 Task: Find connections with filter location Mardakan with filter topic #forsale with filter profile language Potuguese with filter current company Vodafone Idea Limited with filter school Rani Laxmi Bai Memorial School (R.L.B.) with filter industry Climate Technology Product Manufacturing with filter service category Network Support with filter keywords title Operations Assistant
Action: Mouse moved to (698, 140)
Screenshot: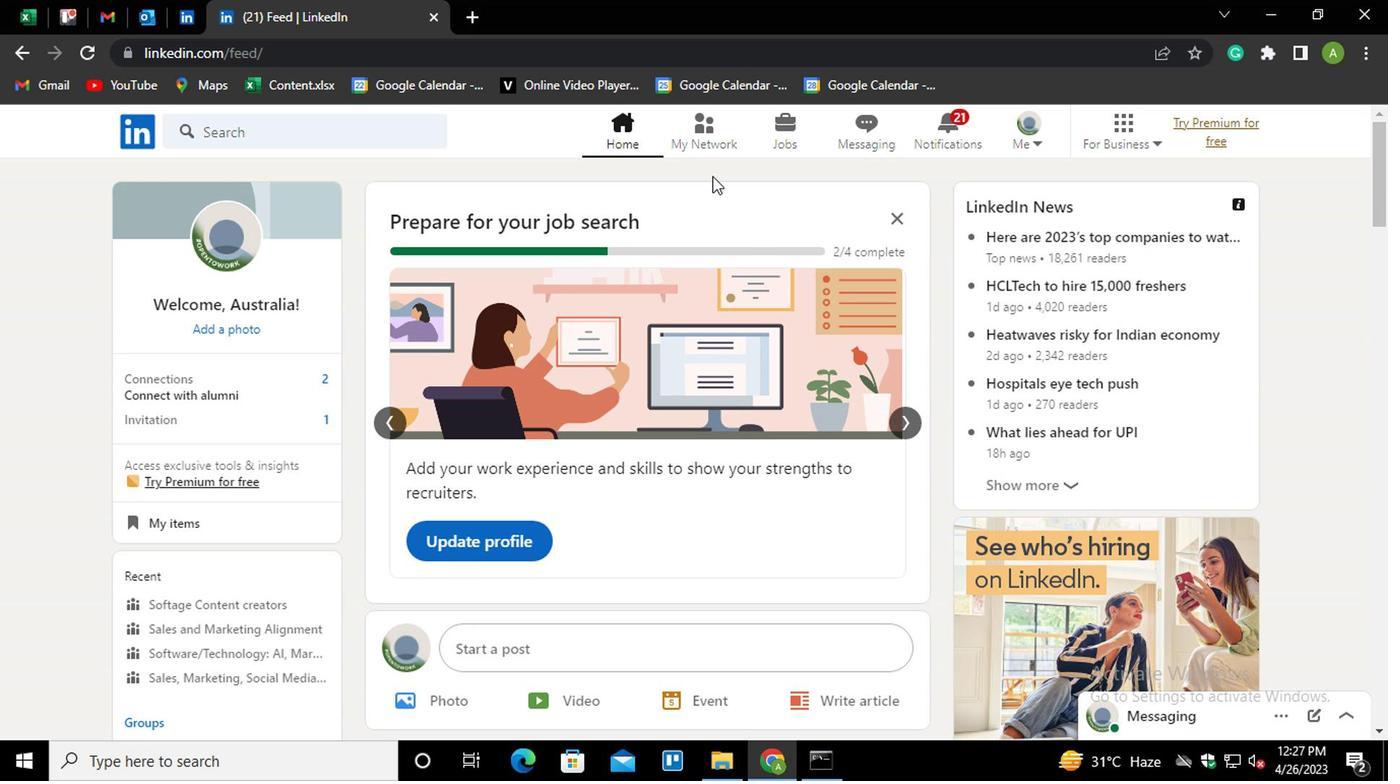
Action: Mouse pressed left at (698, 140)
Screenshot: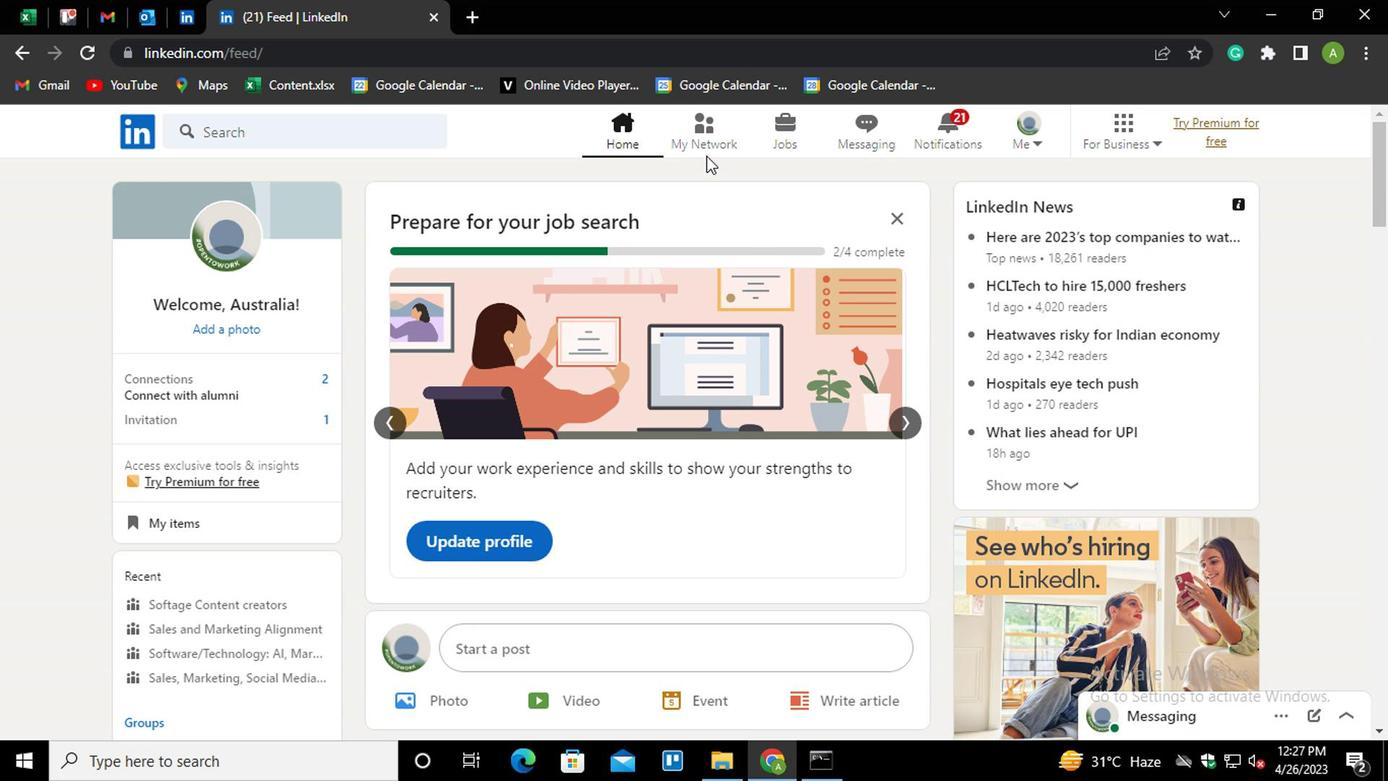
Action: Mouse moved to (204, 240)
Screenshot: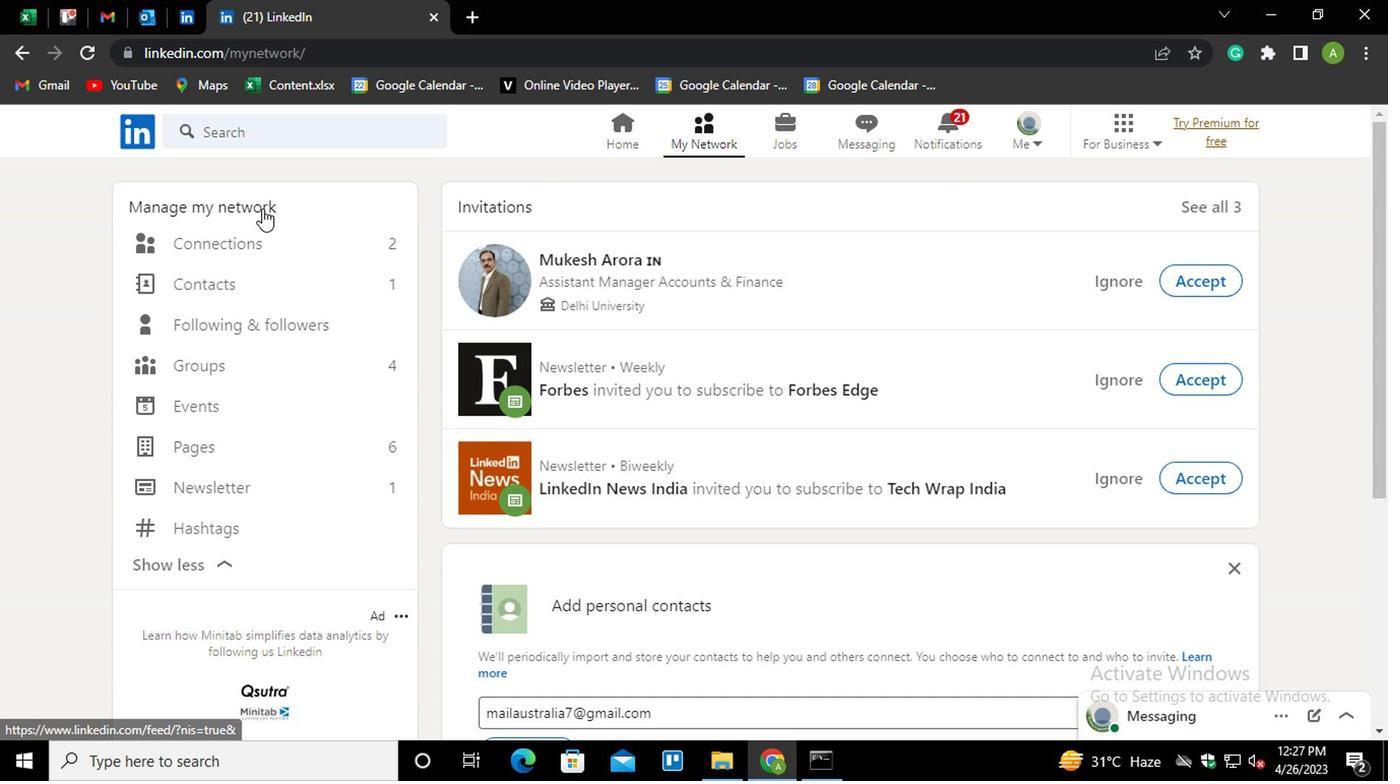 
Action: Mouse pressed left at (204, 240)
Screenshot: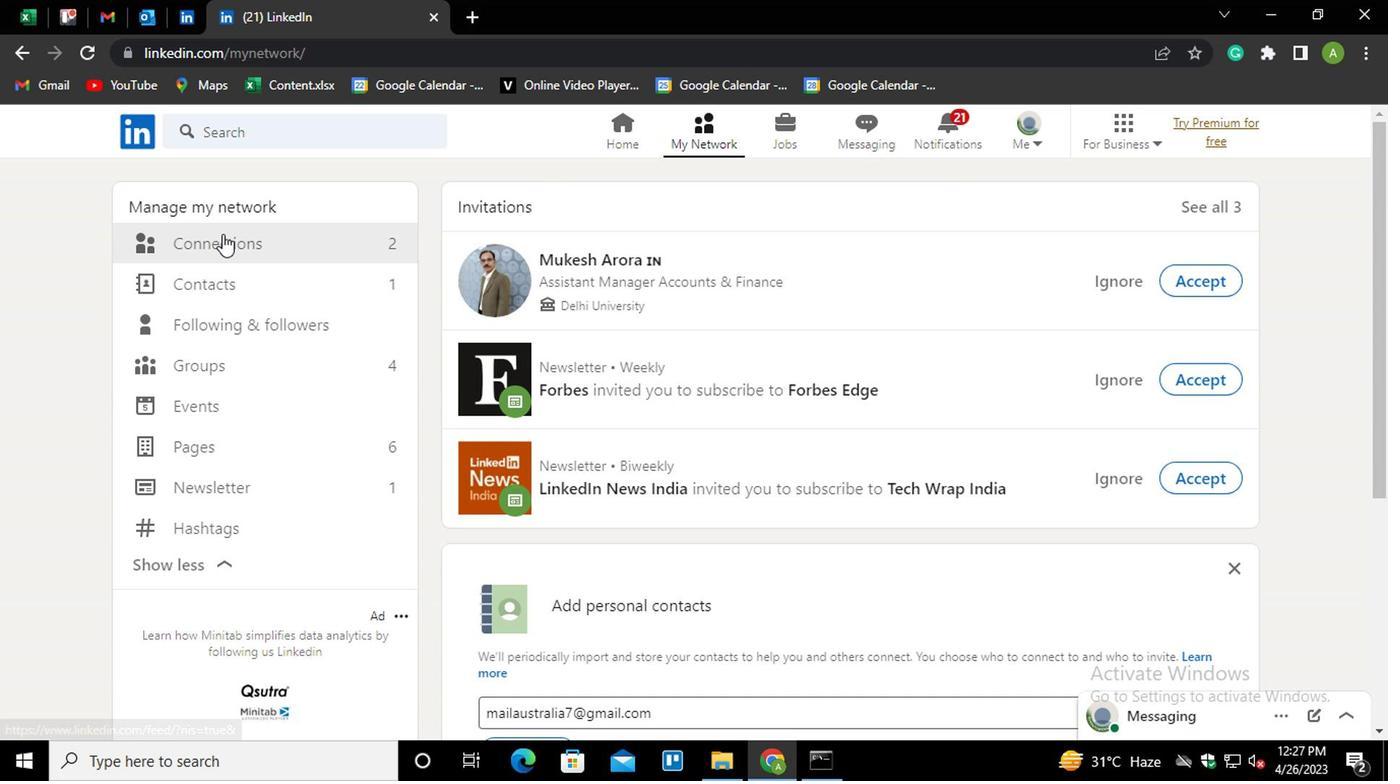 
Action: Mouse moved to (813, 252)
Screenshot: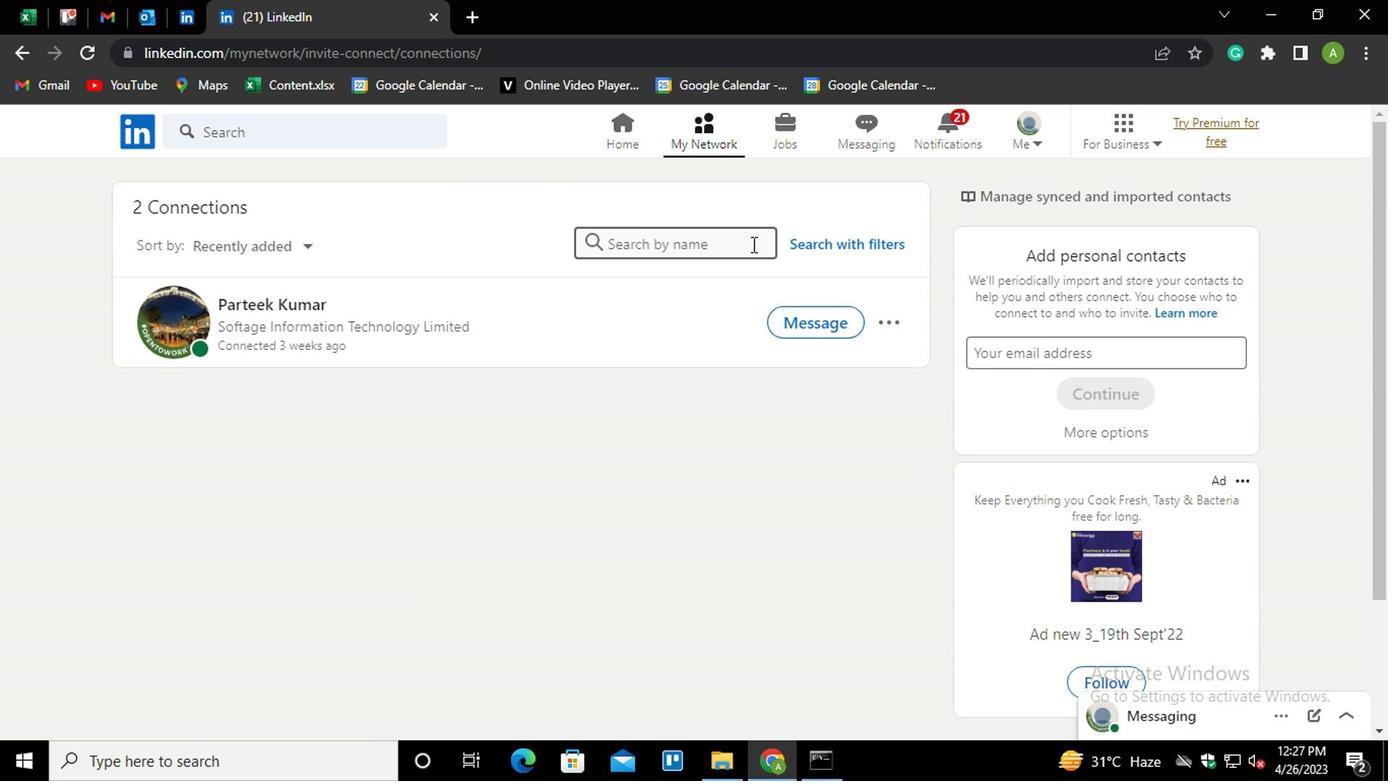 
Action: Mouse pressed left at (813, 252)
Screenshot: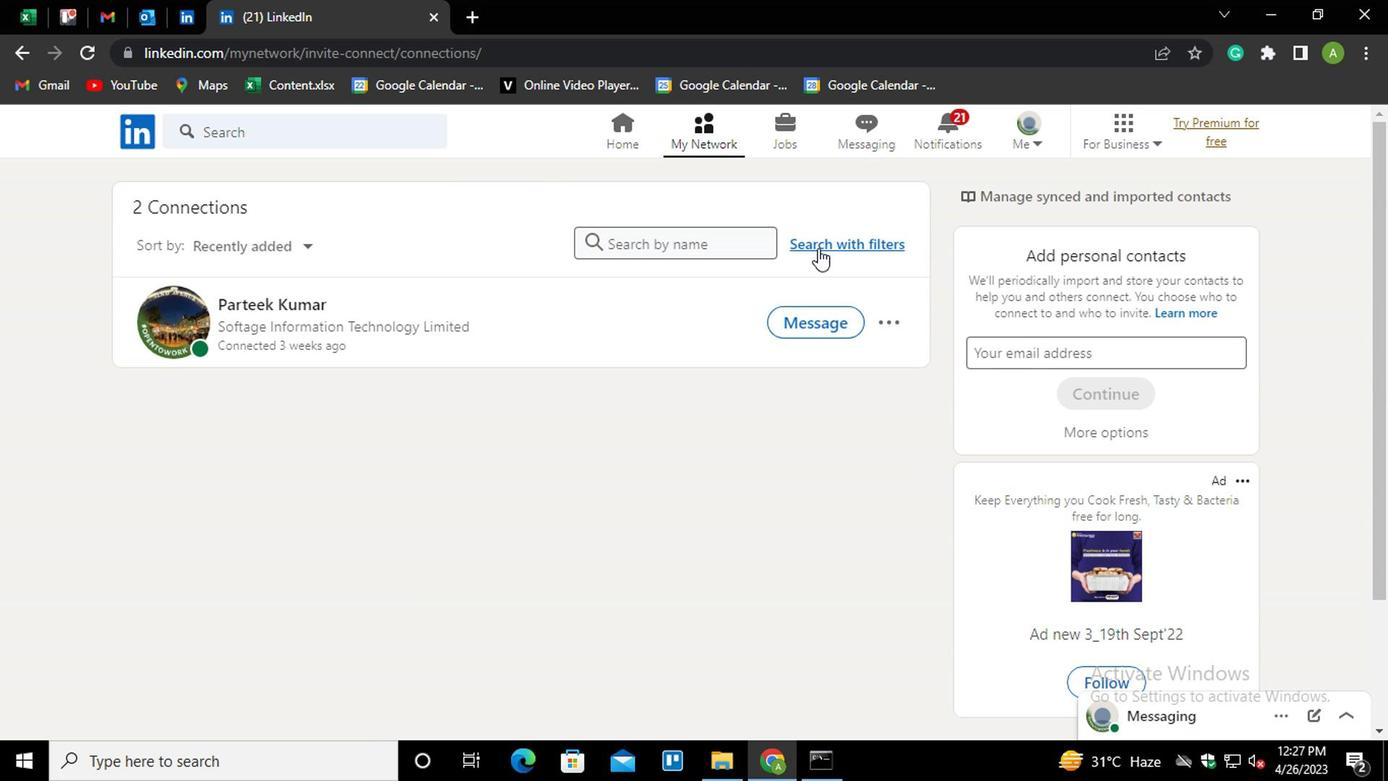 
Action: Mouse moved to (686, 192)
Screenshot: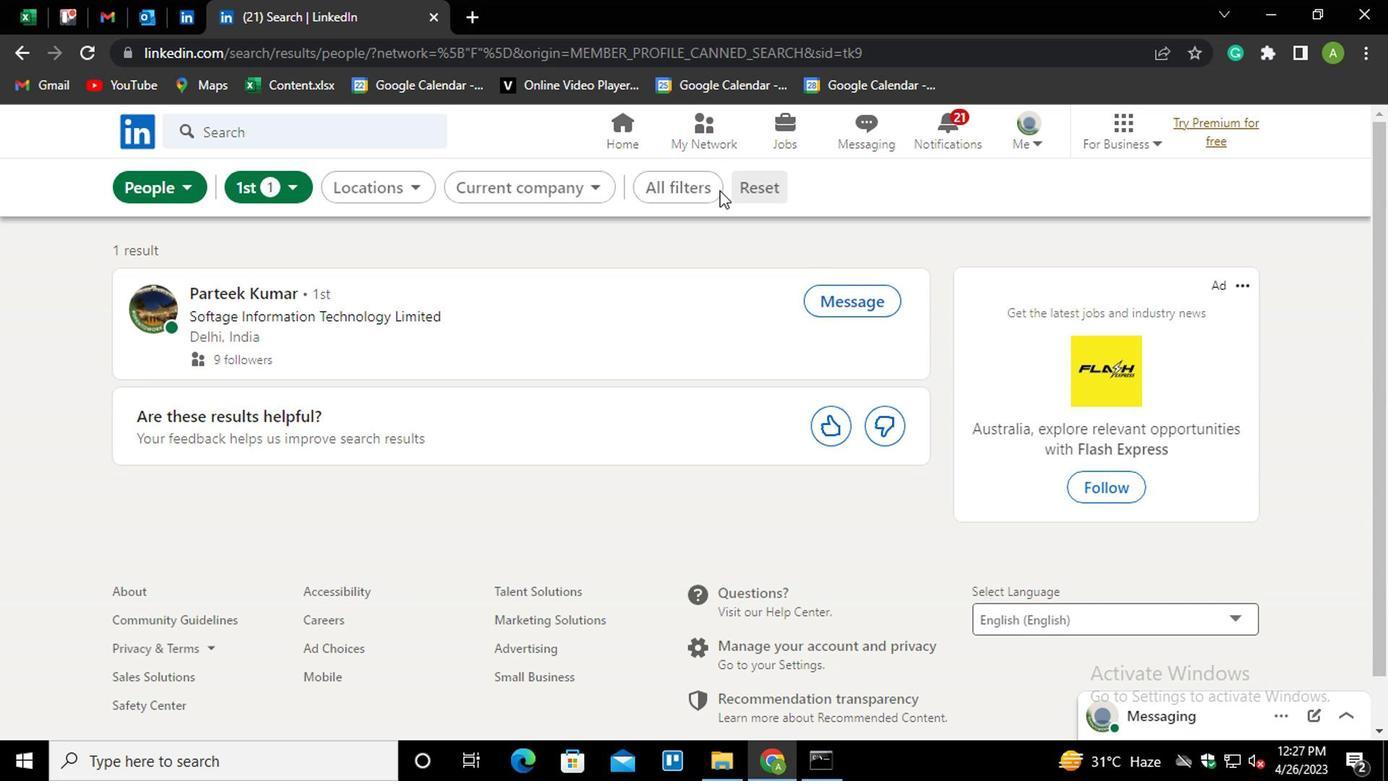 
Action: Mouse pressed left at (686, 192)
Screenshot: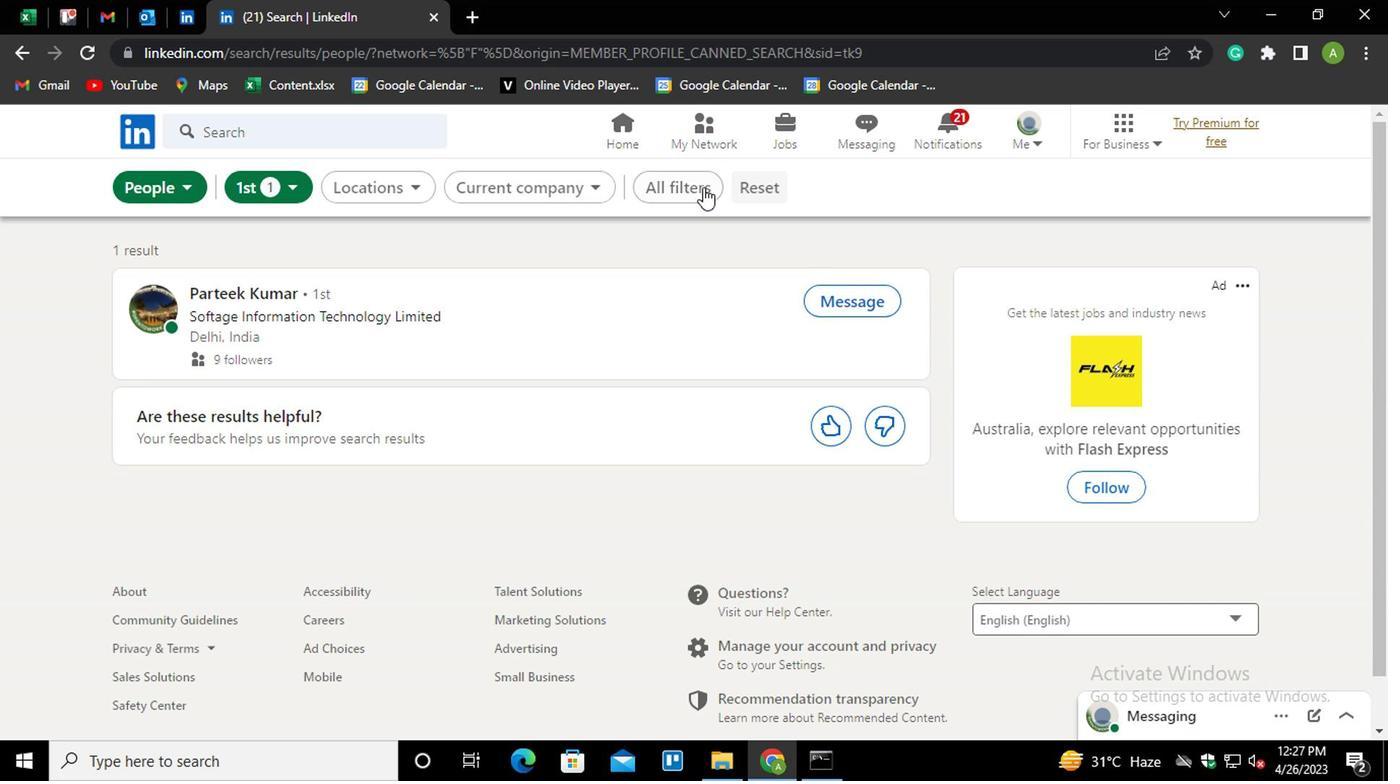 
Action: Mouse moved to (997, 423)
Screenshot: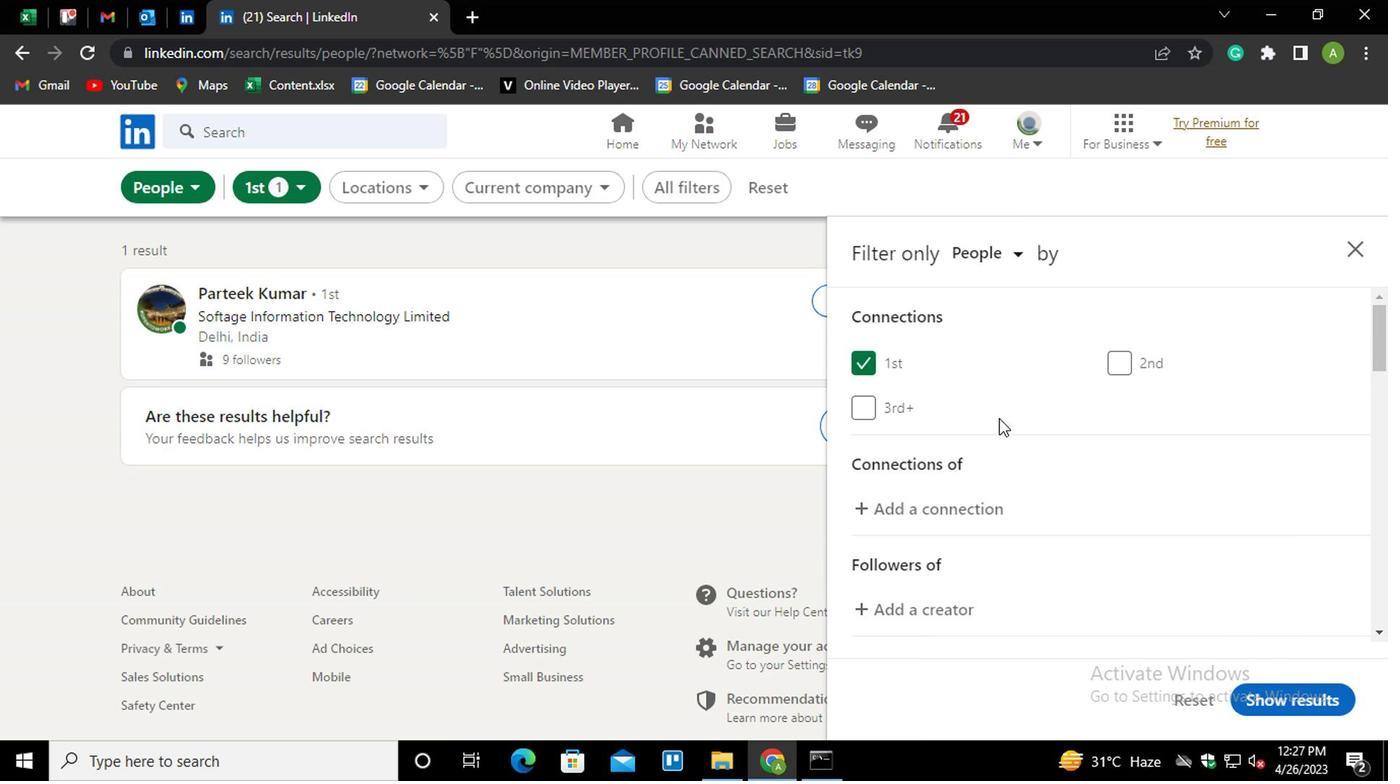 
Action: Mouse scrolled (997, 421) with delta (0, -1)
Screenshot: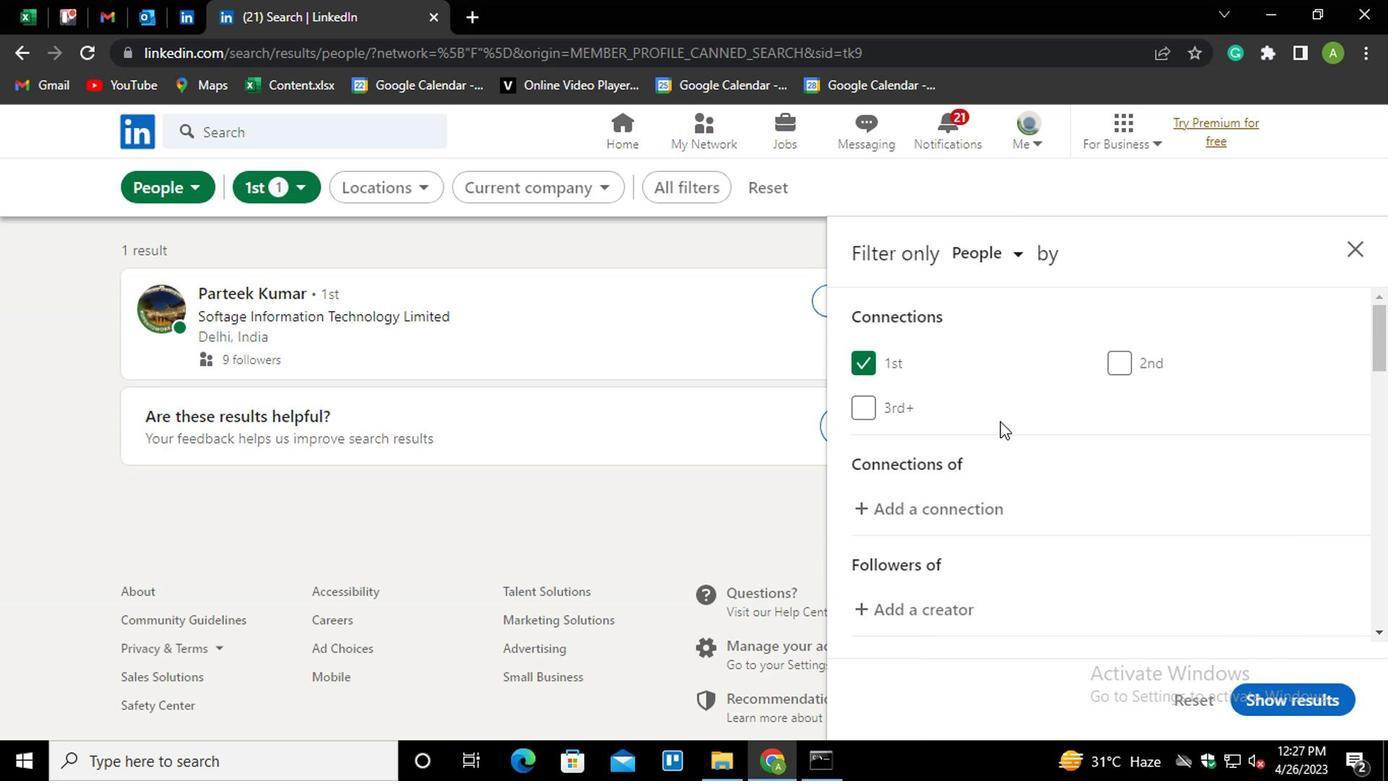 
Action: Mouse scrolled (997, 421) with delta (0, -1)
Screenshot: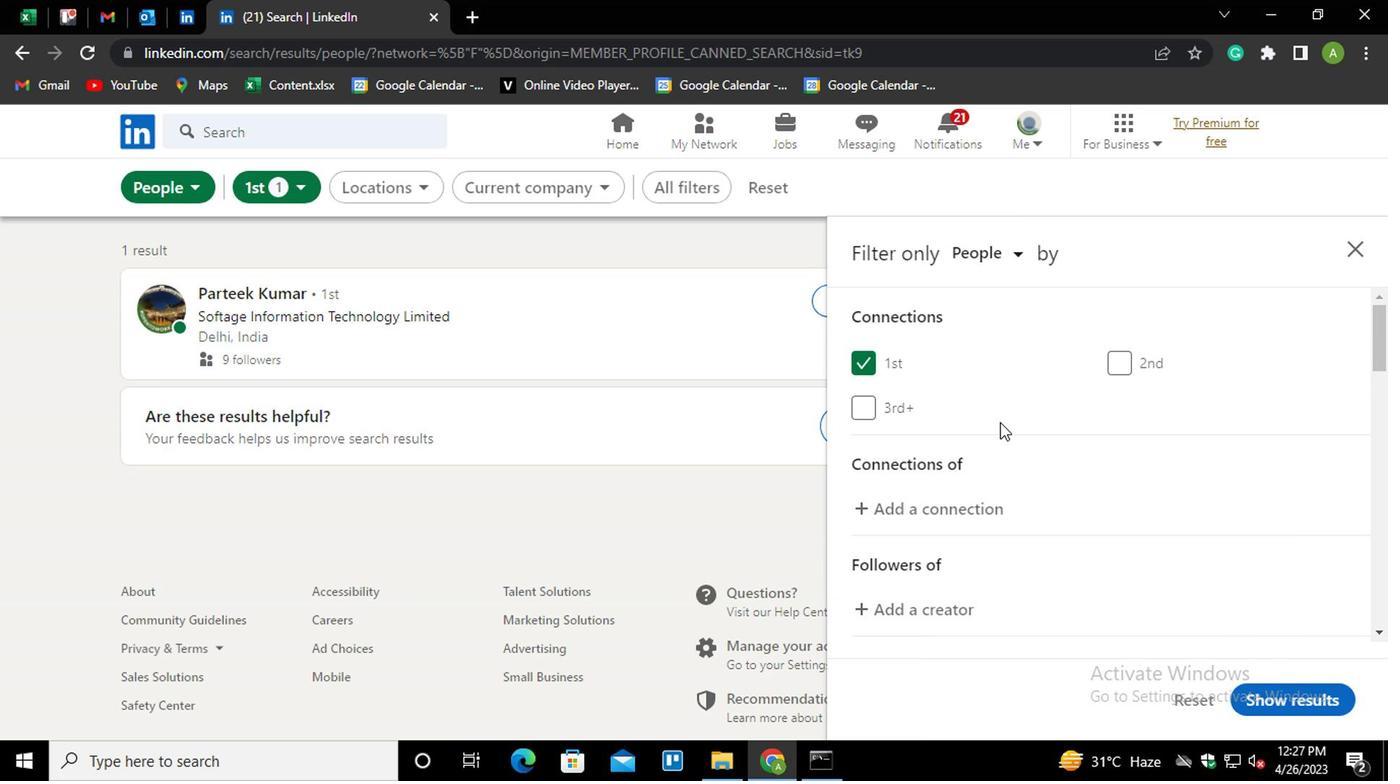 
Action: Mouse moved to (881, 402)
Screenshot: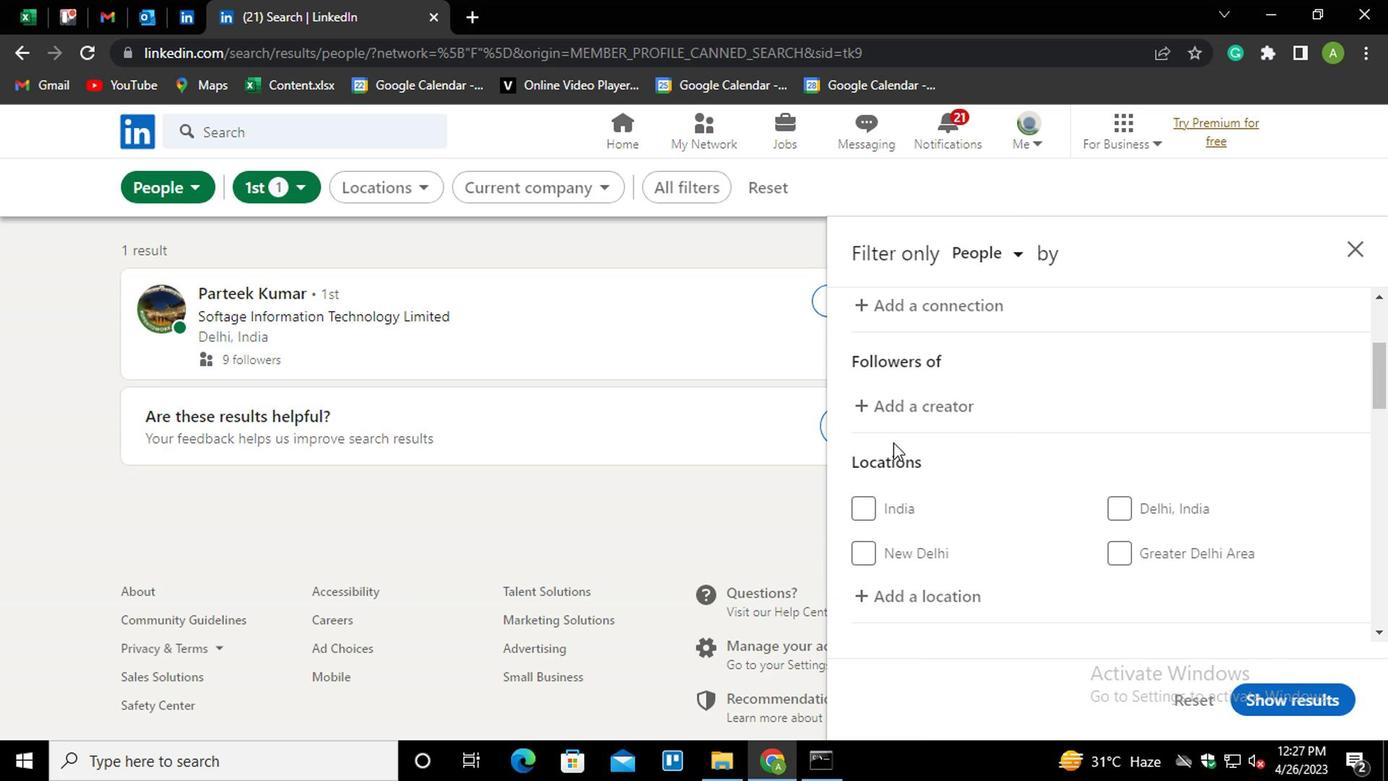 
Action: Mouse pressed left at (881, 402)
Screenshot: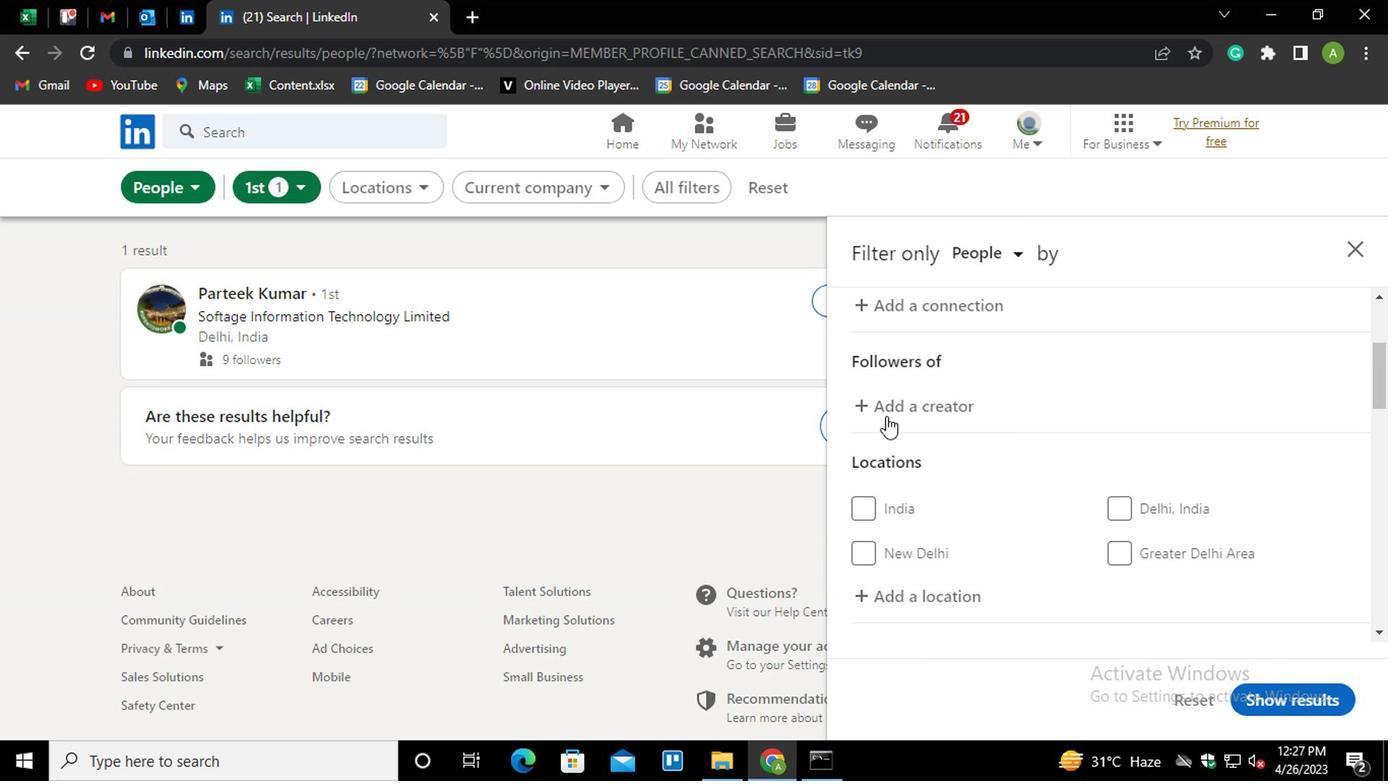 
Action: Mouse moved to (942, 513)
Screenshot: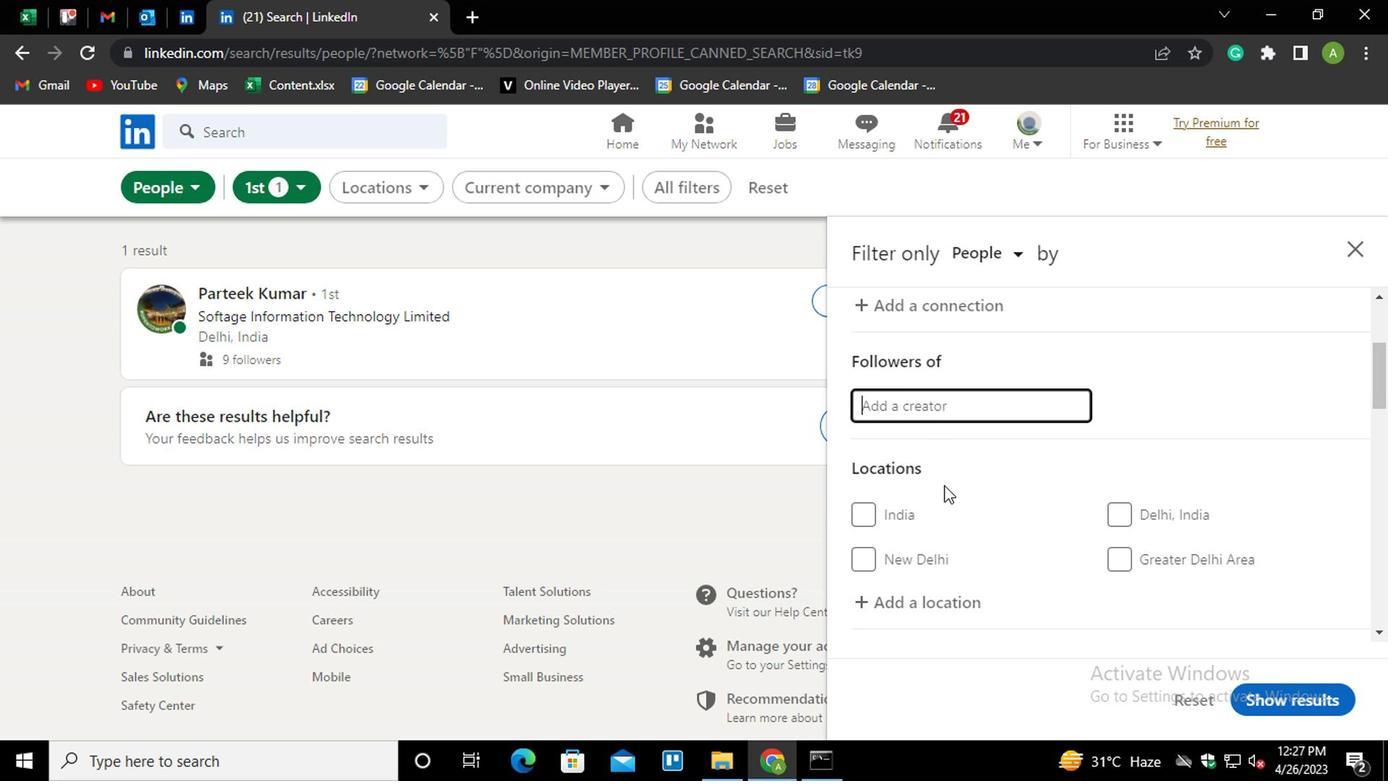 
Action: Mouse scrolled (942, 512) with delta (0, 0)
Screenshot: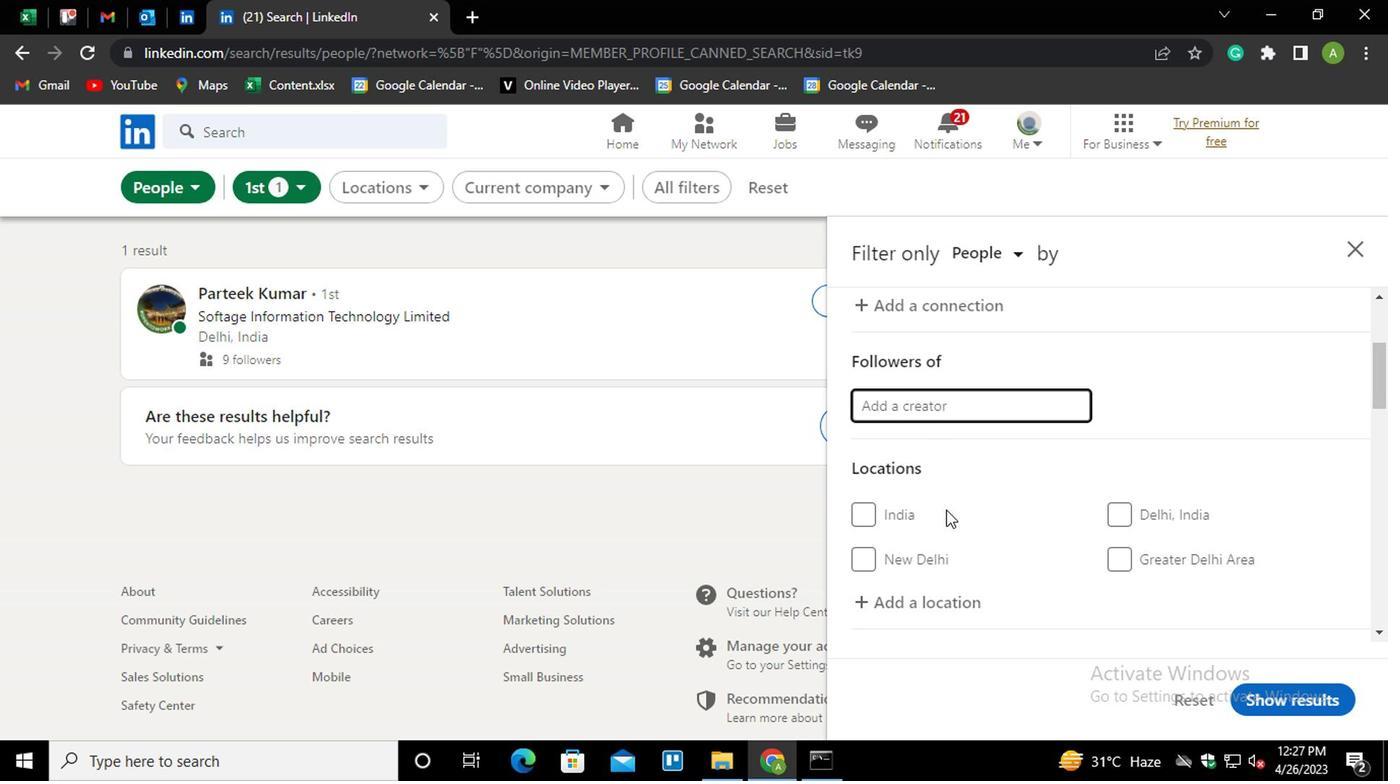 
Action: Mouse moved to (938, 516)
Screenshot: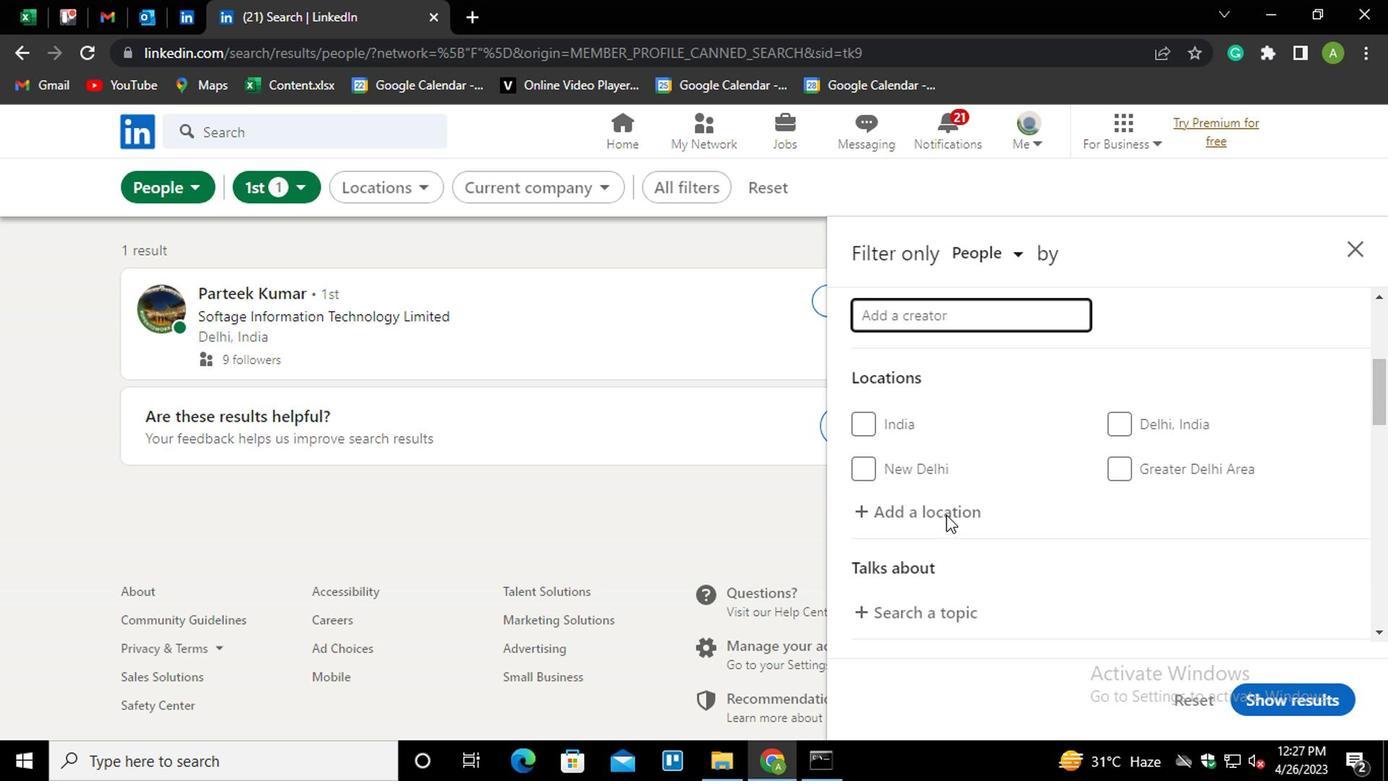 
Action: Mouse pressed left at (938, 516)
Screenshot: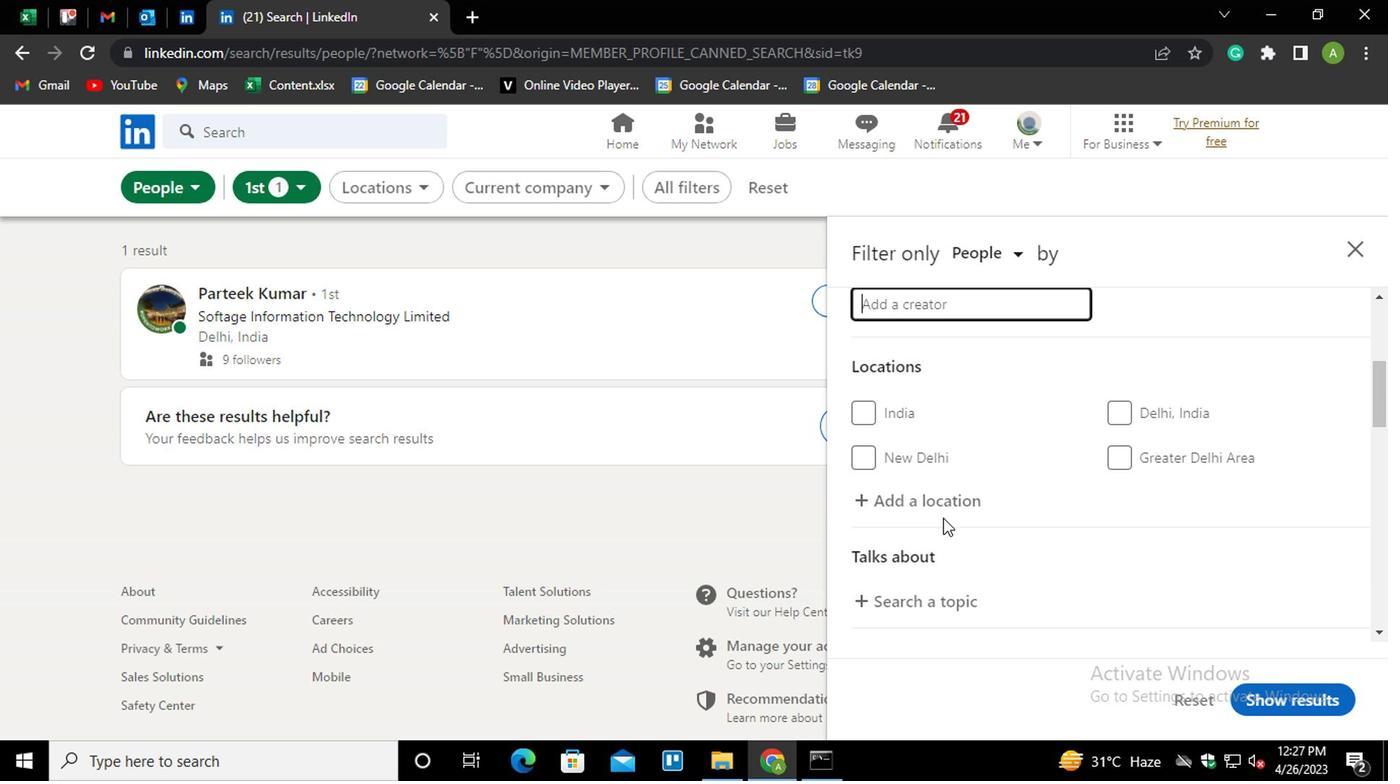 
Action: Mouse moved to (935, 503)
Screenshot: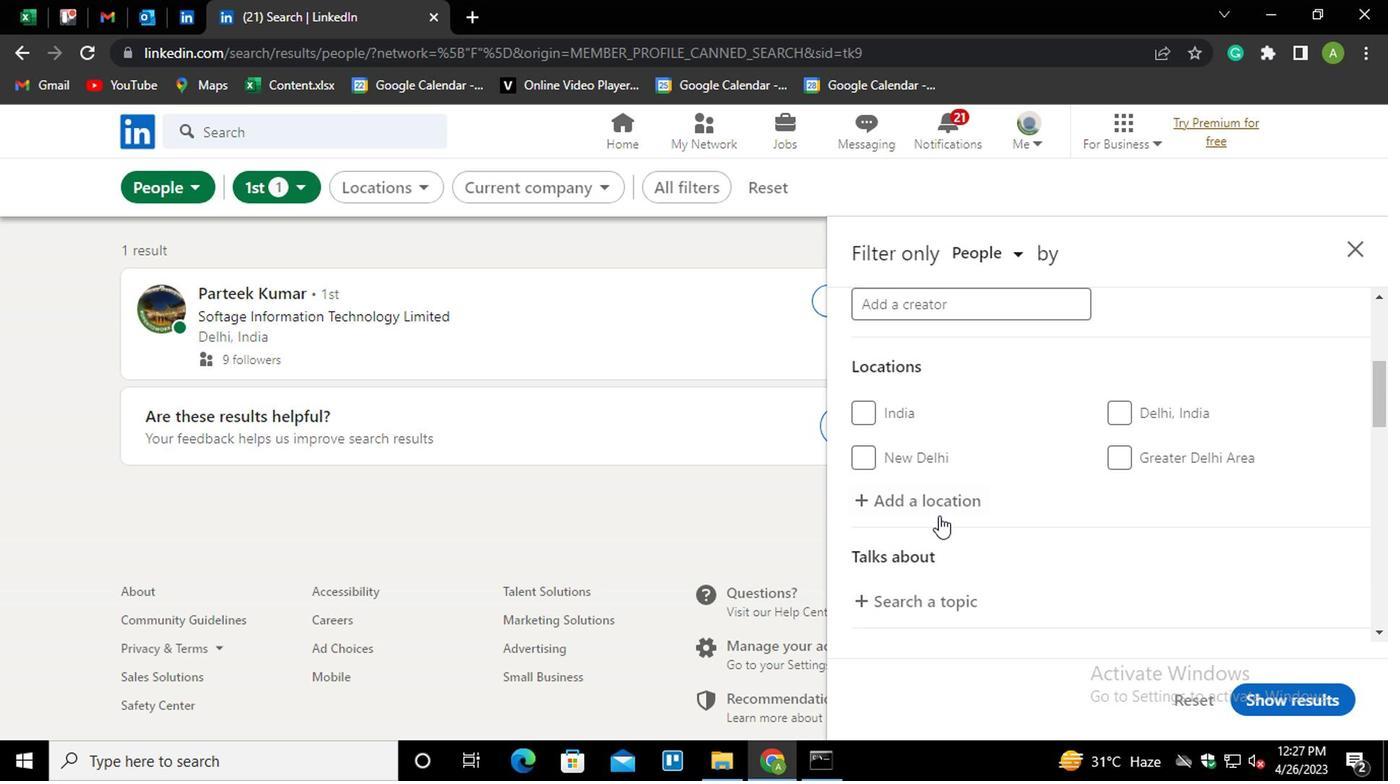 
Action: Mouse pressed left at (935, 503)
Screenshot: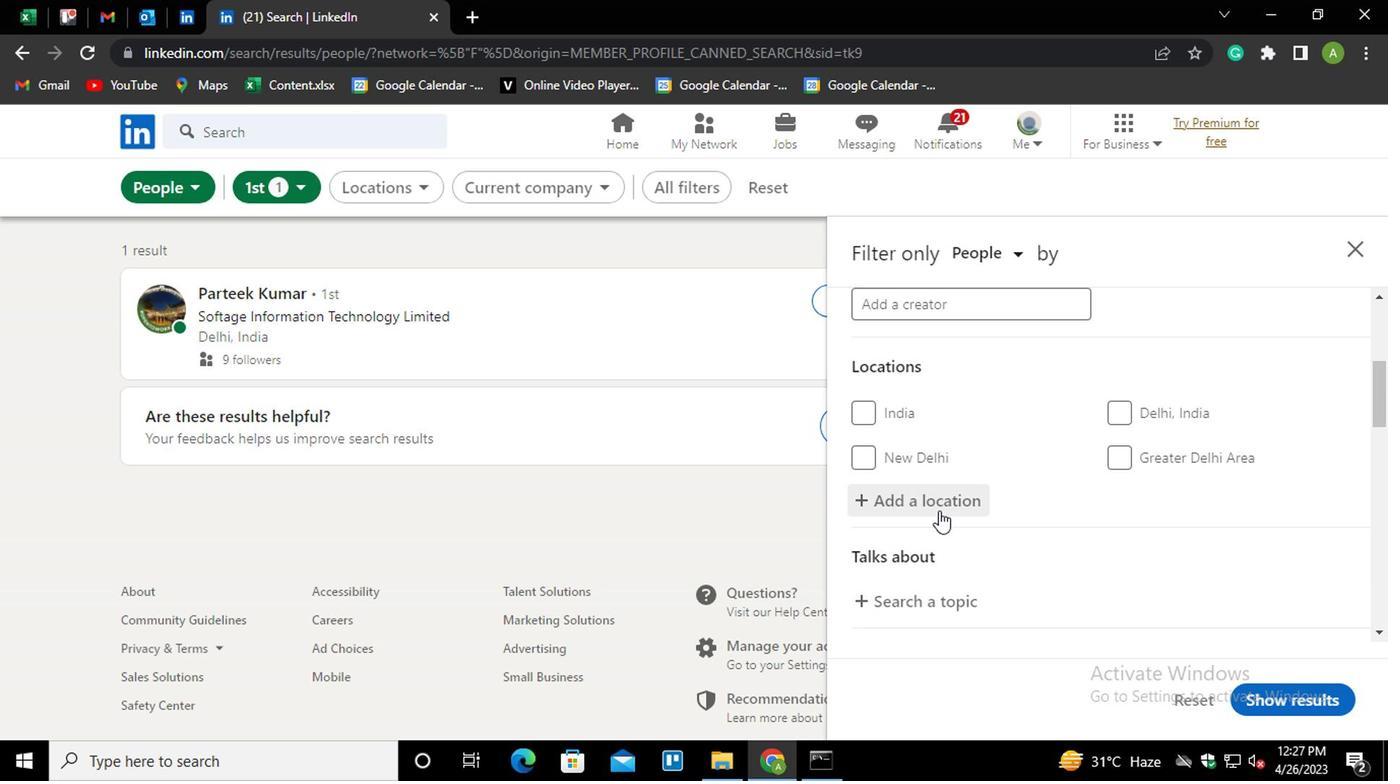 
Action: Mouse pressed left at (935, 503)
Screenshot: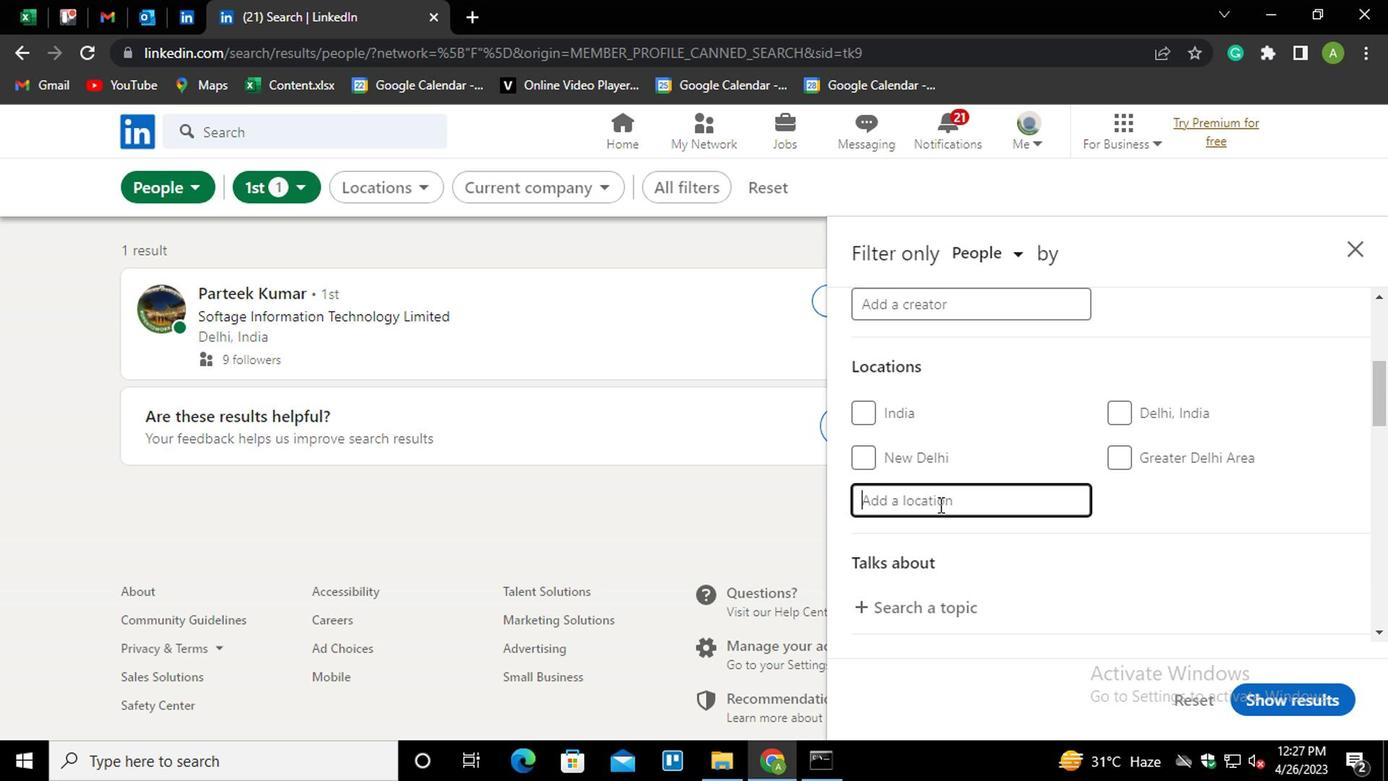 
Action: Key pressed <Key.shift_r>Mardakan
Screenshot: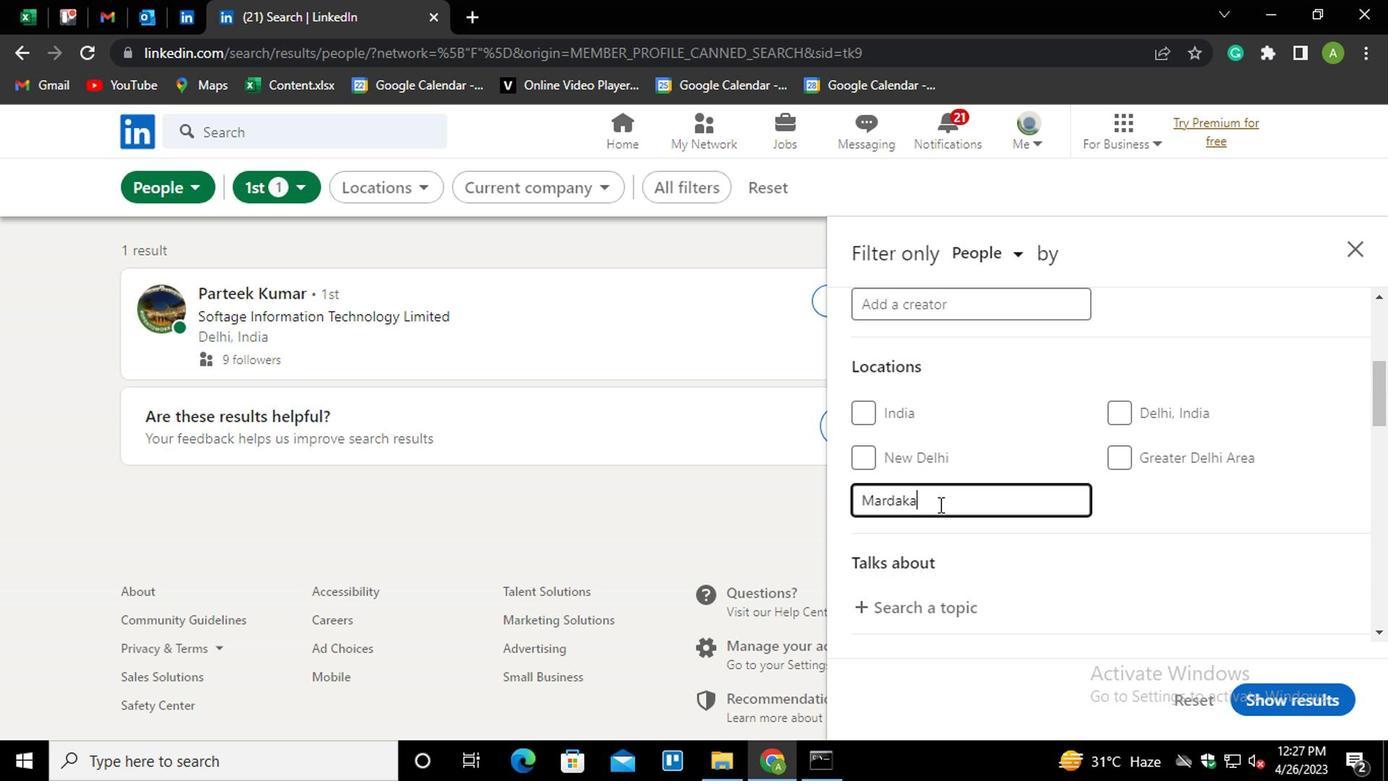 
Action: Mouse moved to (1145, 507)
Screenshot: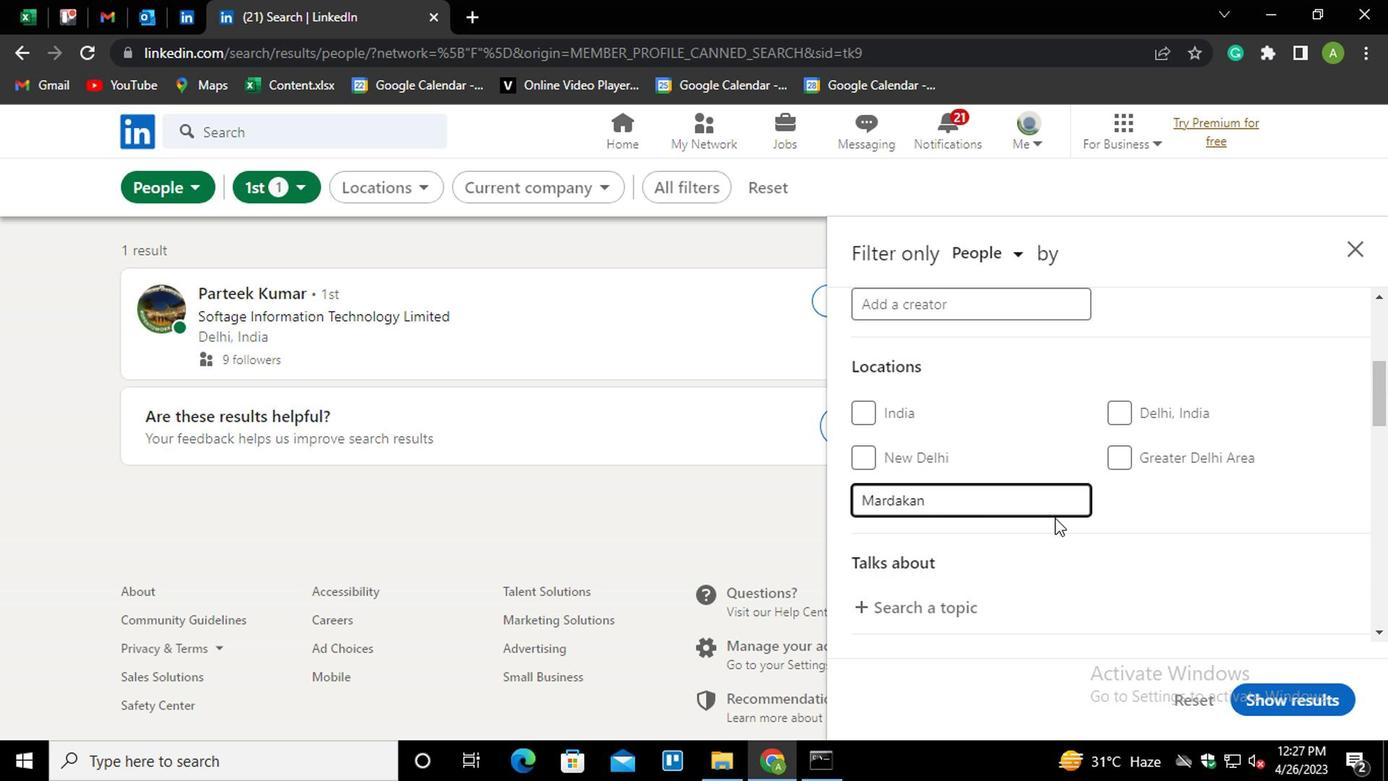 
Action: Mouse pressed left at (1145, 507)
Screenshot: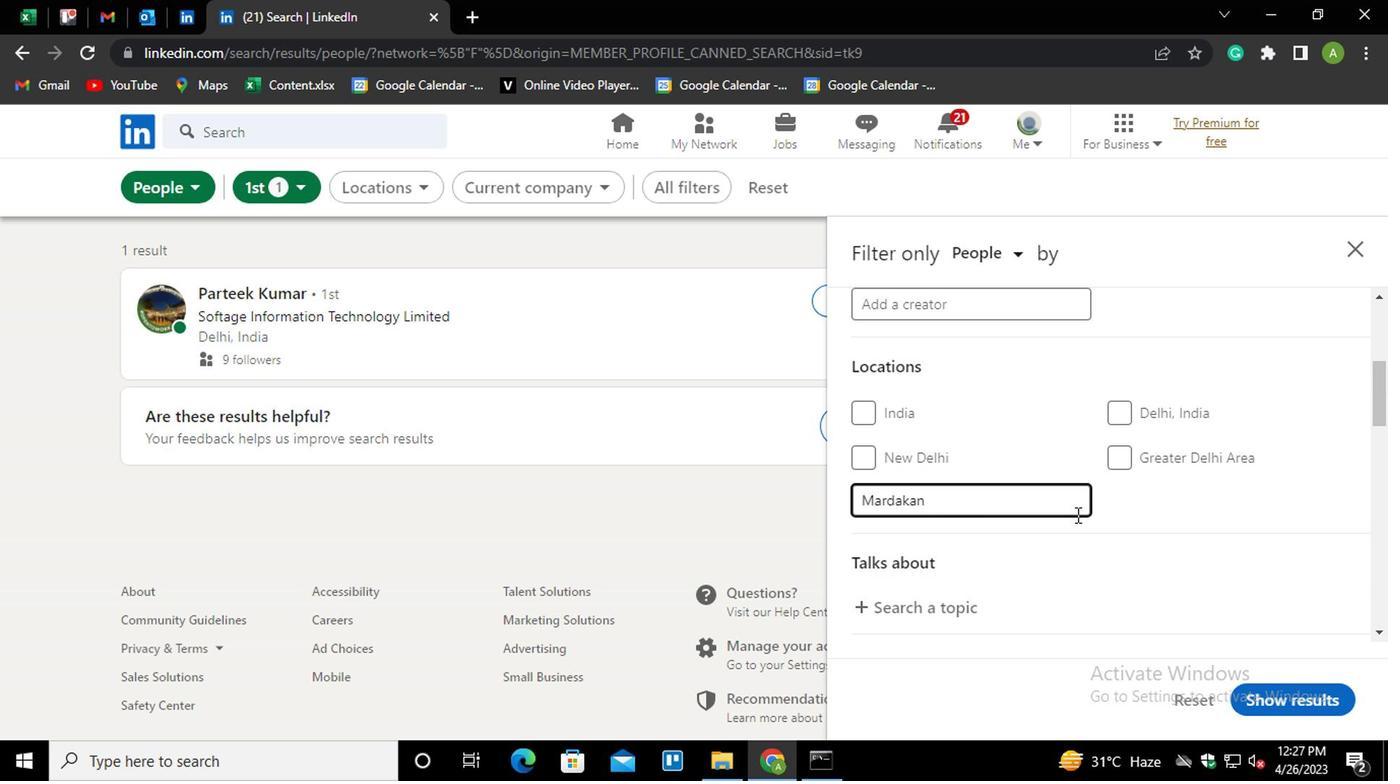 
Action: Mouse moved to (1152, 504)
Screenshot: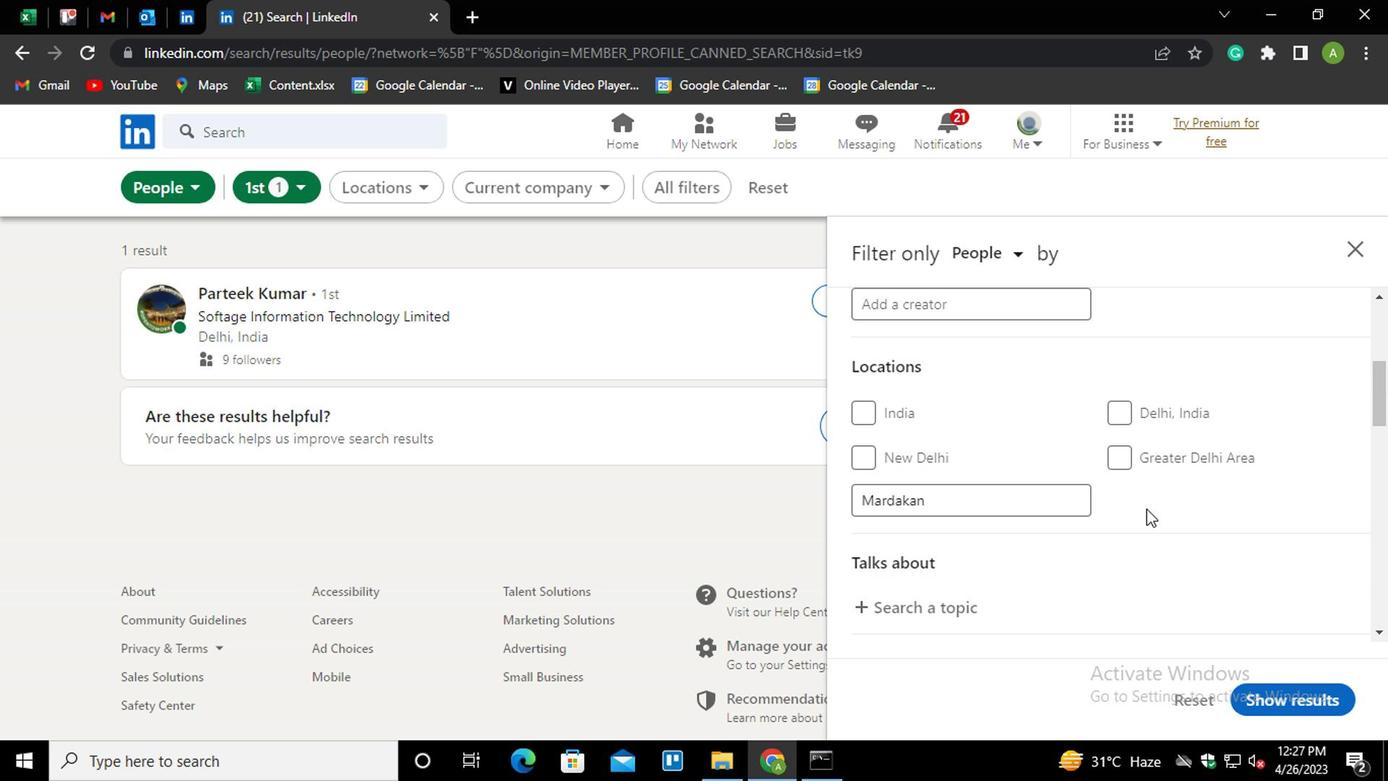 
Action: Mouse scrolled (1152, 503) with delta (0, -1)
Screenshot: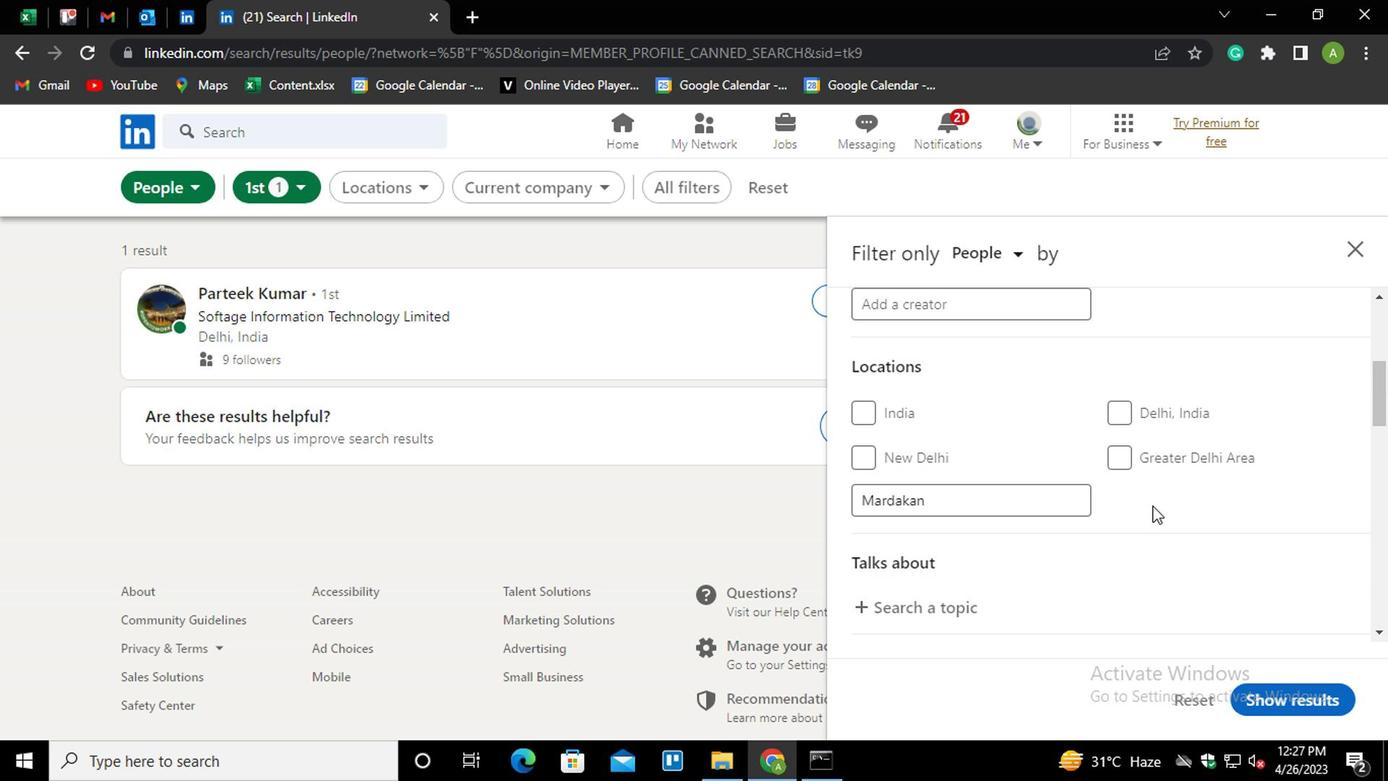 
Action: Mouse moved to (958, 504)
Screenshot: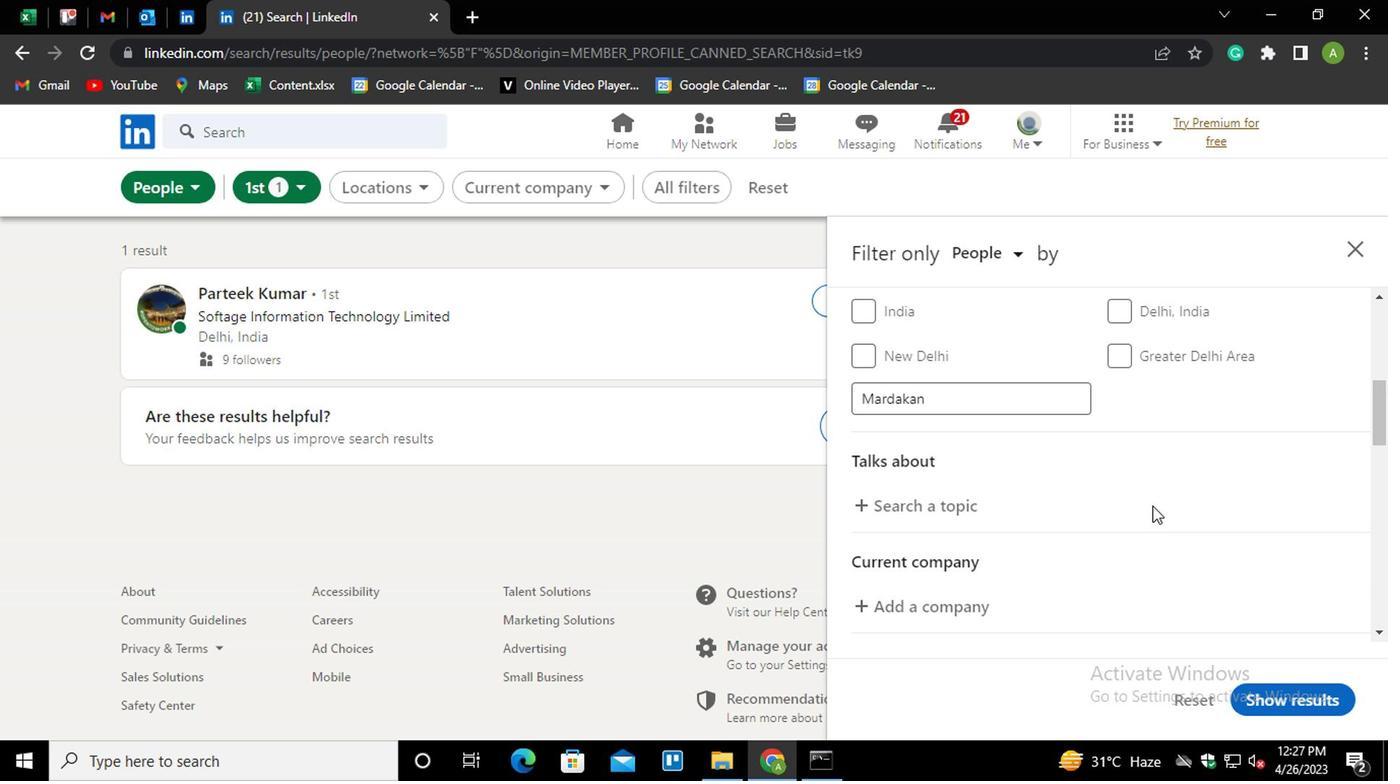 
Action: Mouse pressed left at (958, 504)
Screenshot: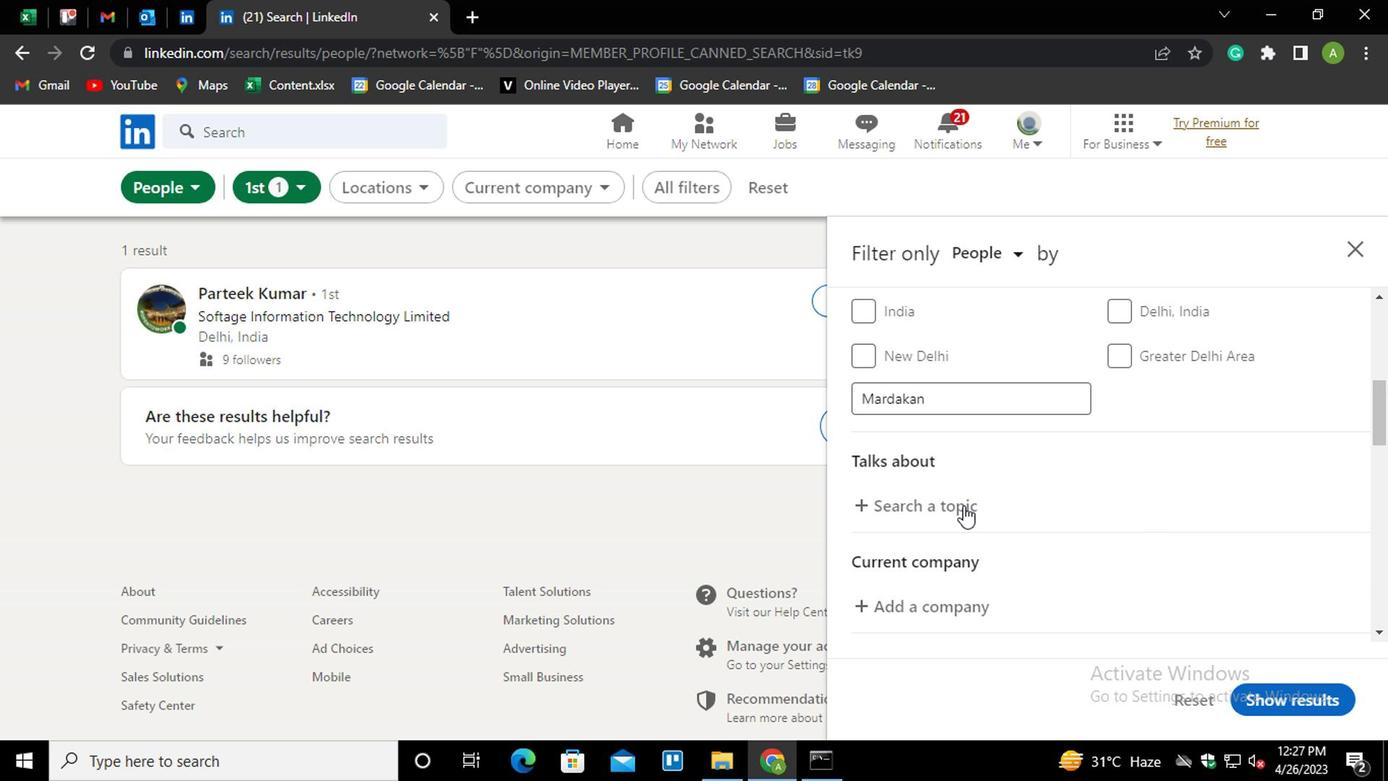 
Action: Key pressed <Key.shift>@<Key.backspace><Key.shift>#FORSALE
Screenshot: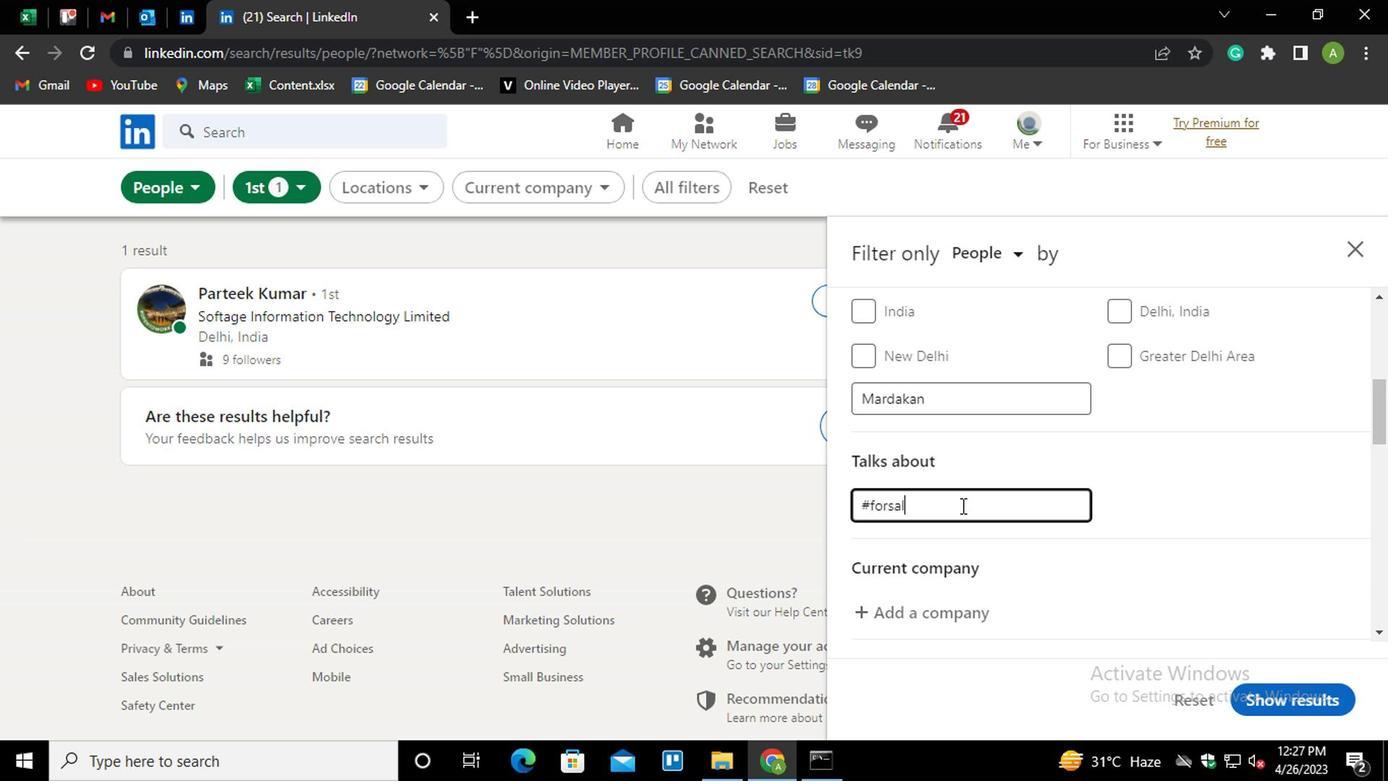 
Action: Mouse moved to (1169, 515)
Screenshot: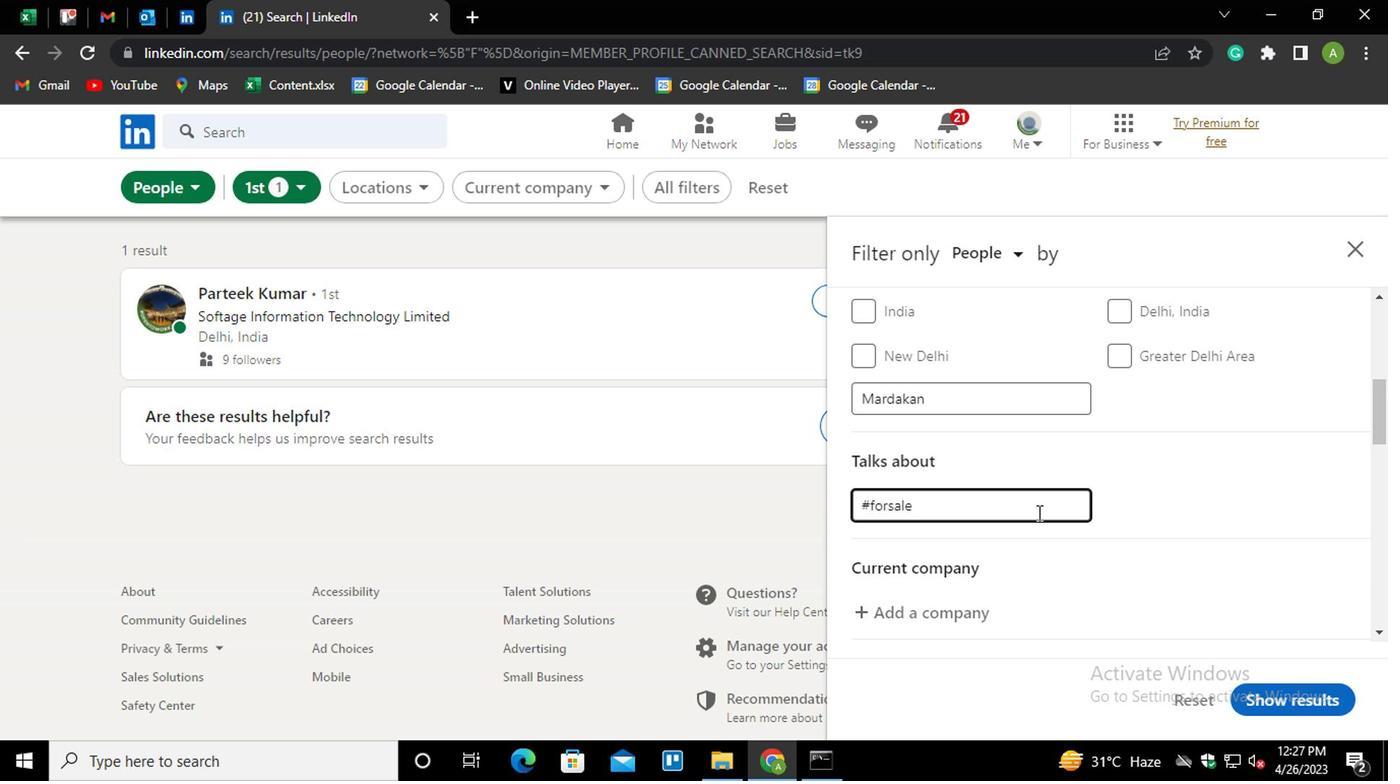 
Action: Mouse pressed left at (1169, 515)
Screenshot: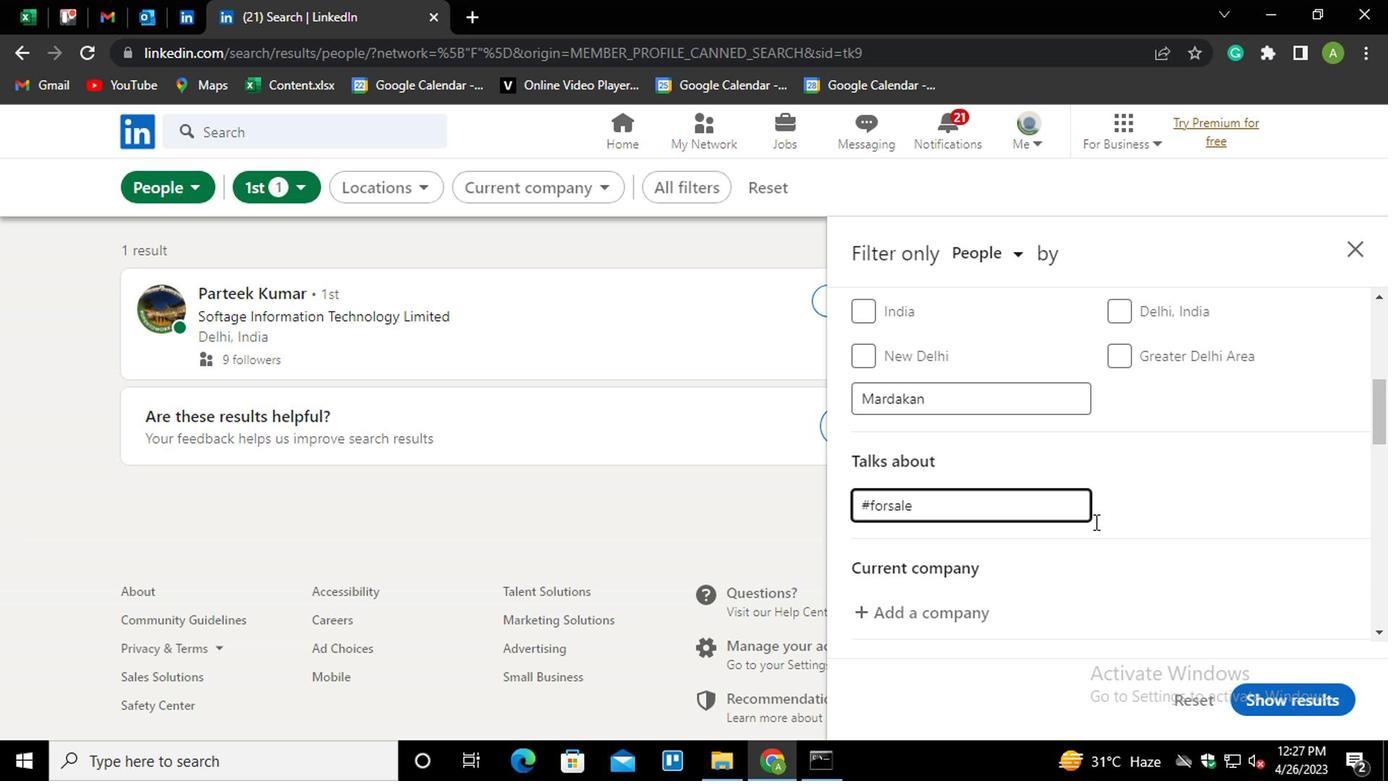 
Action: Mouse moved to (1228, 510)
Screenshot: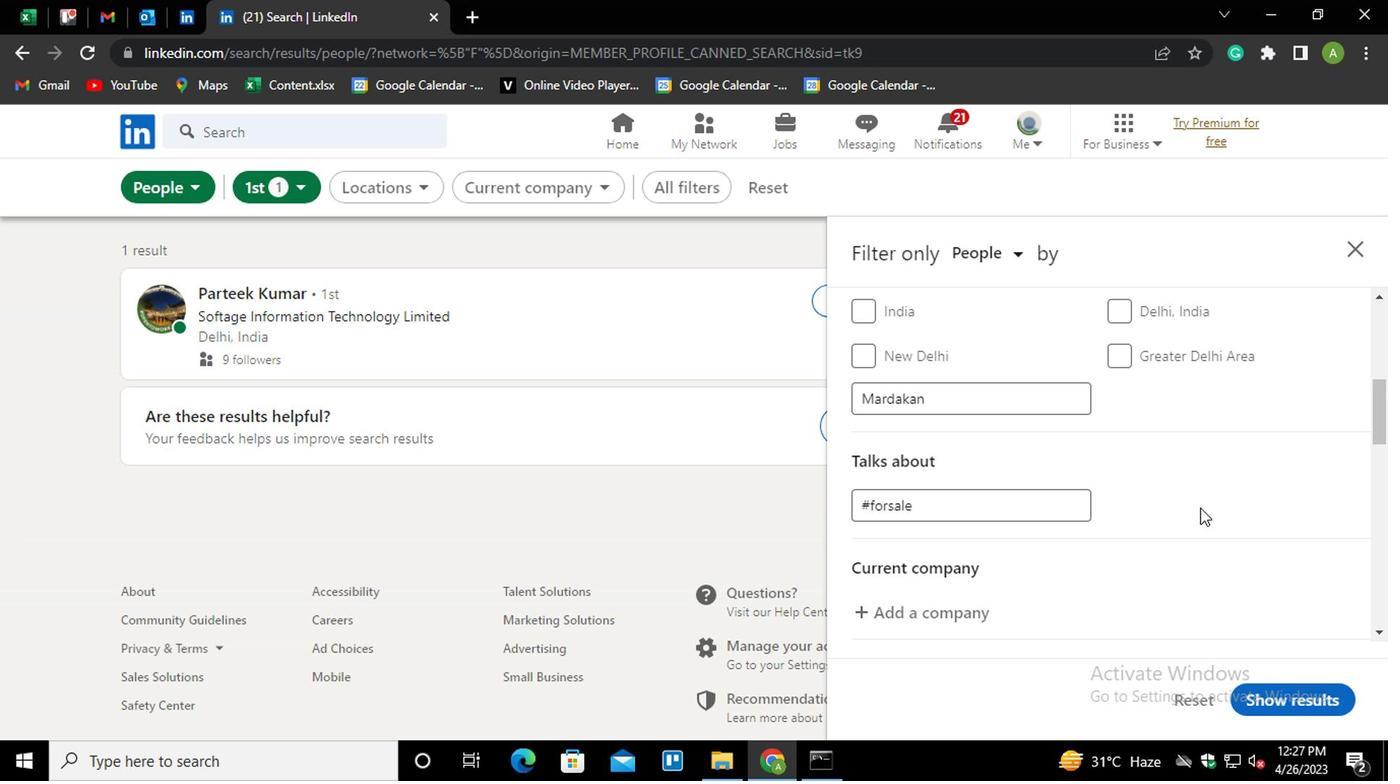 
Action: Mouse scrolled (1228, 510) with delta (0, 0)
Screenshot: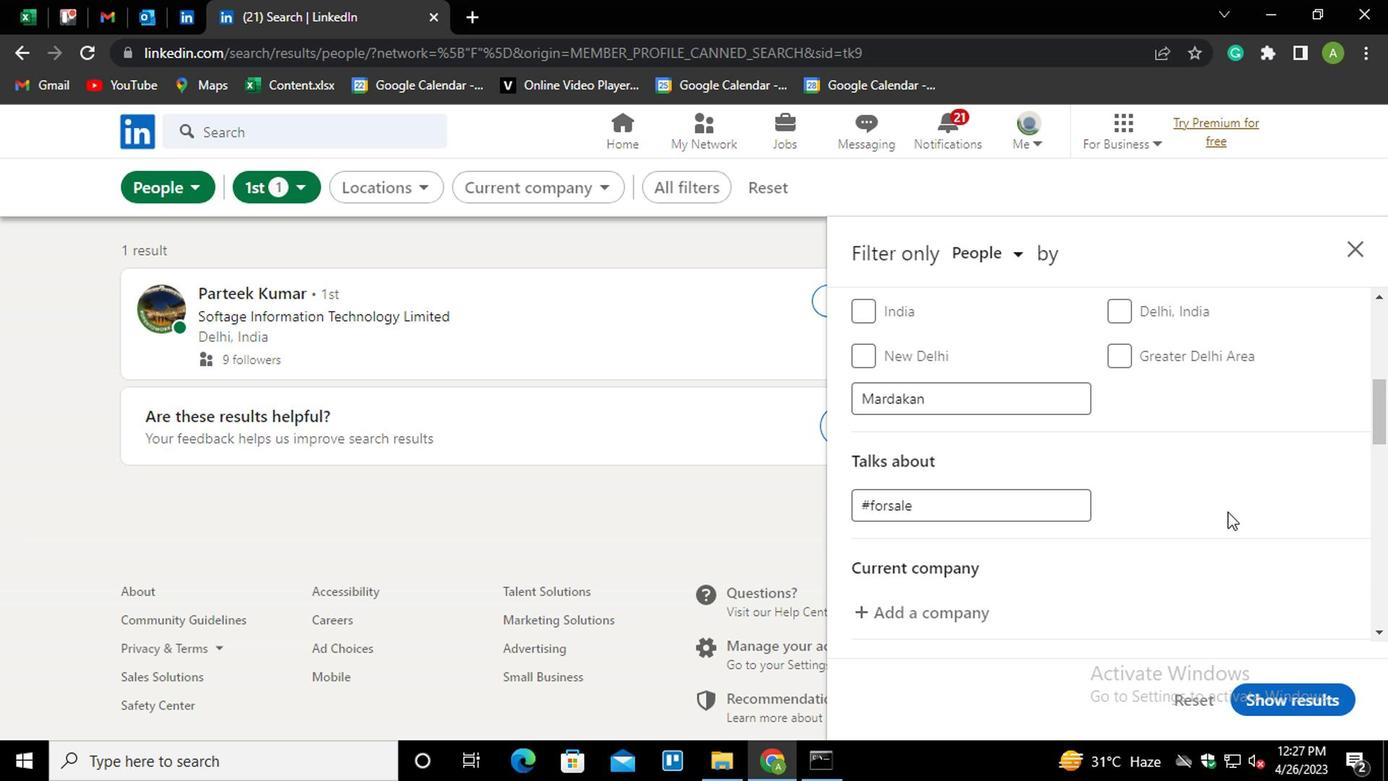 
Action: Mouse scrolled (1228, 510) with delta (0, 0)
Screenshot: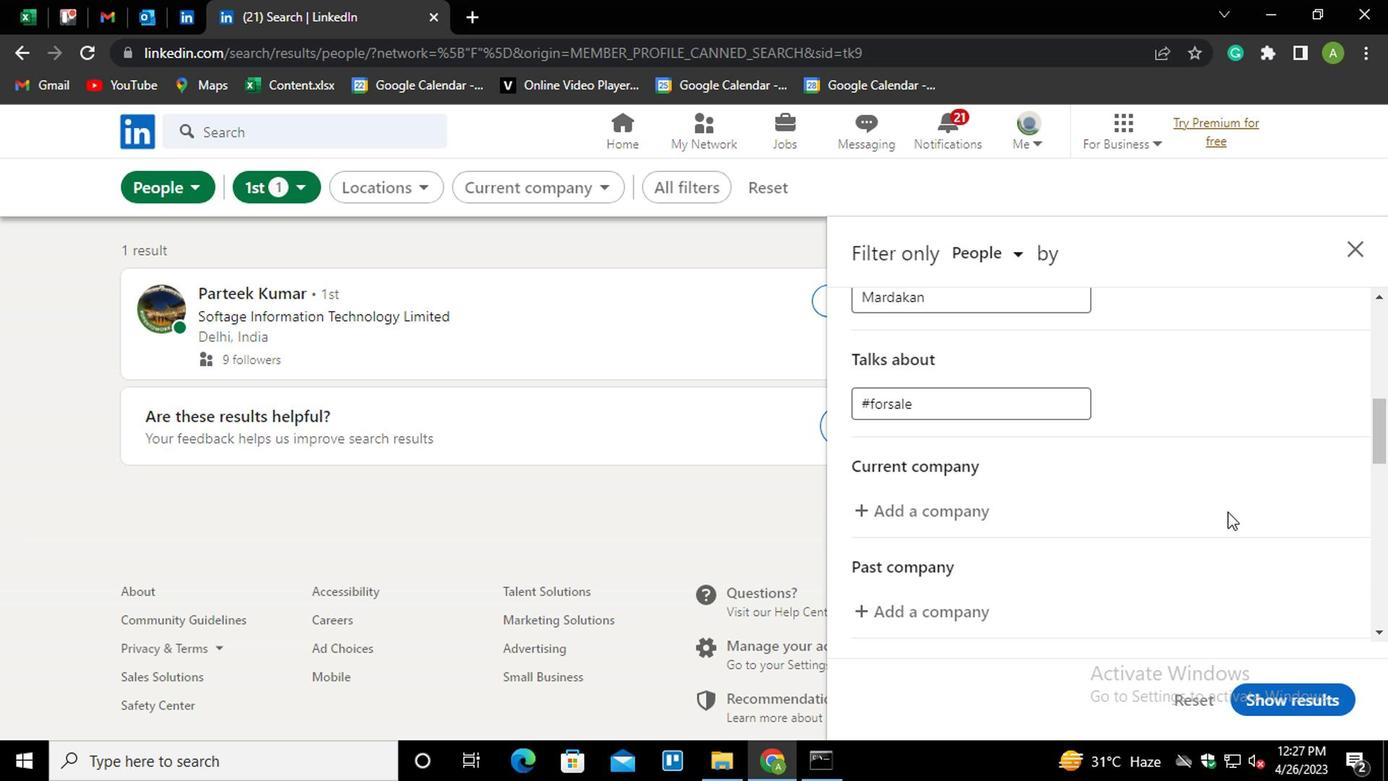 
Action: Mouse scrolled (1228, 510) with delta (0, 0)
Screenshot: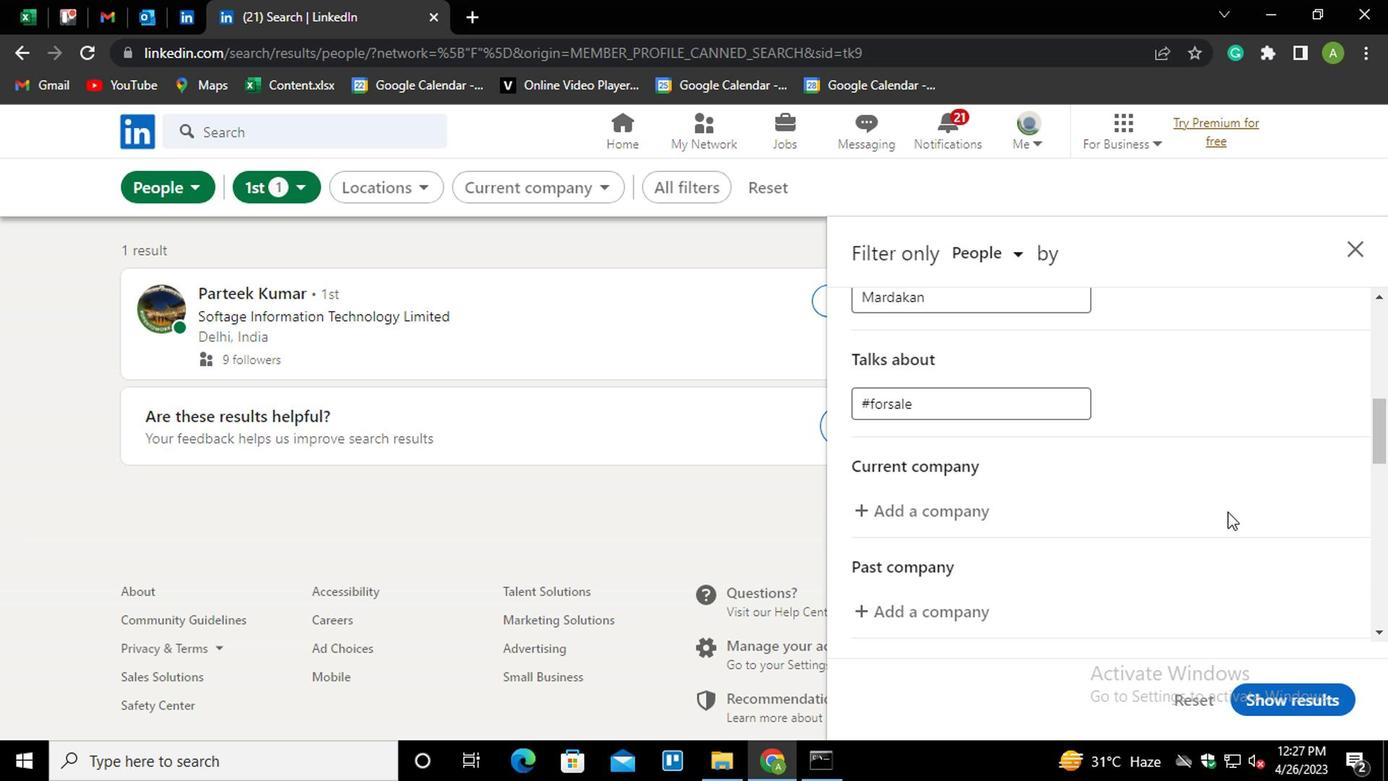 
Action: Mouse moved to (949, 308)
Screenshot: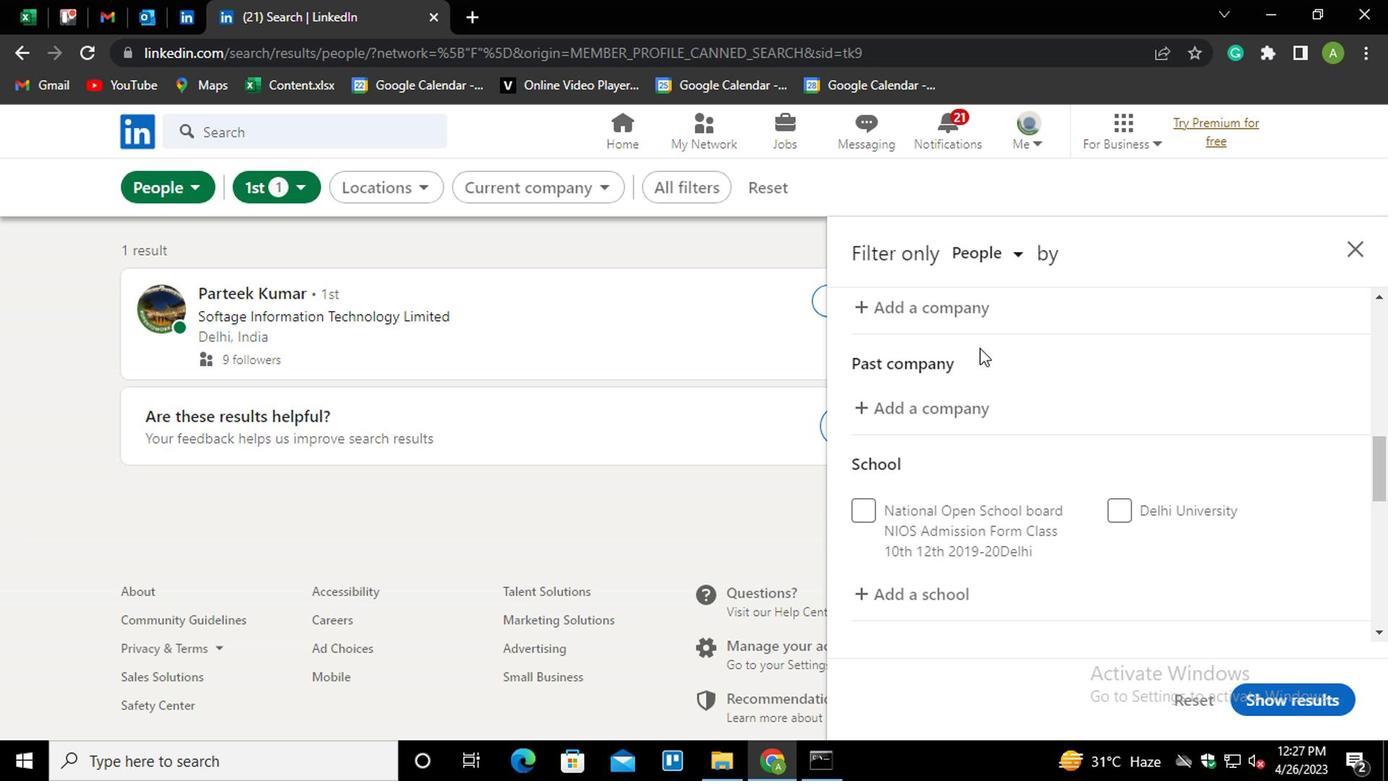 
Action: Mouse pressed left at (949, 308)
Screenshot: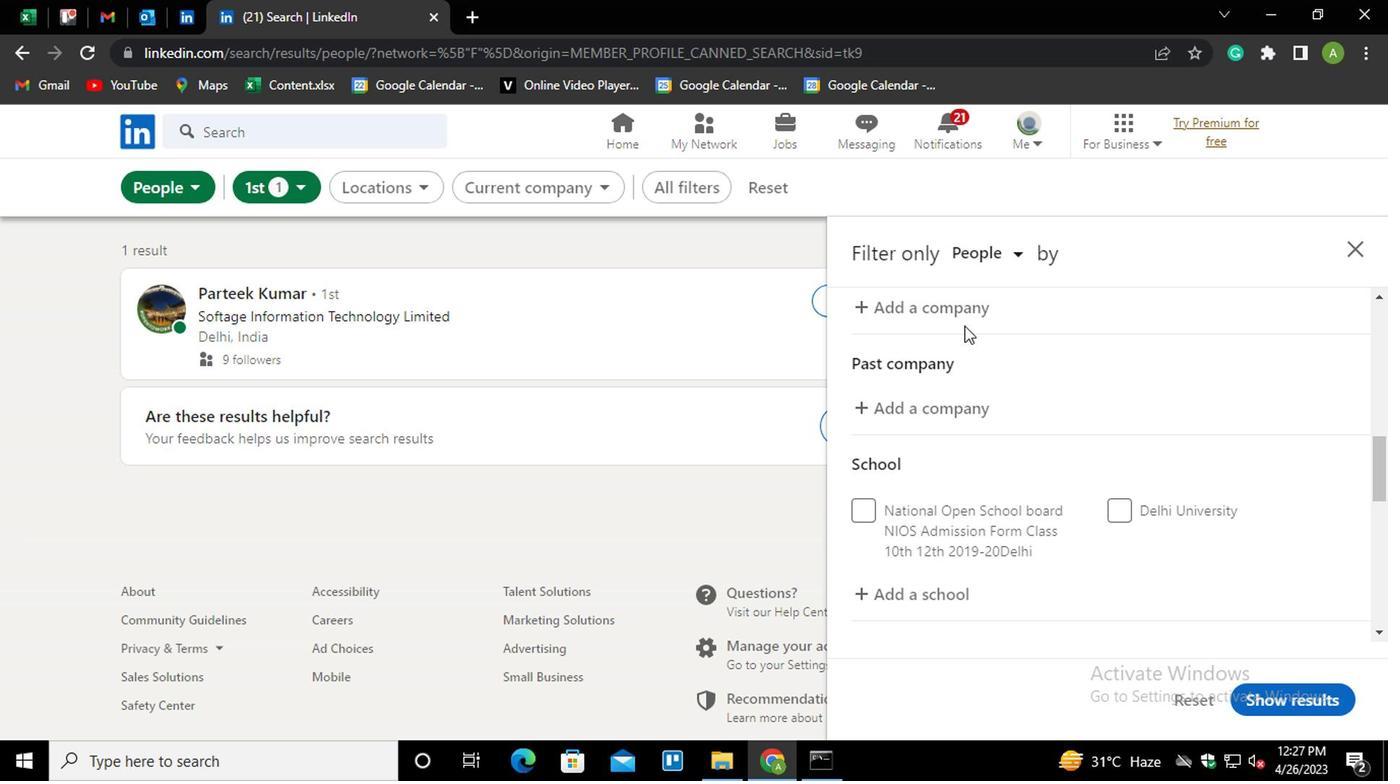 
Action: Mouse moved to (949, 308)
Screenshot: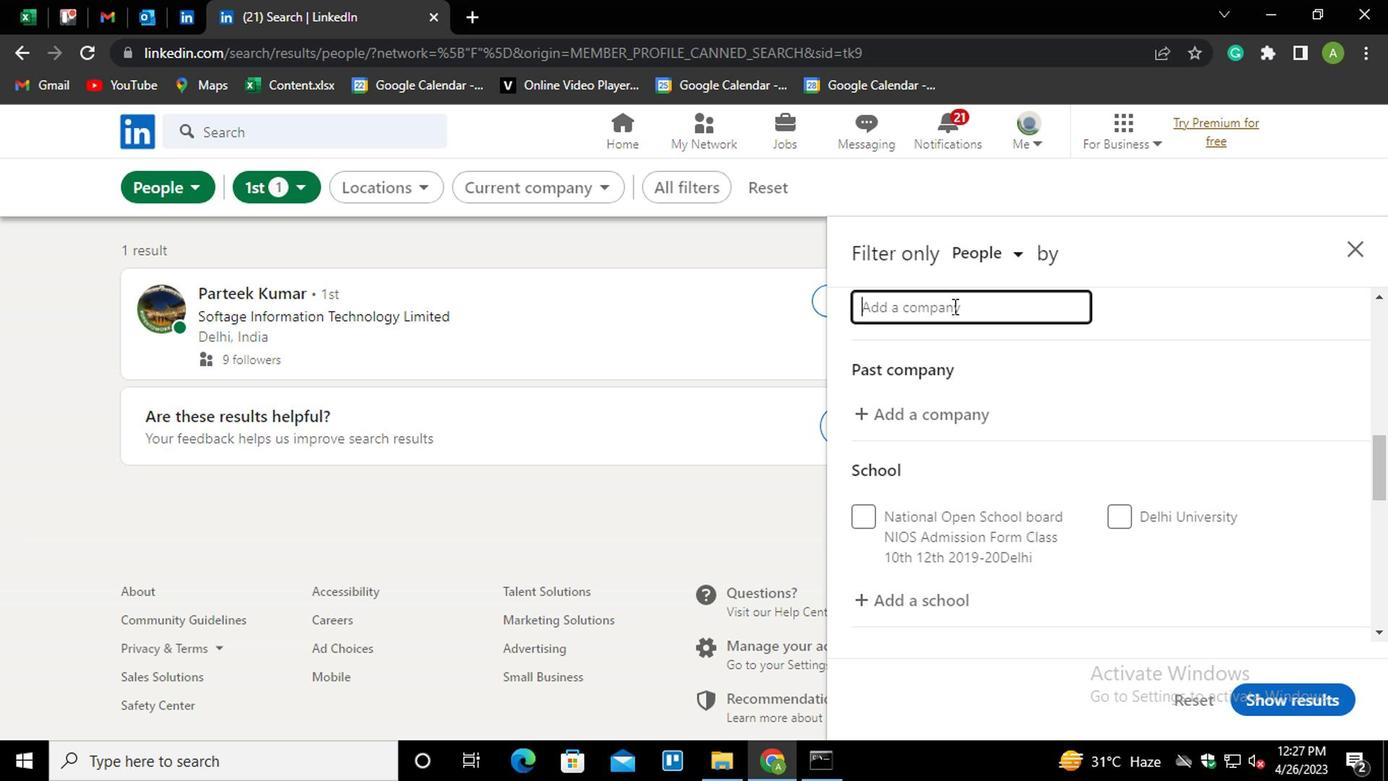 
Action: Key pressed <Key.shift>VODA<Key.down><Key.down><Key.down><Key.enter>
Screenshot: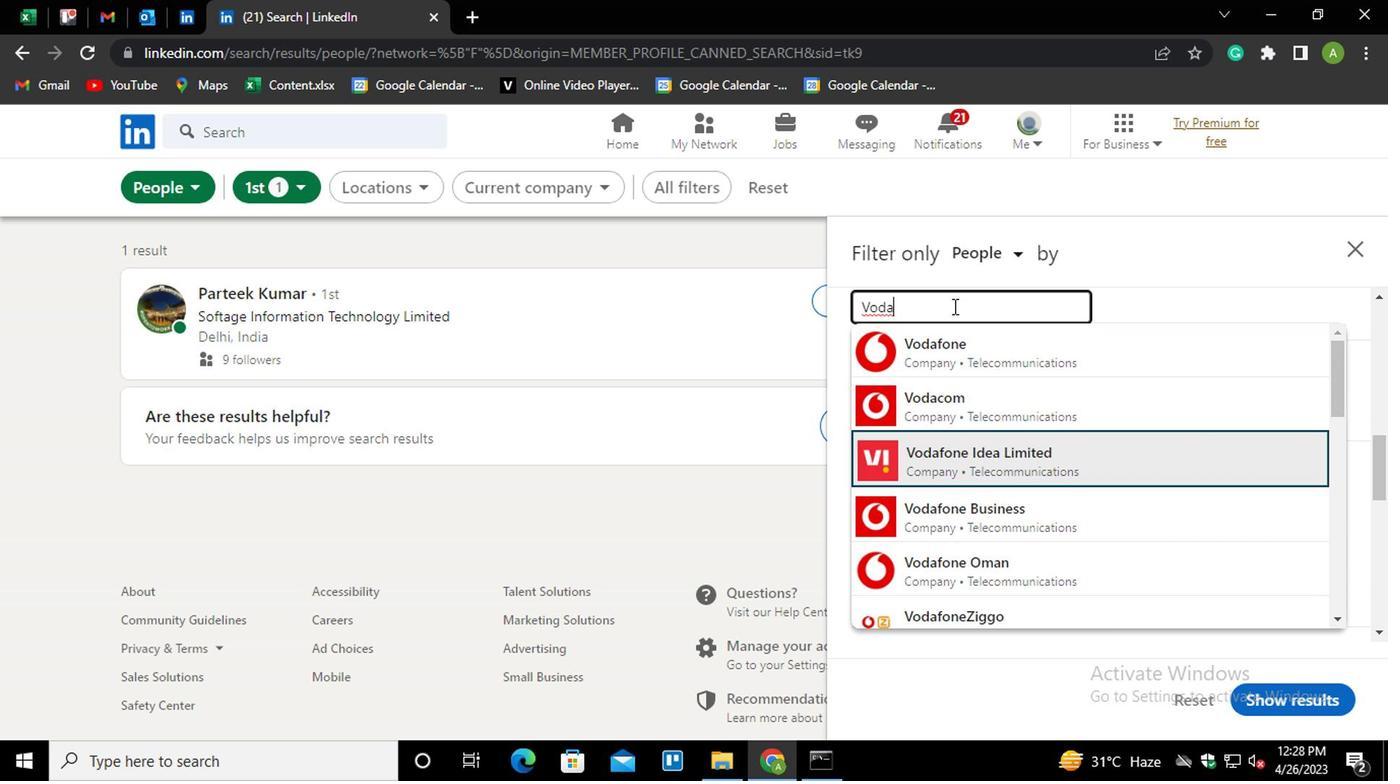 
Action: Mouse moved to (1022, 378)
Screenshot: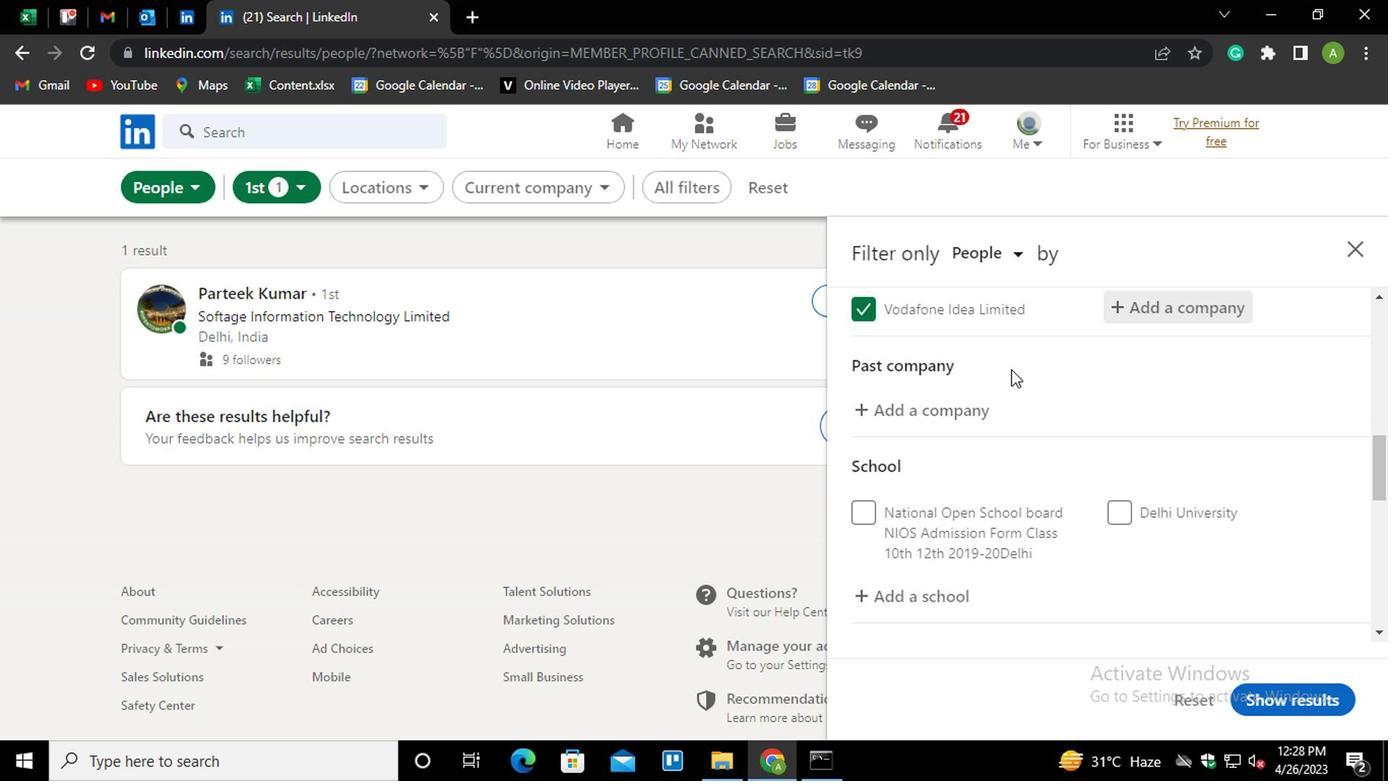 
Action: Mouse scrolled (1022, 376) with delta (0, -1)
Screenshot: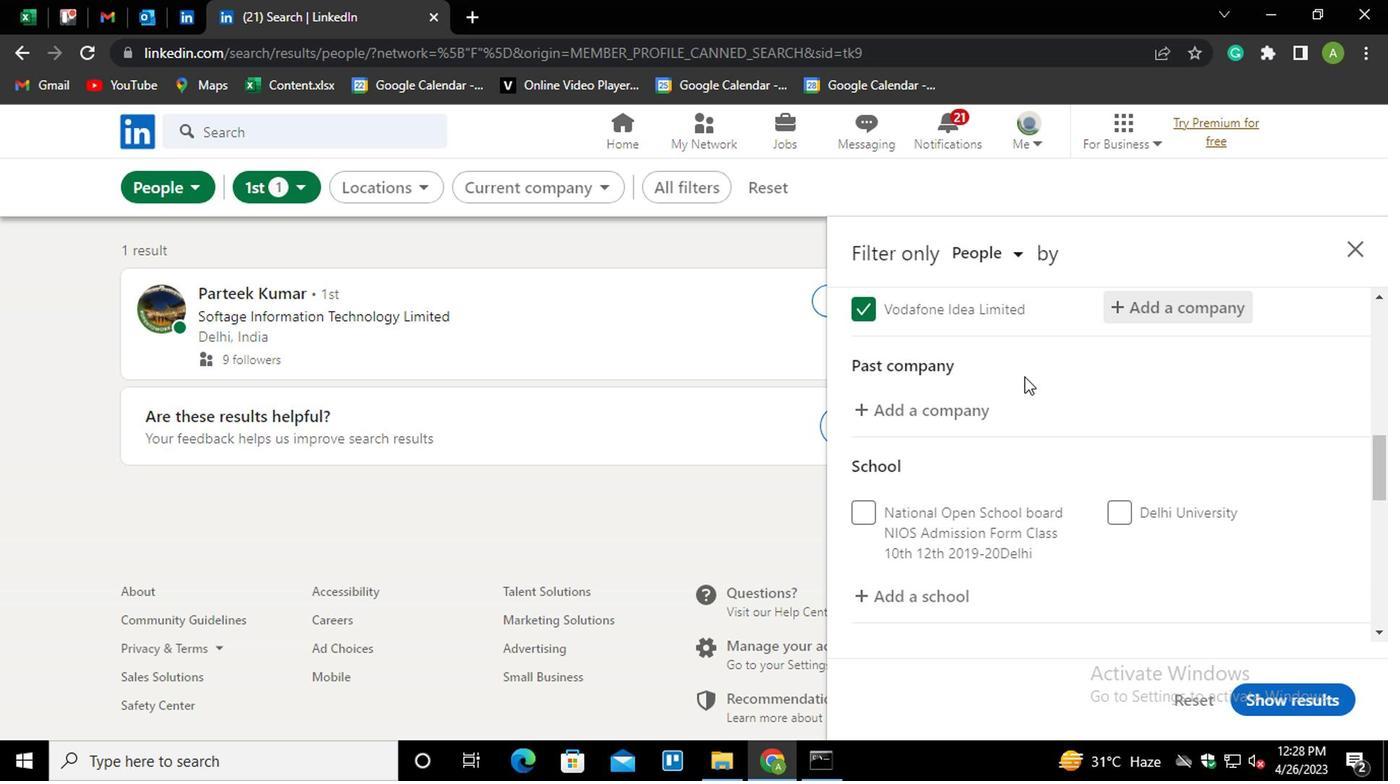 
Action: Mouse moved to (903, 496)
Screenshot: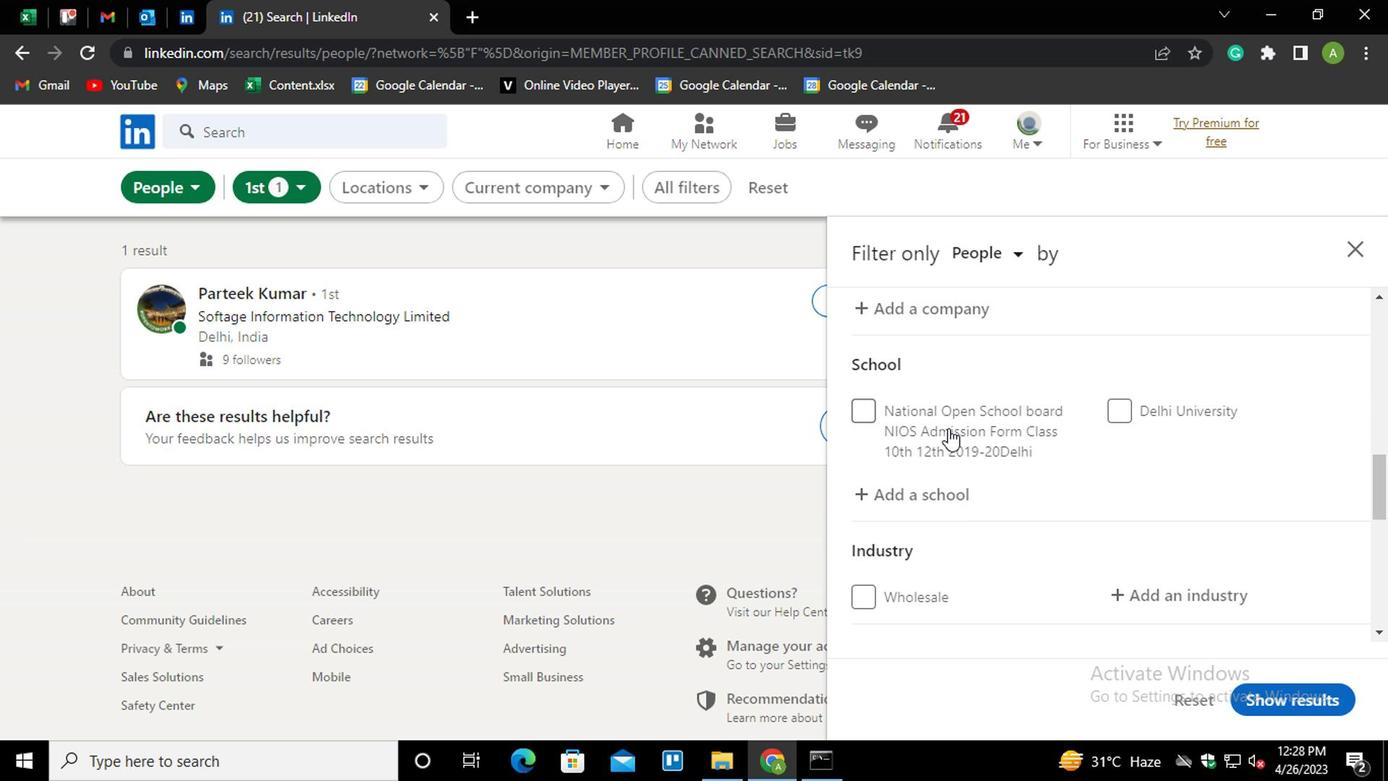 
Action: Mouse pressed left at (903, 496)
Screenshot: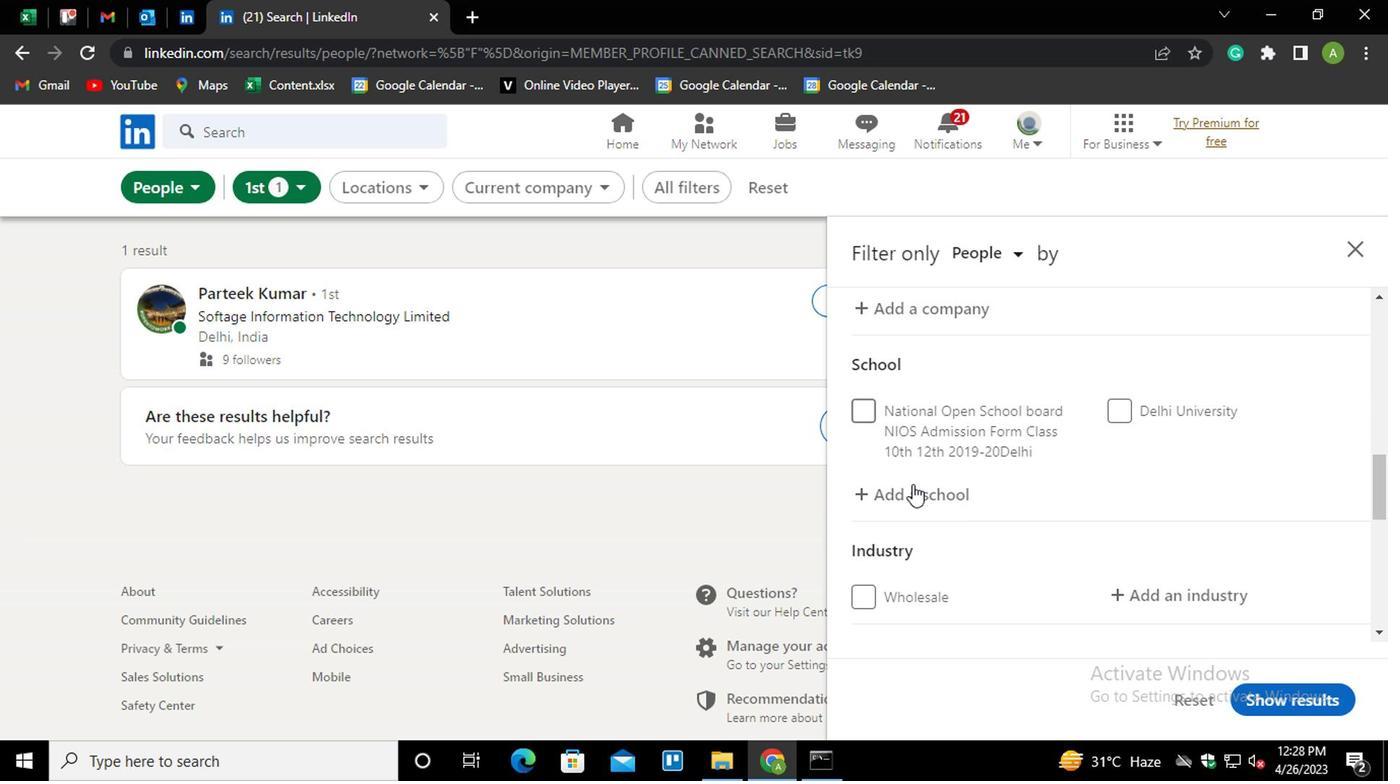 
Action: Mouse pressed left at (903, 496)
Screenshot: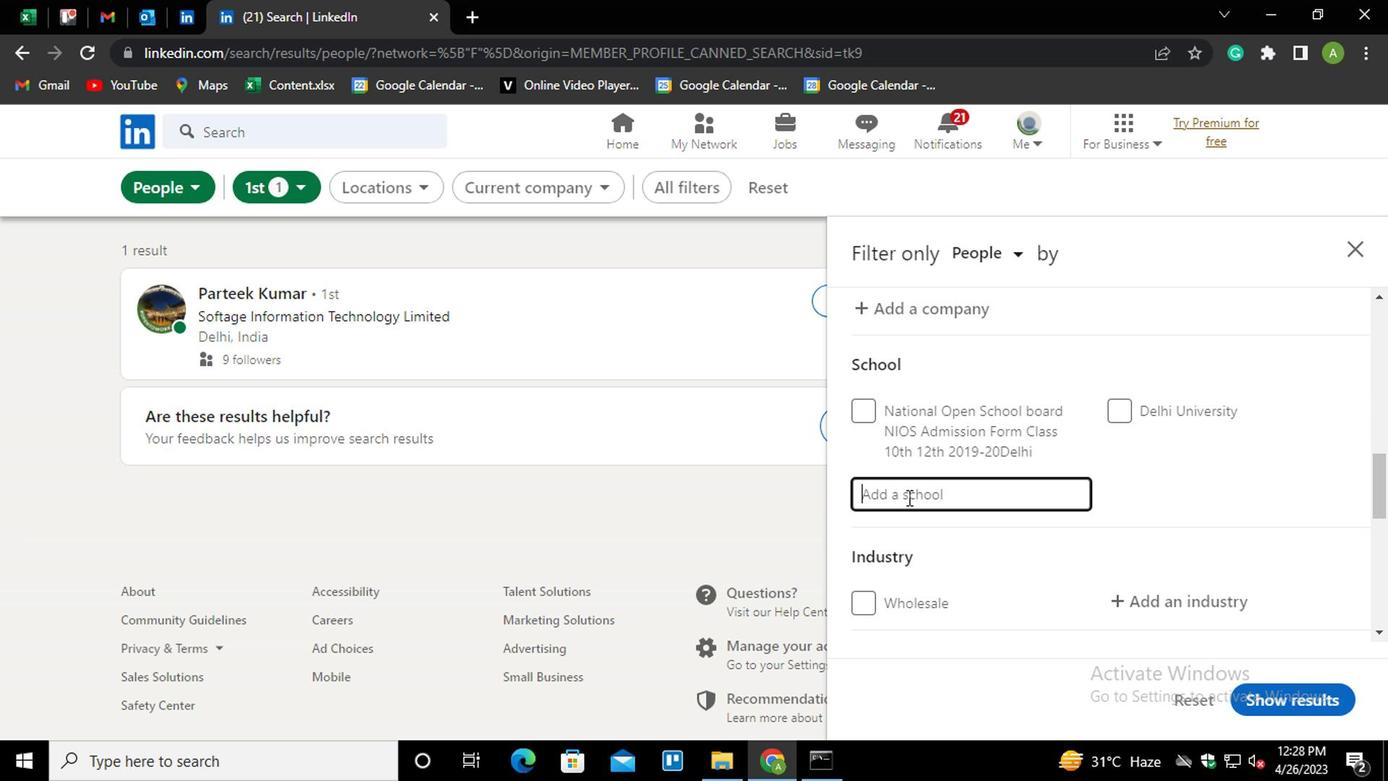 
Action: Key pressed <Key.shift>RANI<Key.space><Key.shift_r>LA<Key.down><Key.enter>
Screenshot: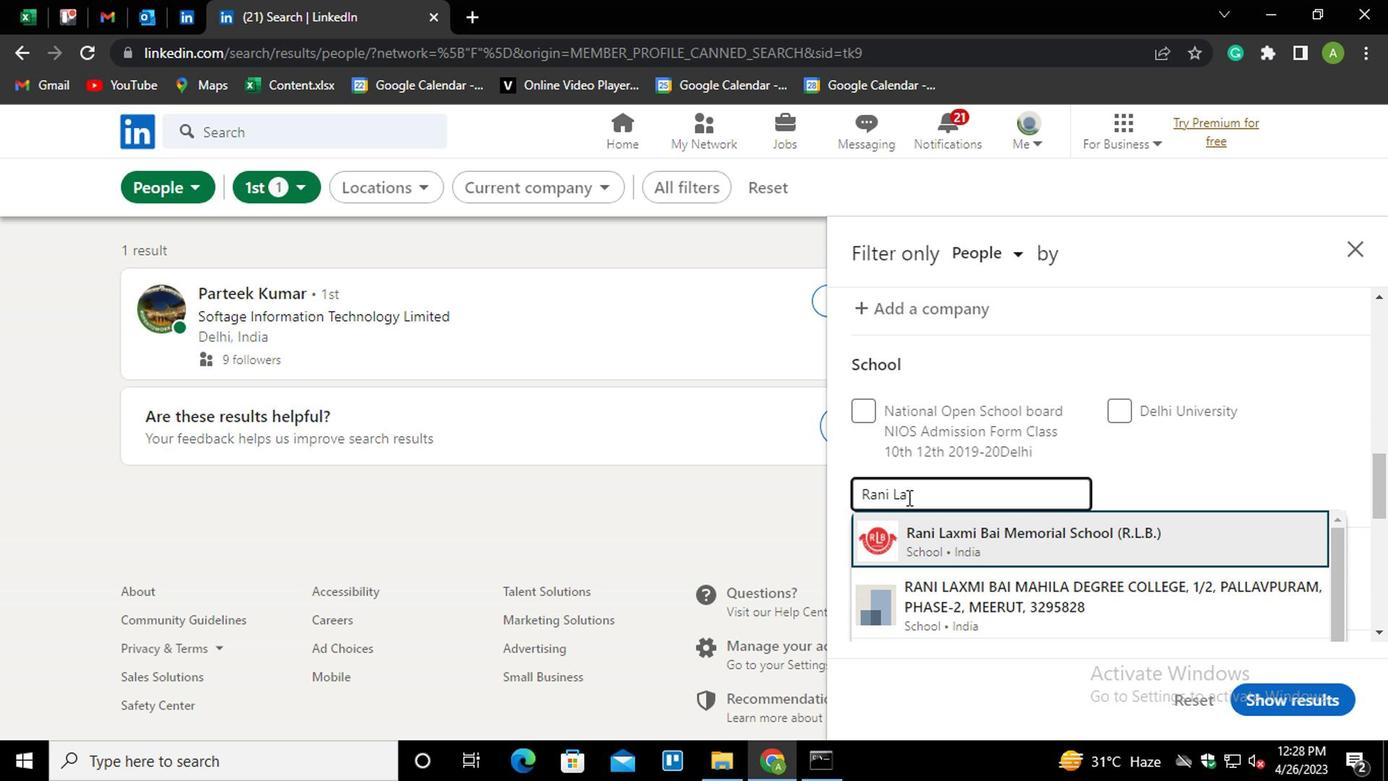 
Action: Mouse scrolled (903, 495) with delta (0, -1)
Screenshot: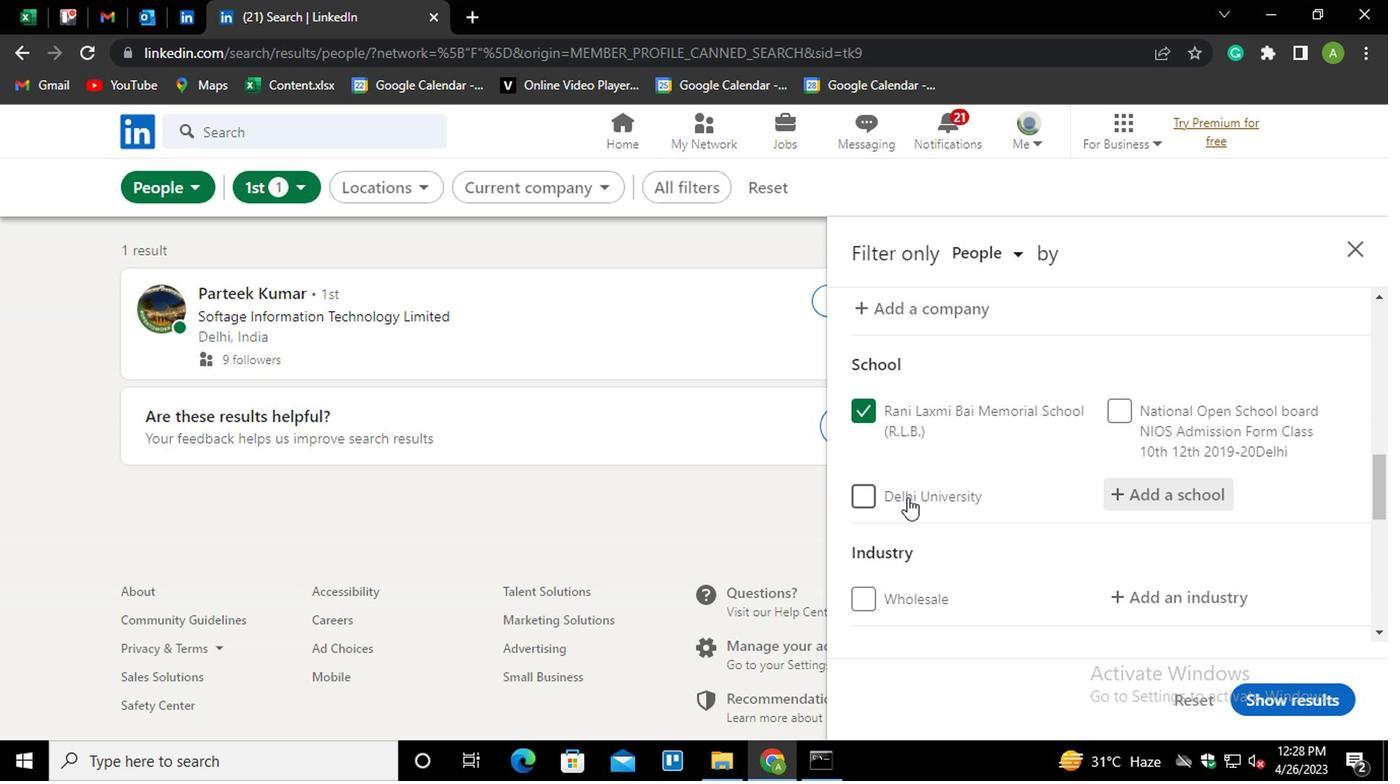 
Action: Mouse scrolled (903, 495) with delta (0, -1)
Screenshot: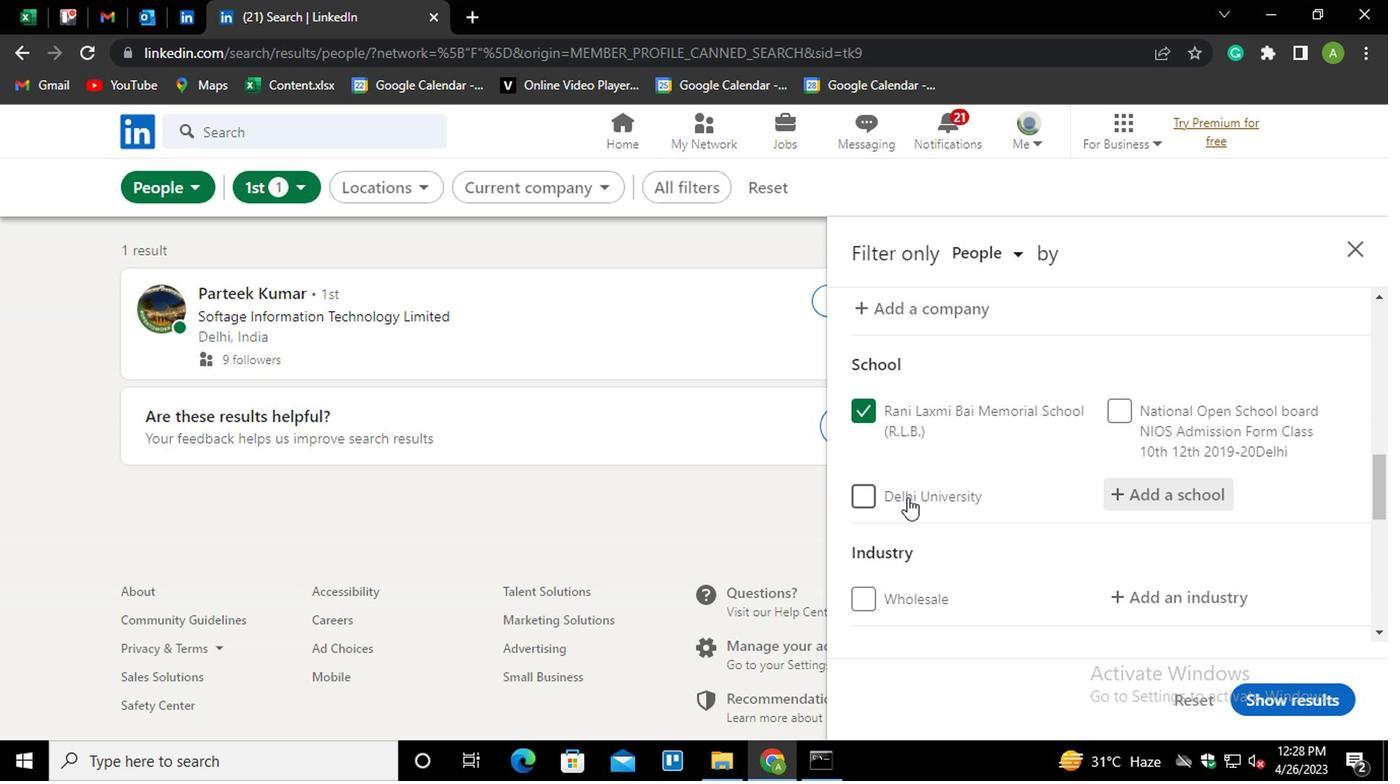 
Action: Mouse moved to (1135, 386)
Screenshot: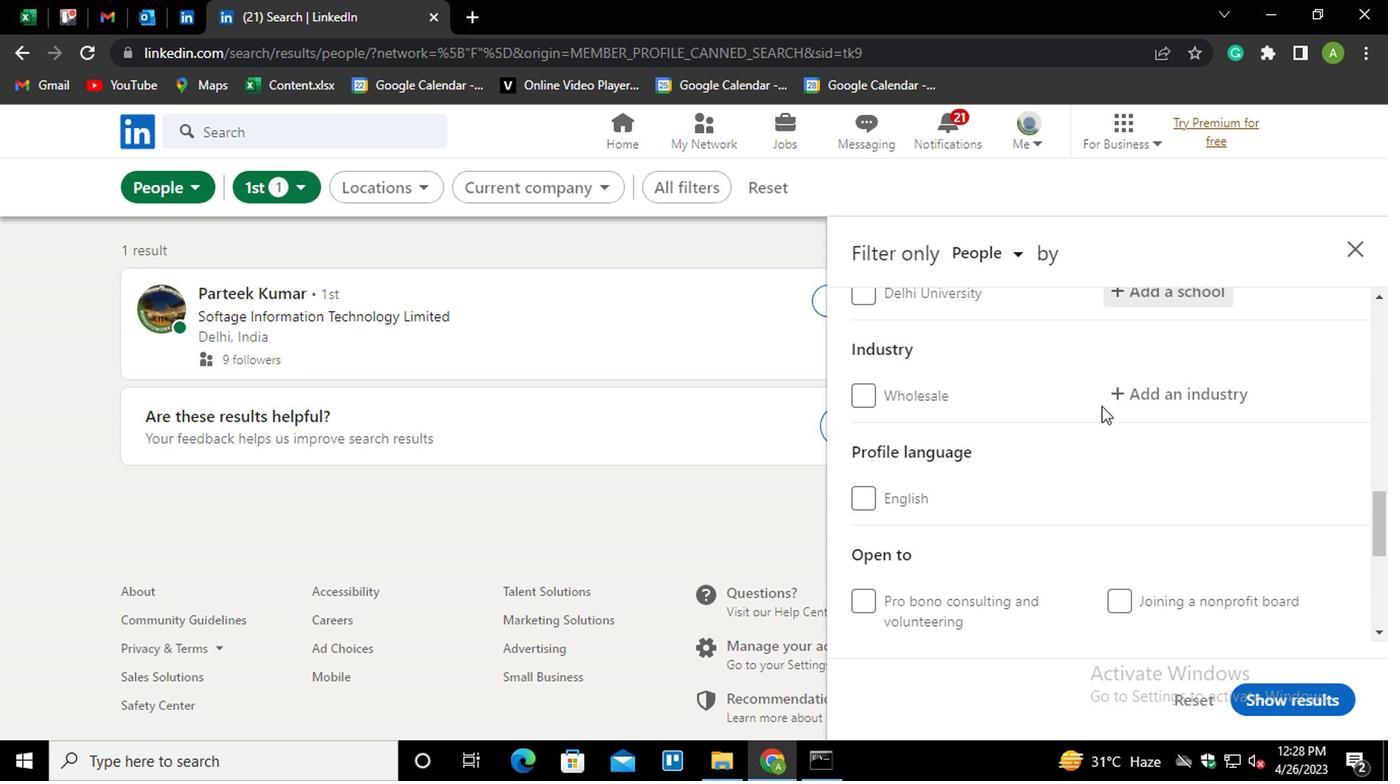 
Action: Mouse pressed left at (1135, 386)
Screenshot: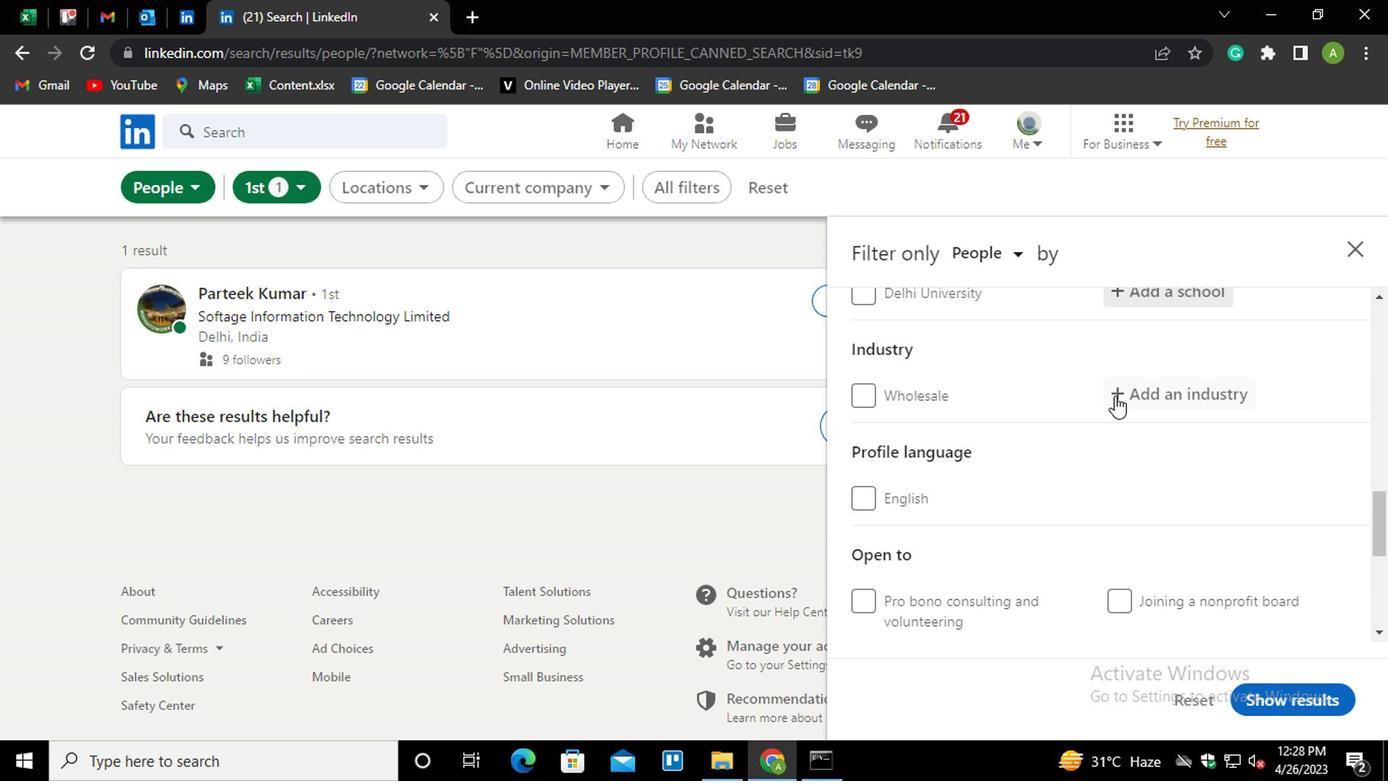 
Action: Mouse moved to (1145, 394)
Screenshot: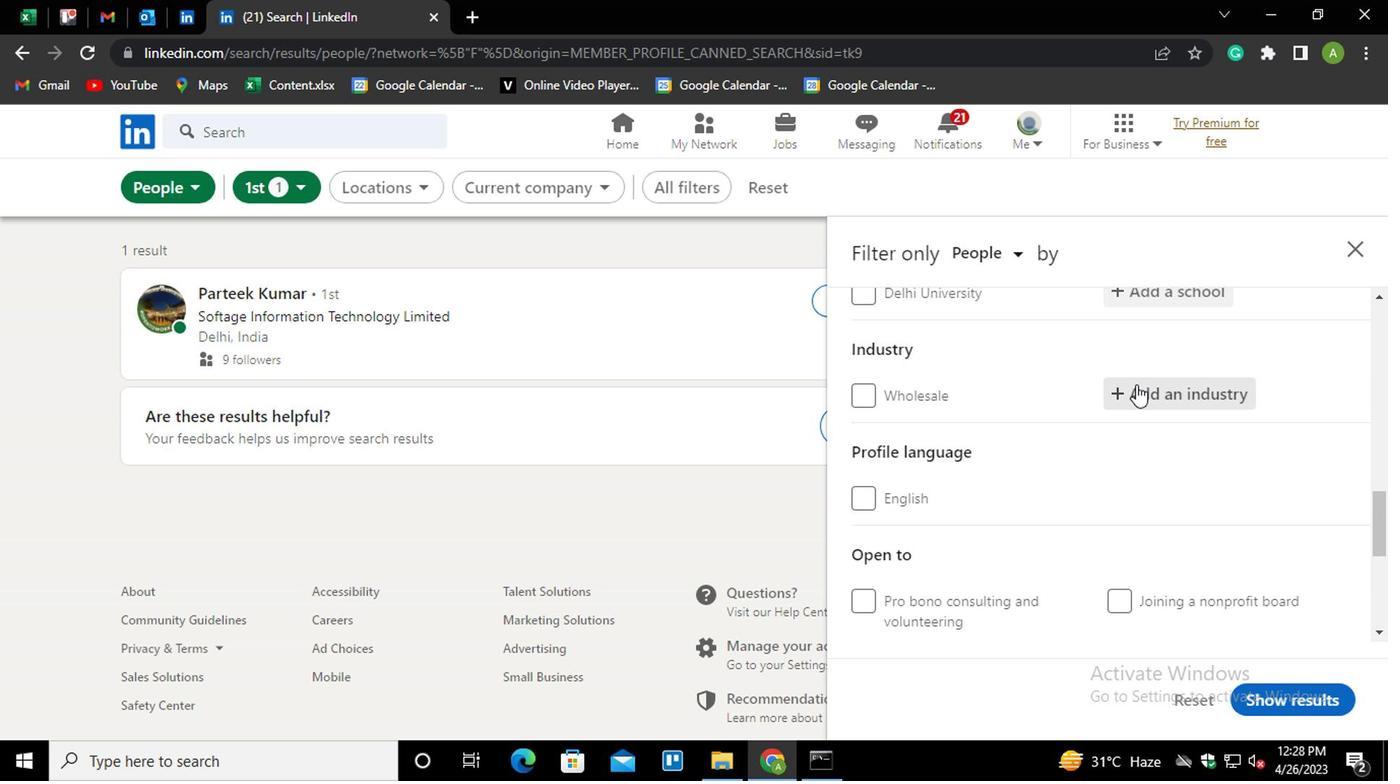 
Action: Mouse pressed left at (1145, 394)
Screenshot: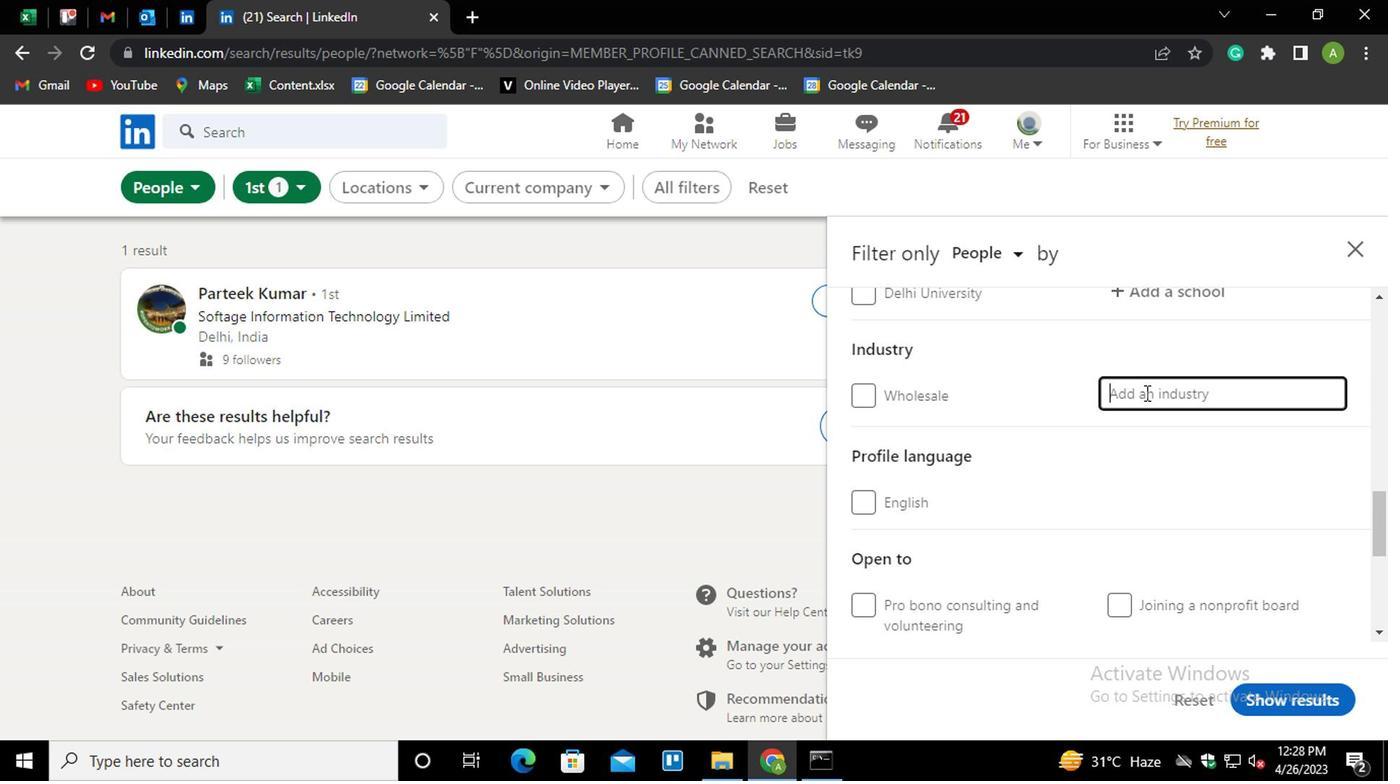 
Action: Key pressed <Key.shift>CLIMATE<Key.down><Key.down><Key.enter>
Screenshot: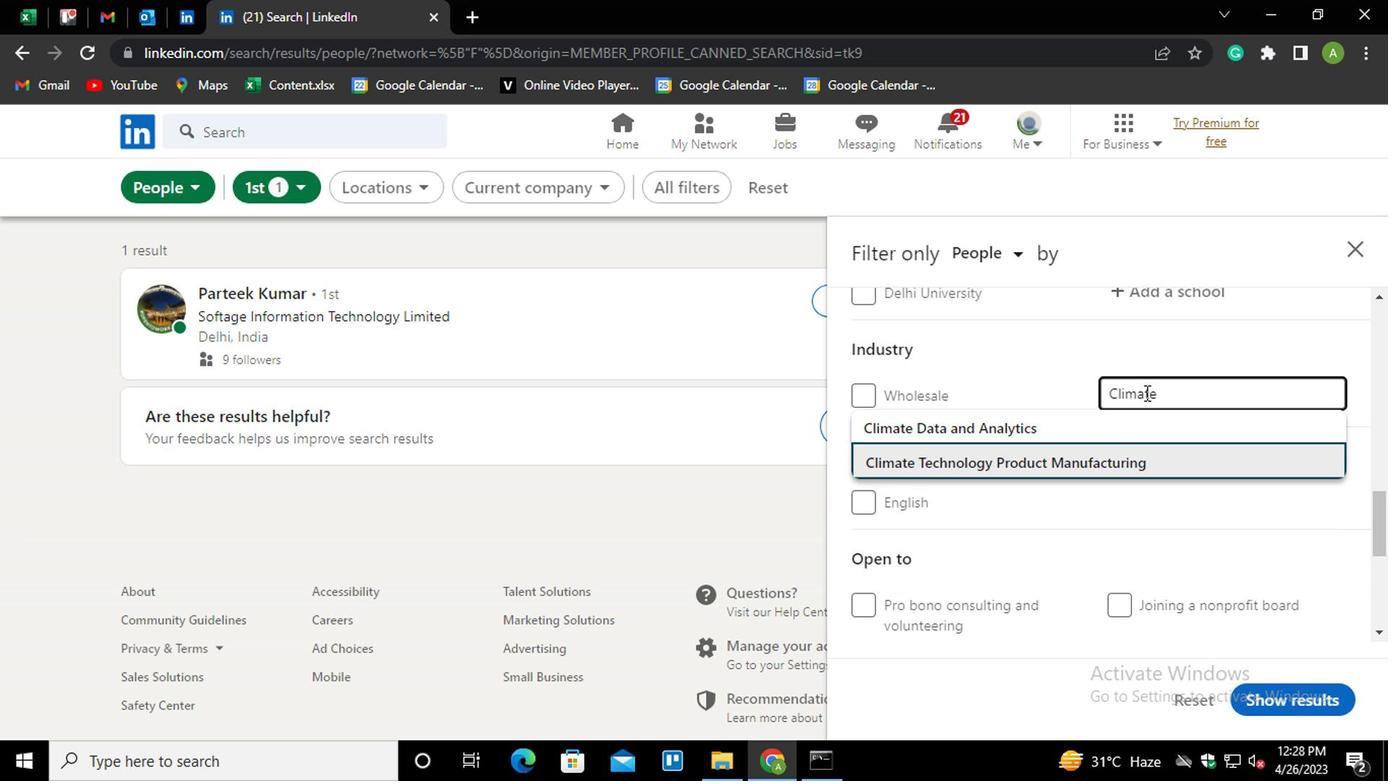 
Action: Mouse moved to (1194, 437)
Screenshot: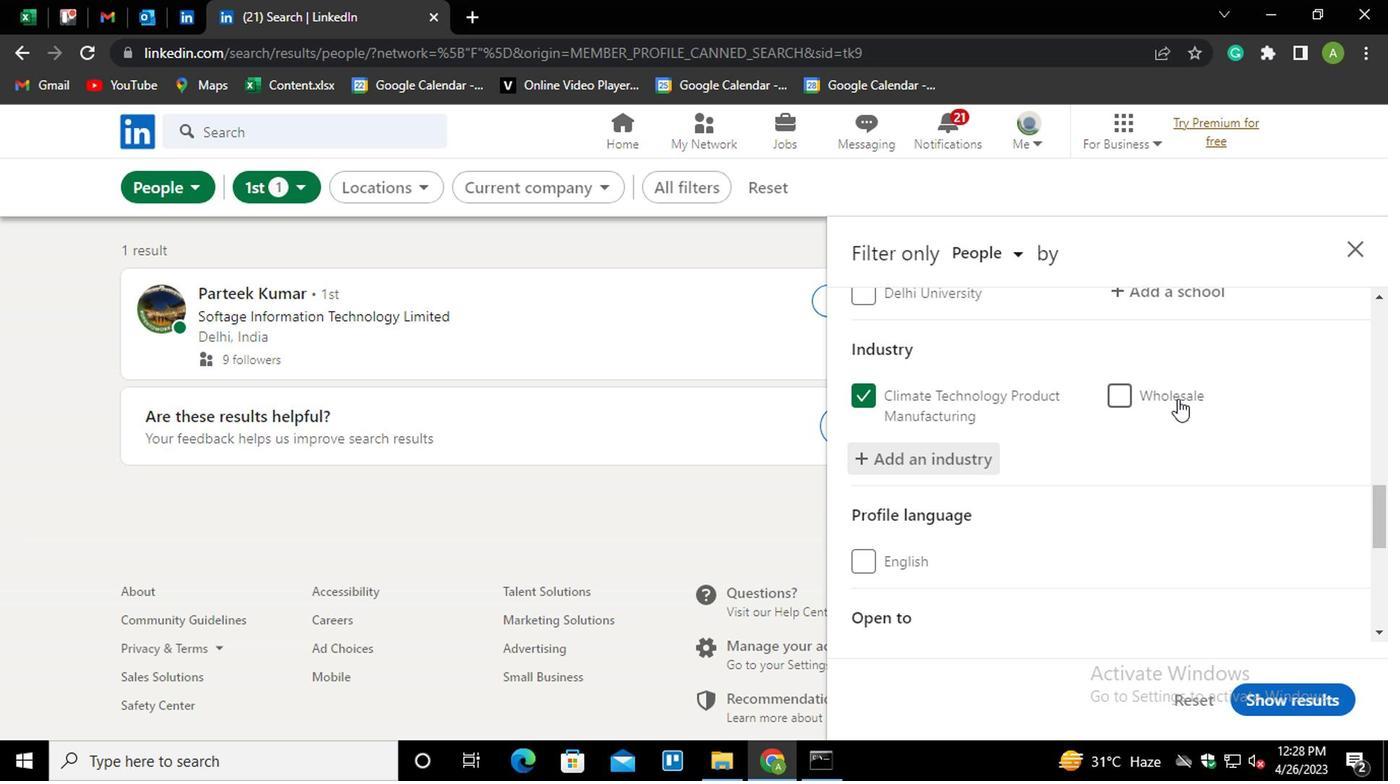 
Action: Mouse scrolled (1194, 436) with delta (0, 0)
Screenshot: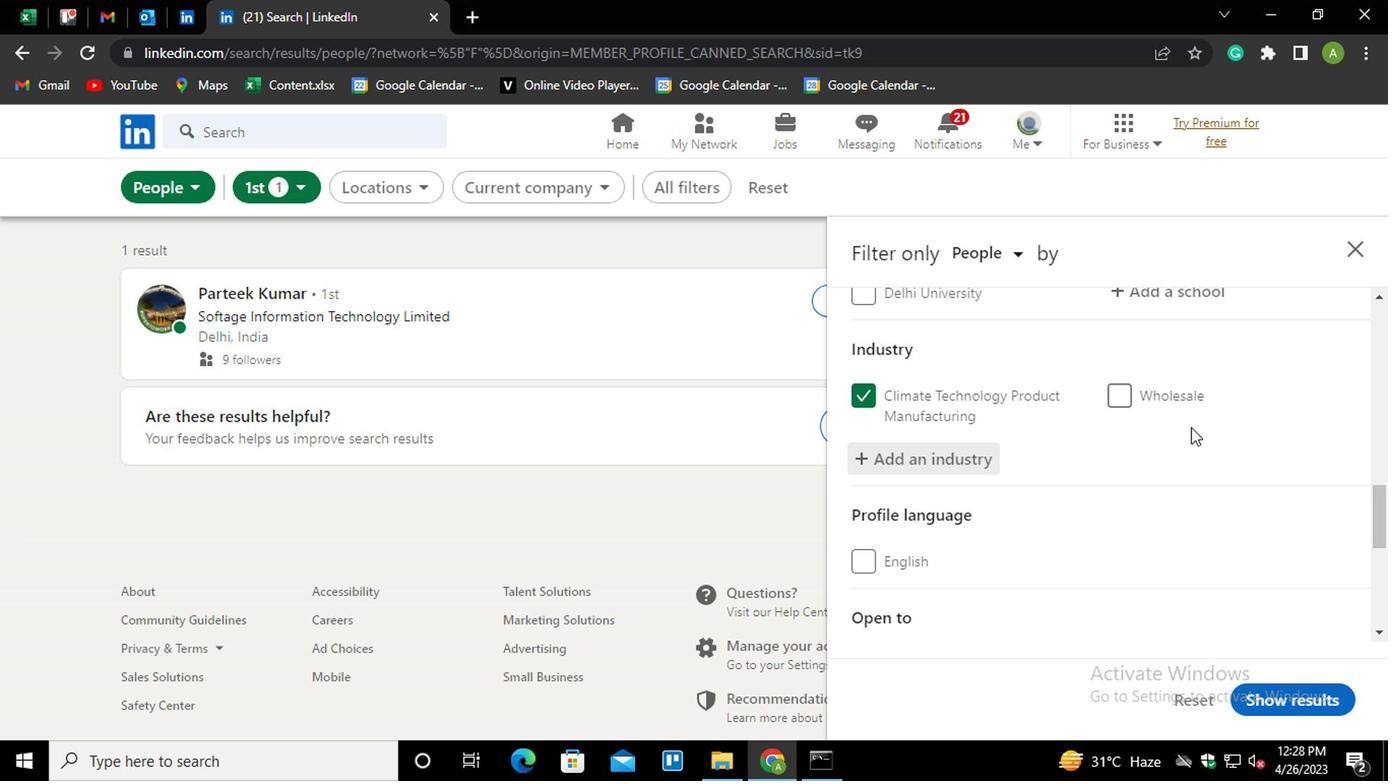 
Action: Mouse moved to (1184, 444)
Screenshot: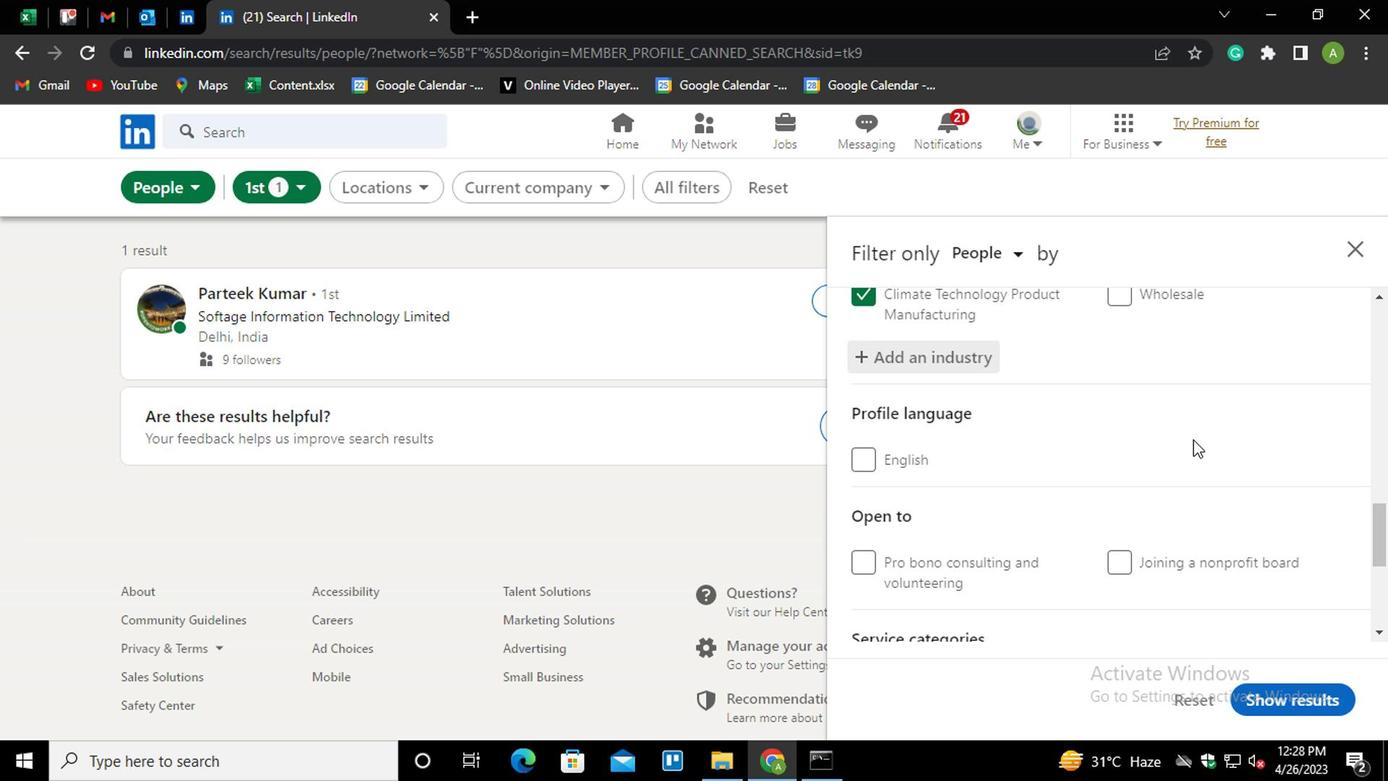 
Action: Mouse scrolled (1184, 444) with delta (0, 0)
Screenshot: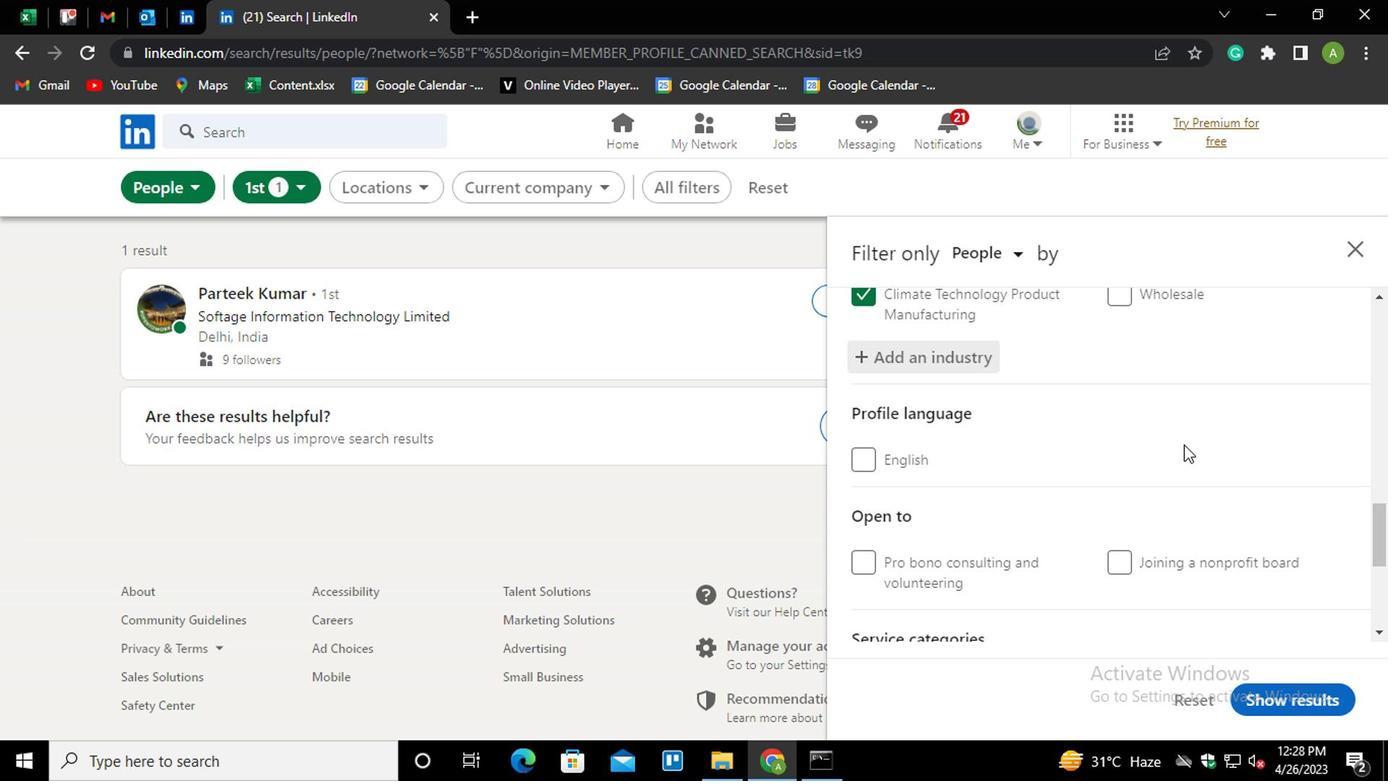
Action: Mouse scrolled (1184, 444) with delta (0, 0)
Screenshot: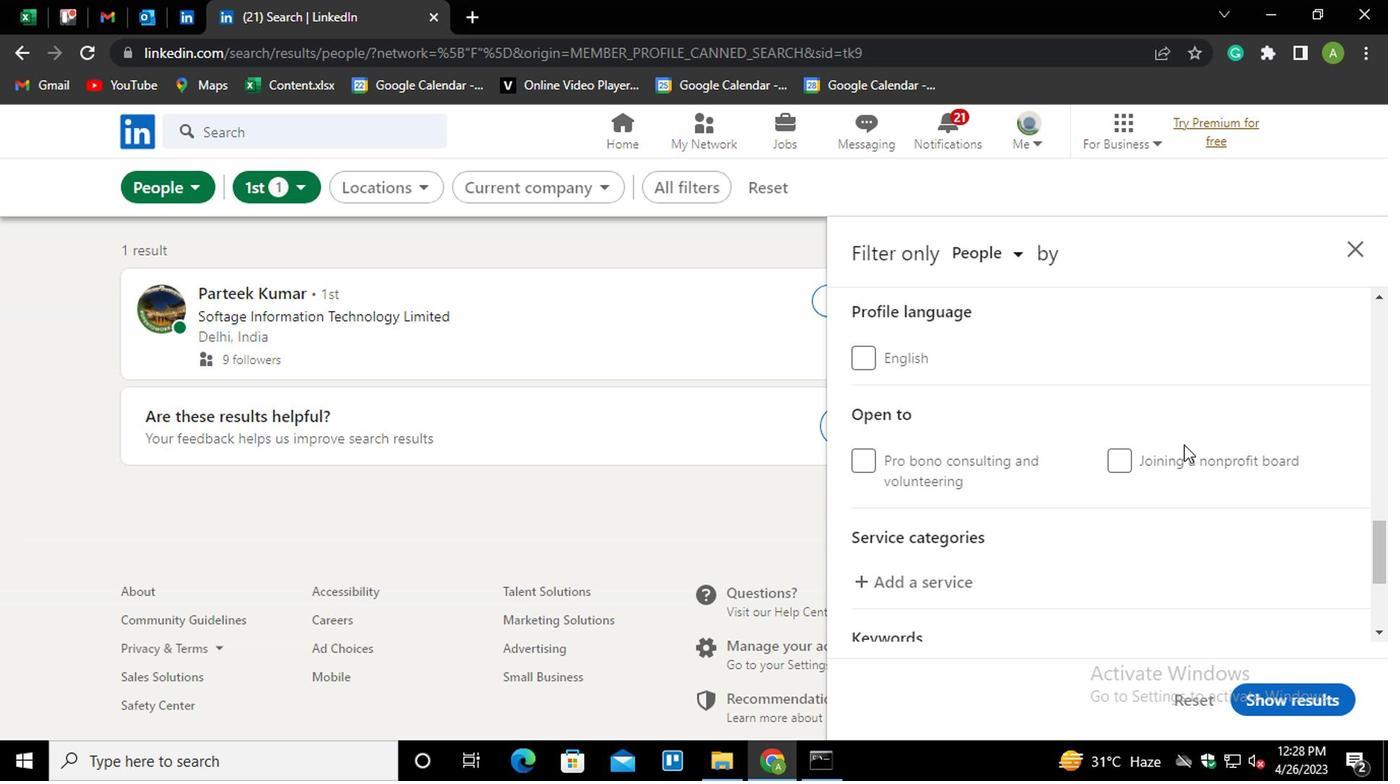 
Action: Mouse moved to (918, 478)
Screenshot: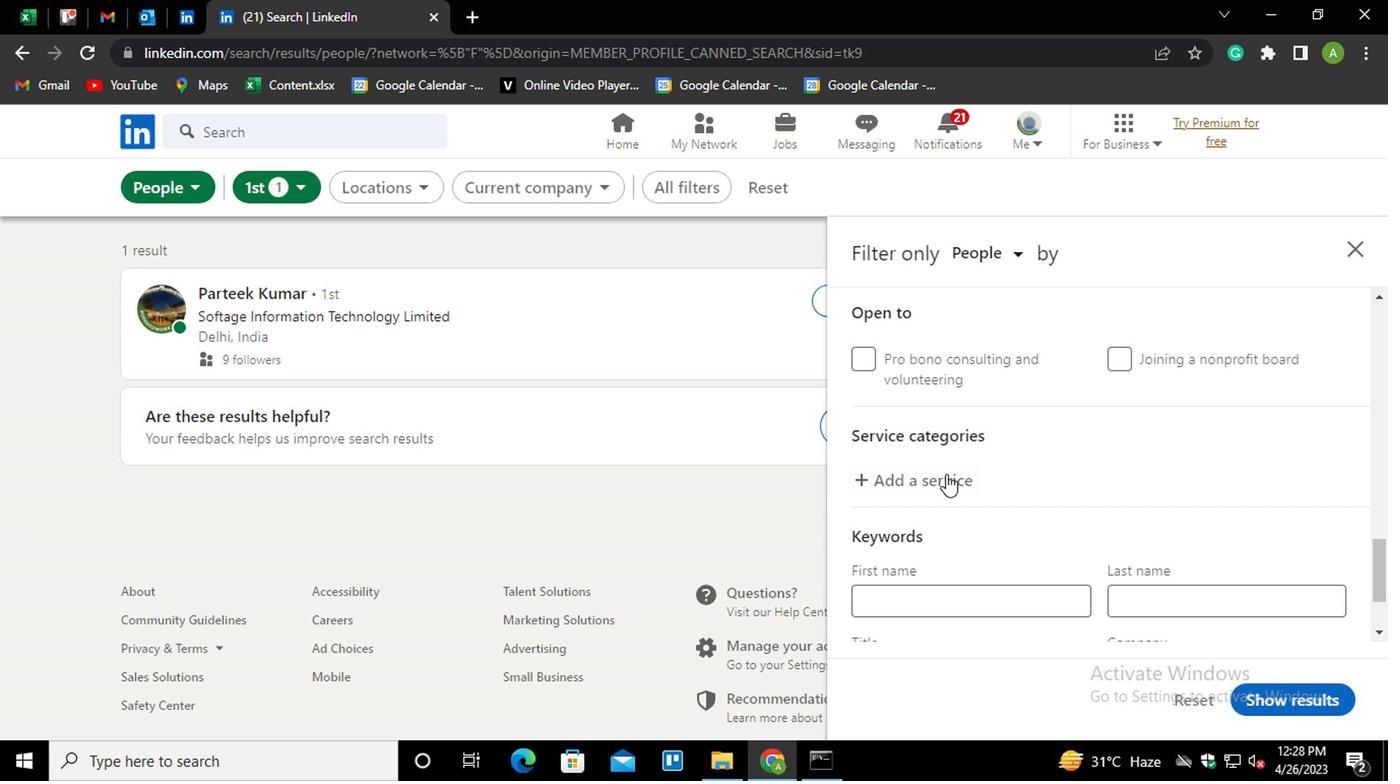 
Action: Mouse pressed left at (918, 478)
Screenshot: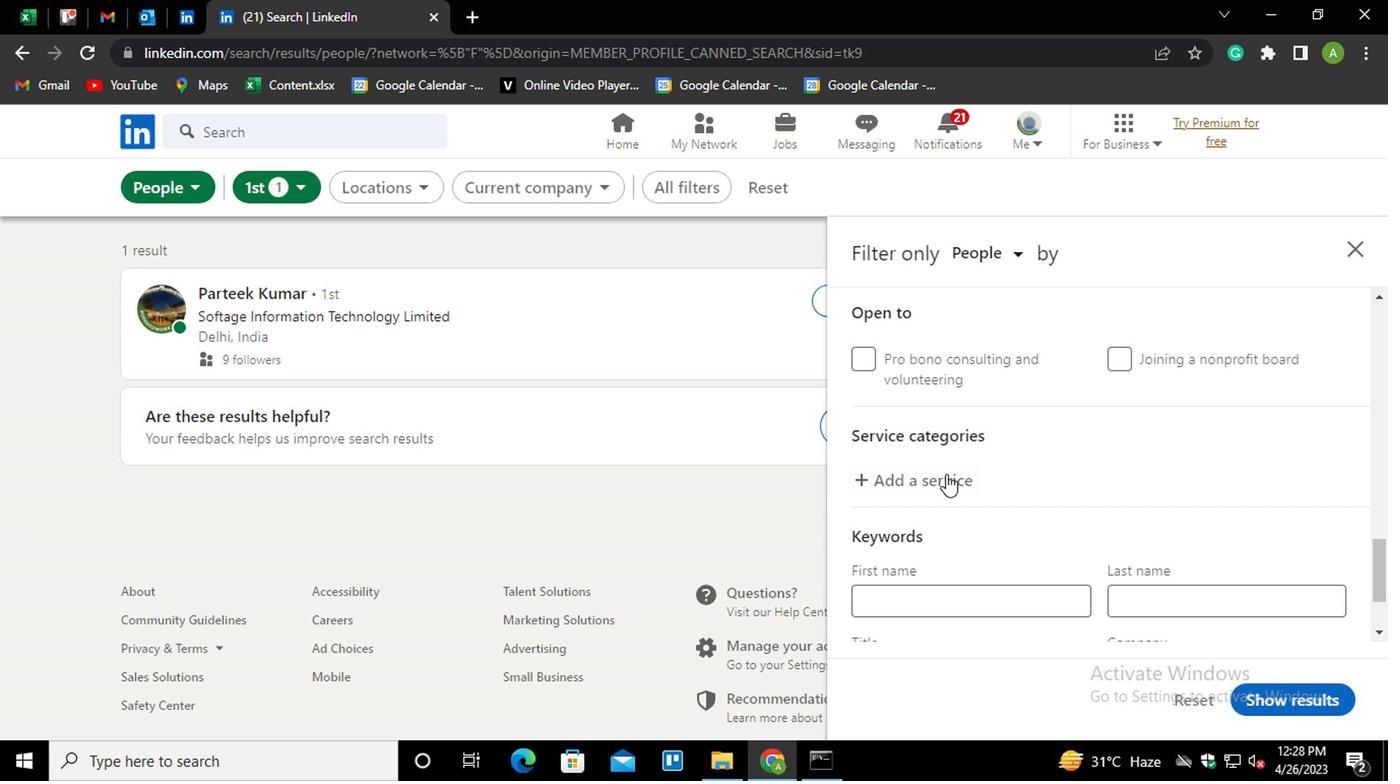 
Action: Mouse moved to (925, 479)
Screenshot: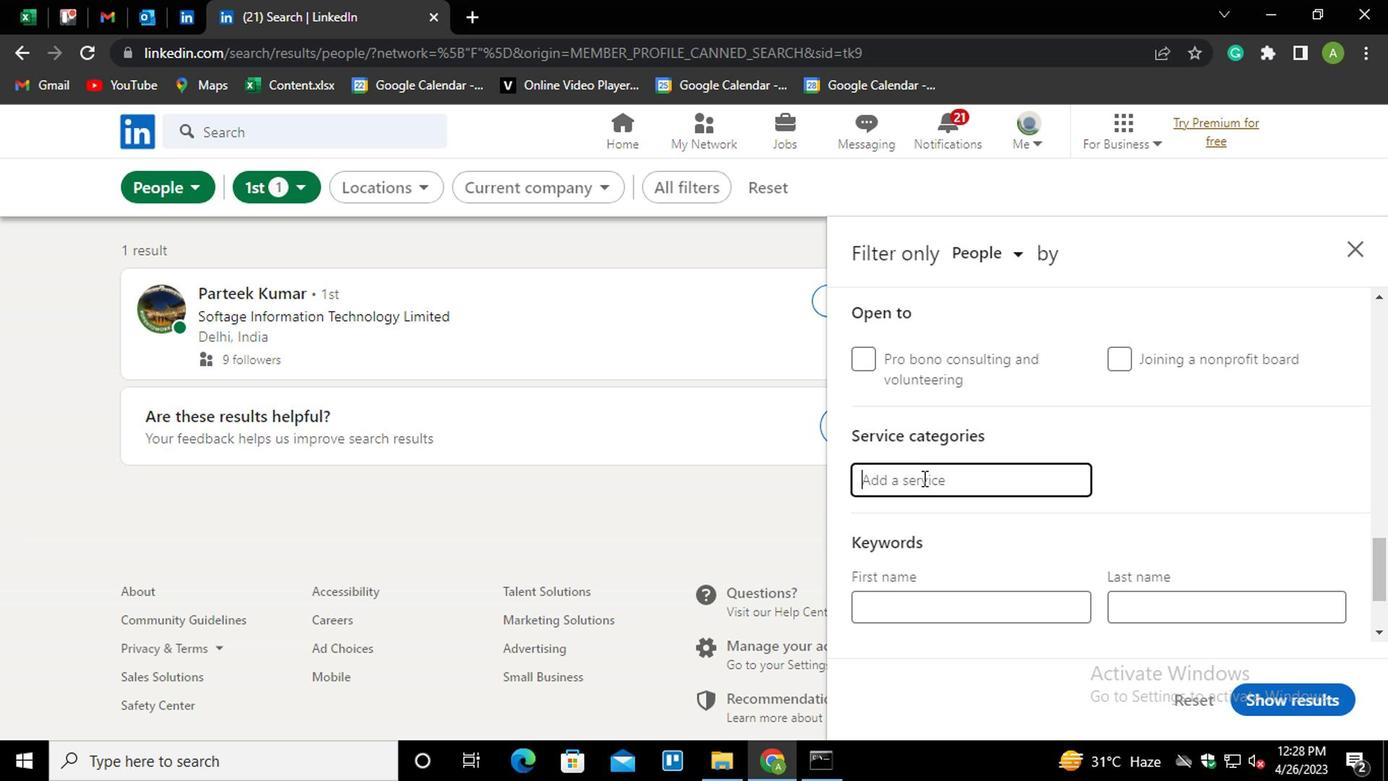 
Action: Mouse pressed left at (925, 479)
Screenshot: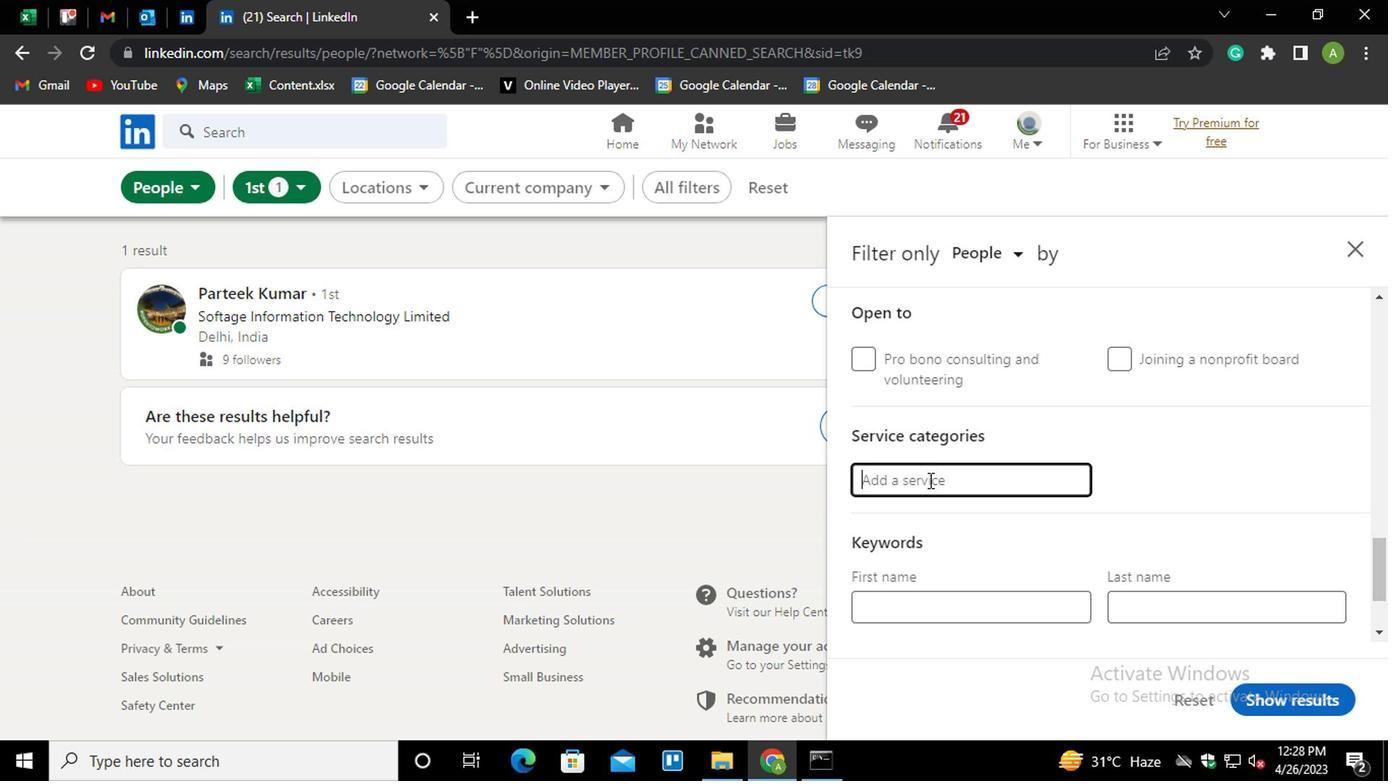 
Action: Key pressed <Key.shift_r>NET<Key.down><Key.down><Key.down><Key.down><Key.enter>
Screenshot: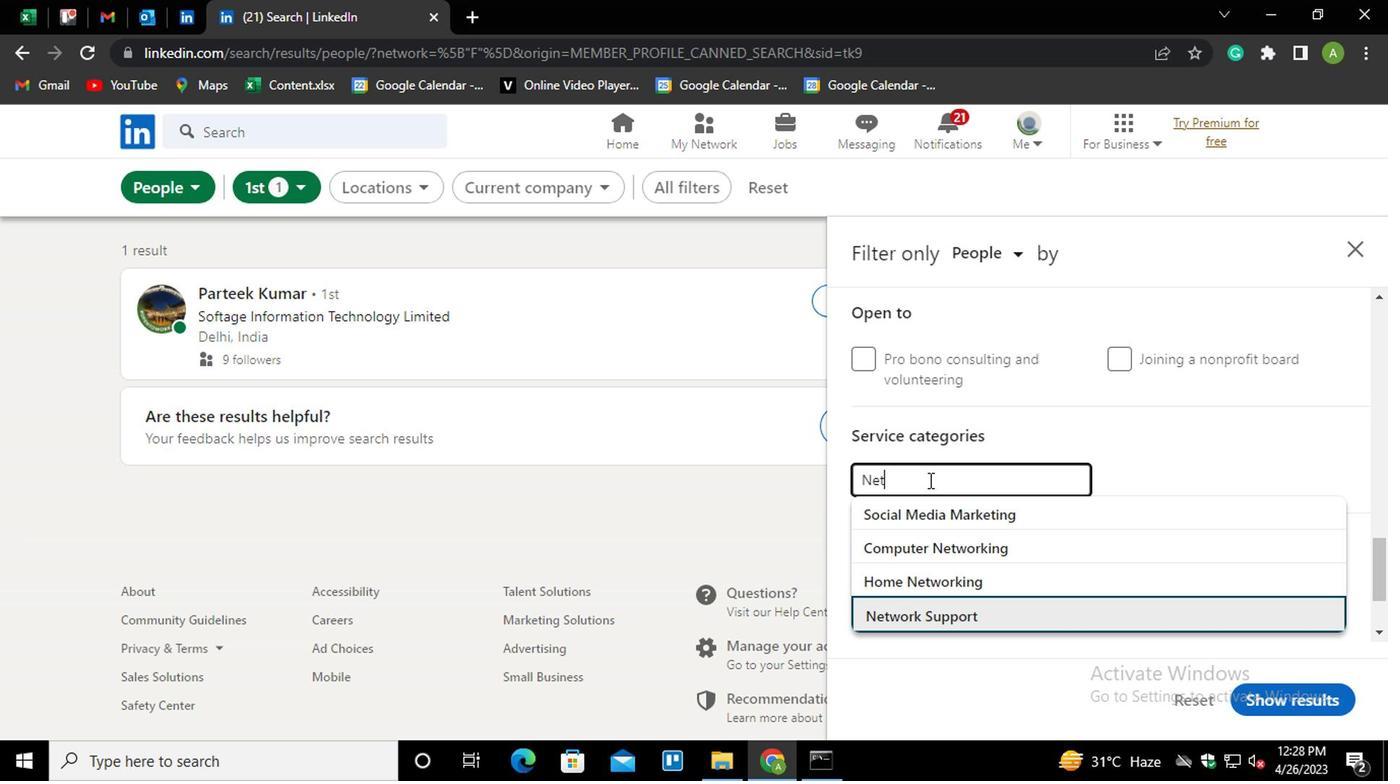 
Action: Mouse moved to (927, 479)
Screenshot: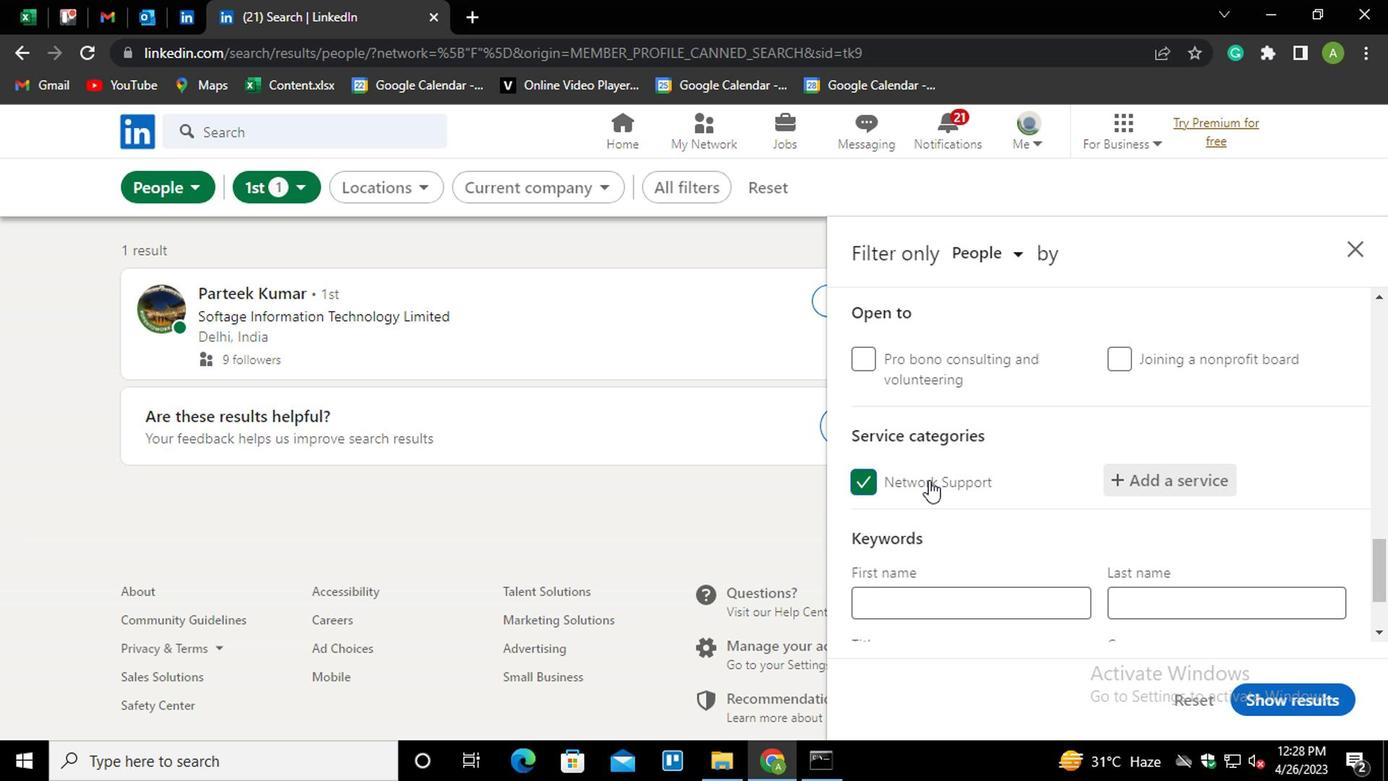
Action: Mouse scrolled (927, 478) with delta (0, 0)
Screenshot: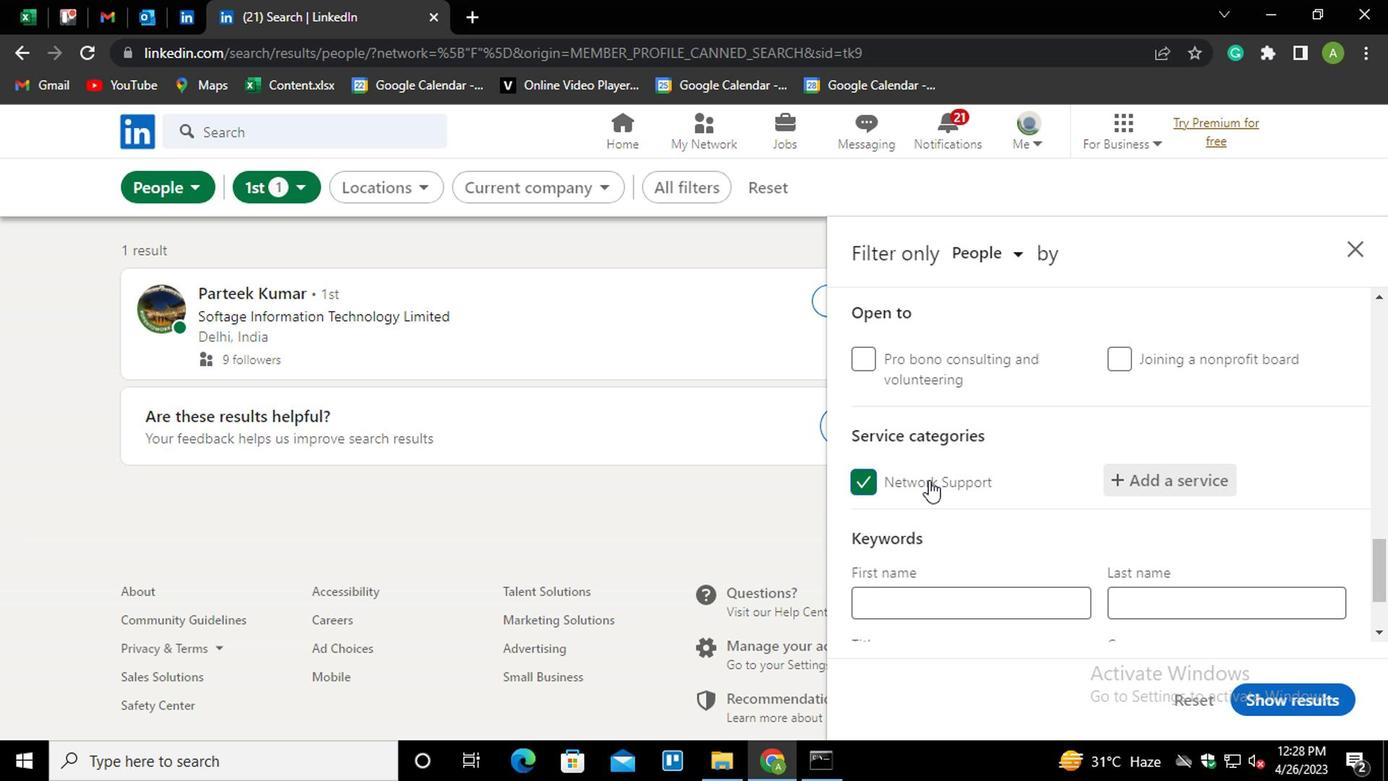 
Action: Mouse scrolled (927, 478) with delta (0, 0)
Screenshot: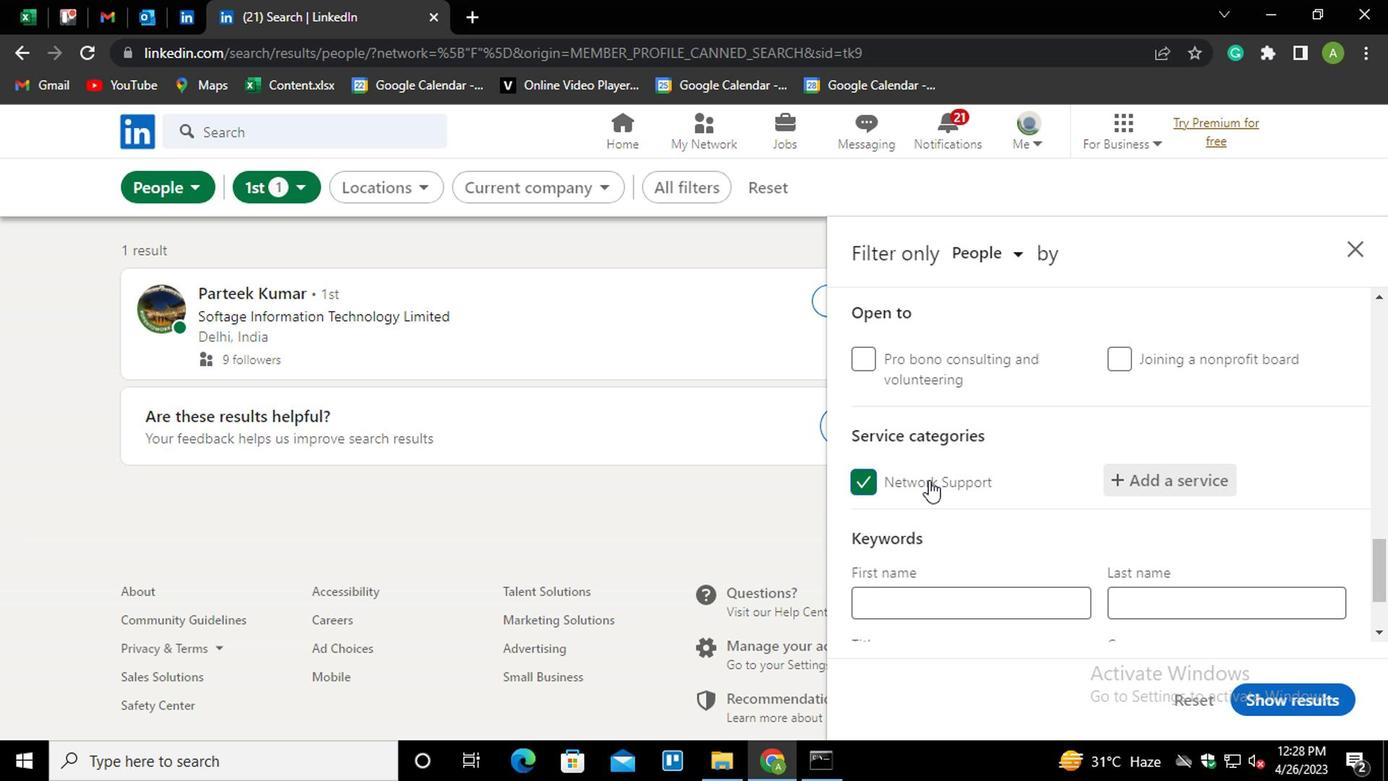 
Action: Mouse scrolled (927, 478) with delta (0, 0)
Screenshot: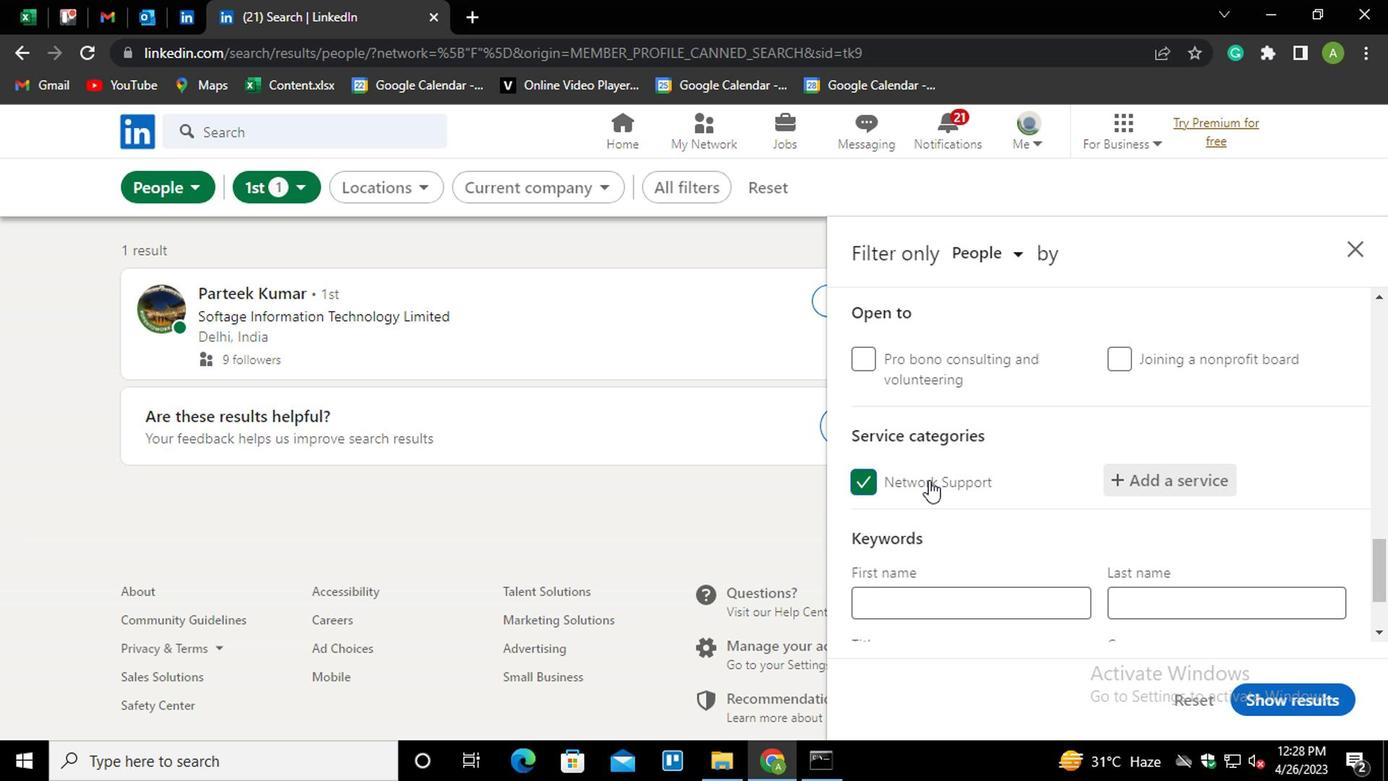 
Action: Mouse moved to (958, 554)
Screenshot: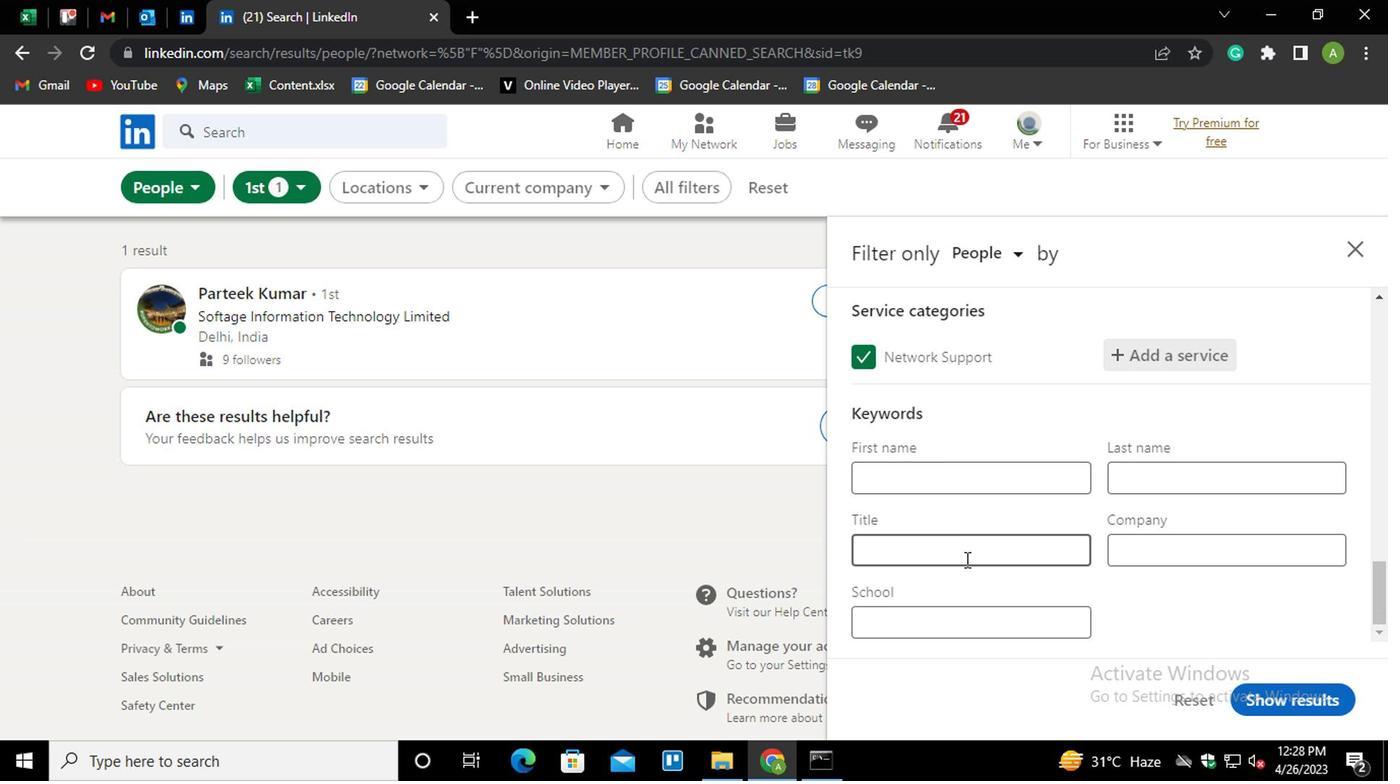 
Action: Mouse pressed left at (958, 554)
Screenshot: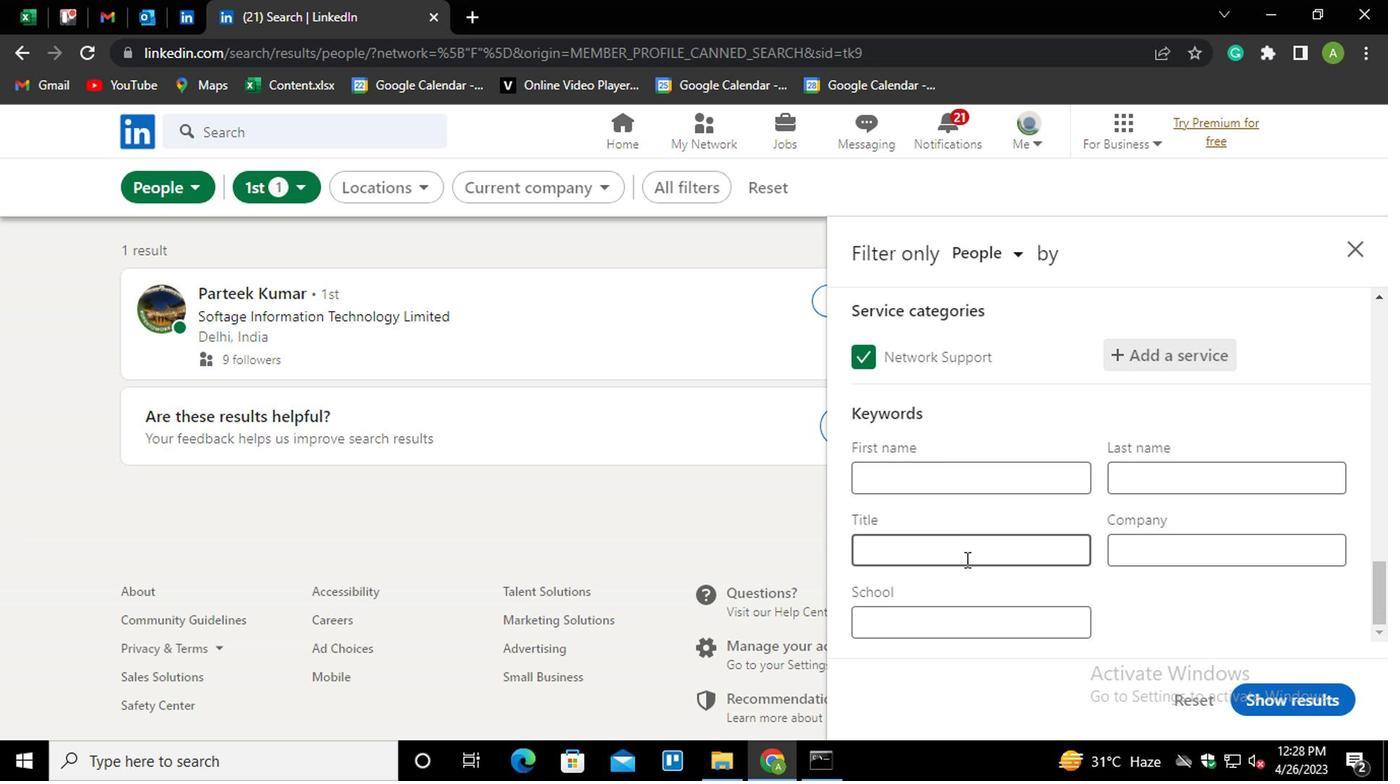 
Action: Key pressed <Key.shift_r>OPERATIONS<Key.space><Key.shift>ASSISTANT
Screenshot: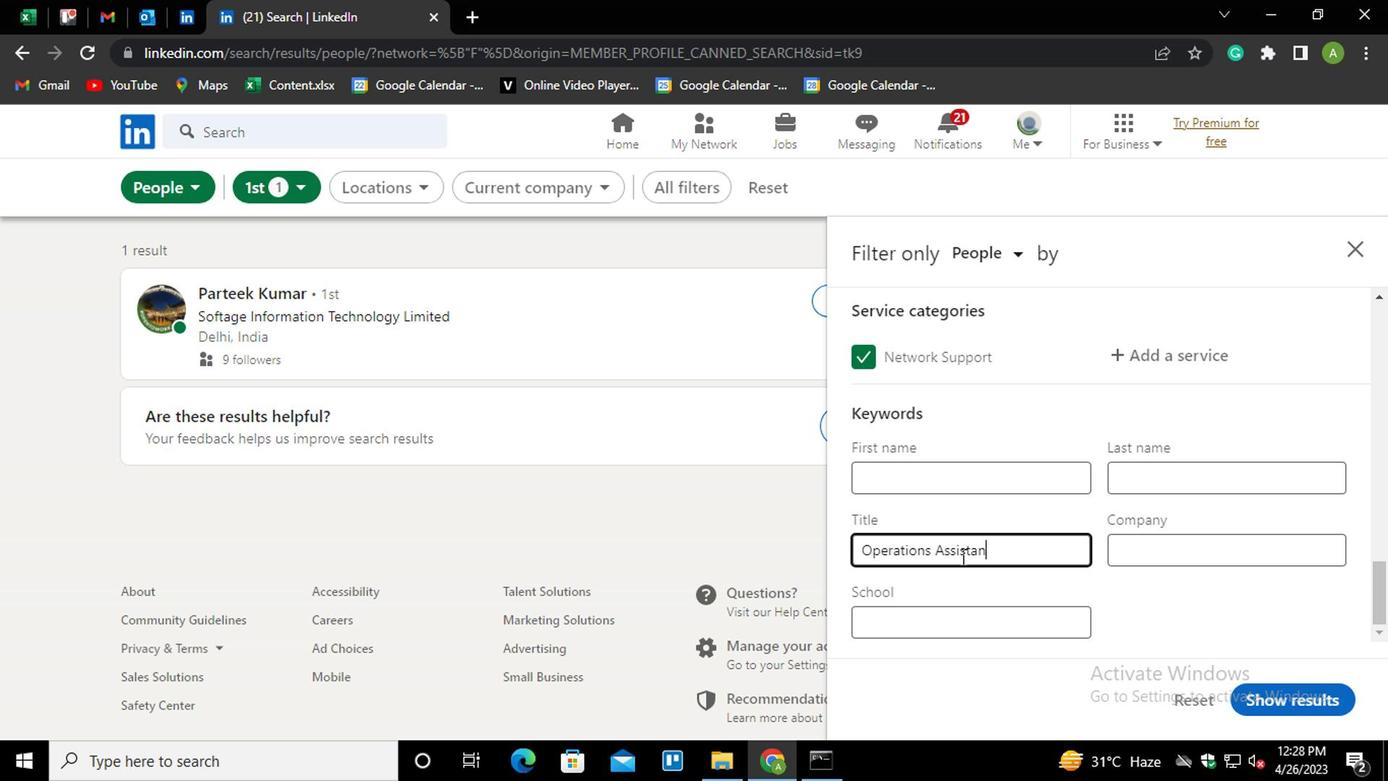
Action: Mouse moved to (1290, 626)
Screenshot: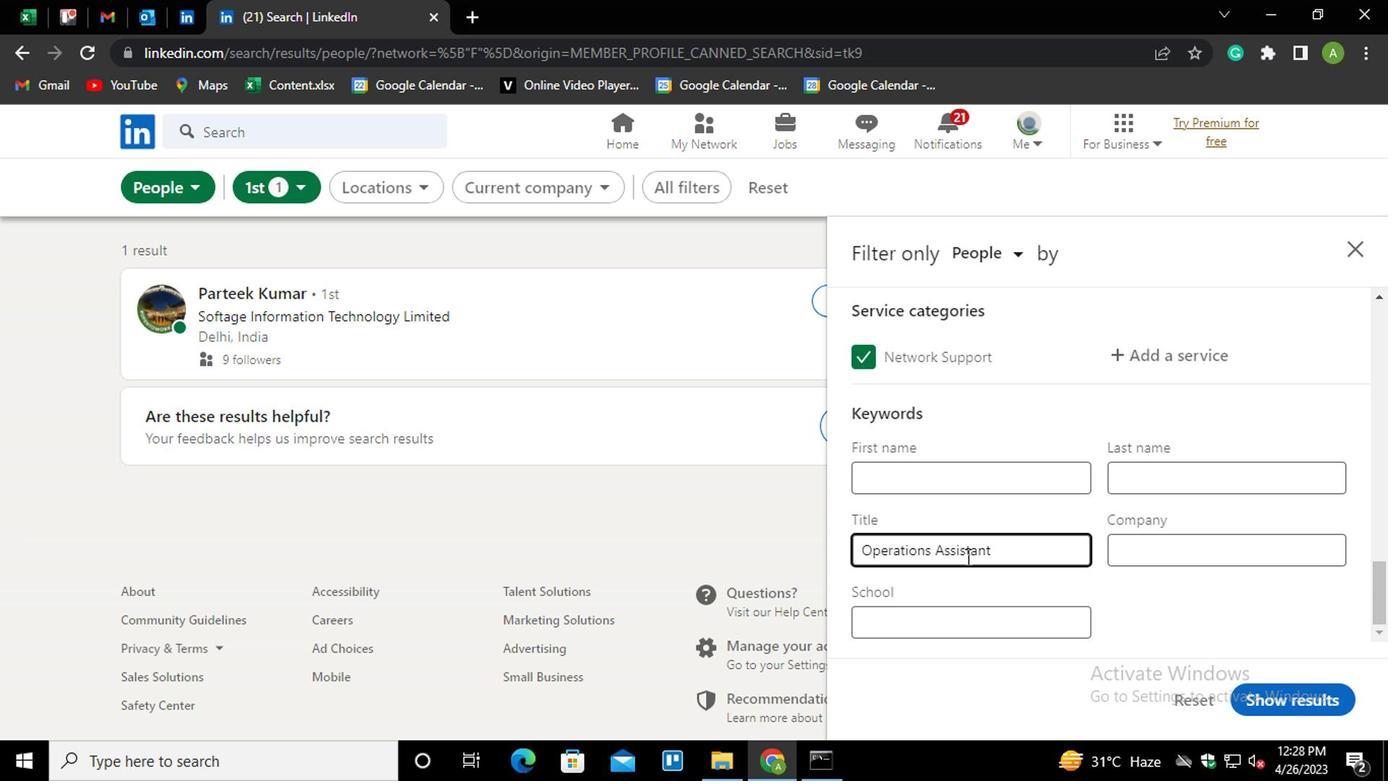 
Action: Mouse pressed left at (1290, 626)
Screenshot: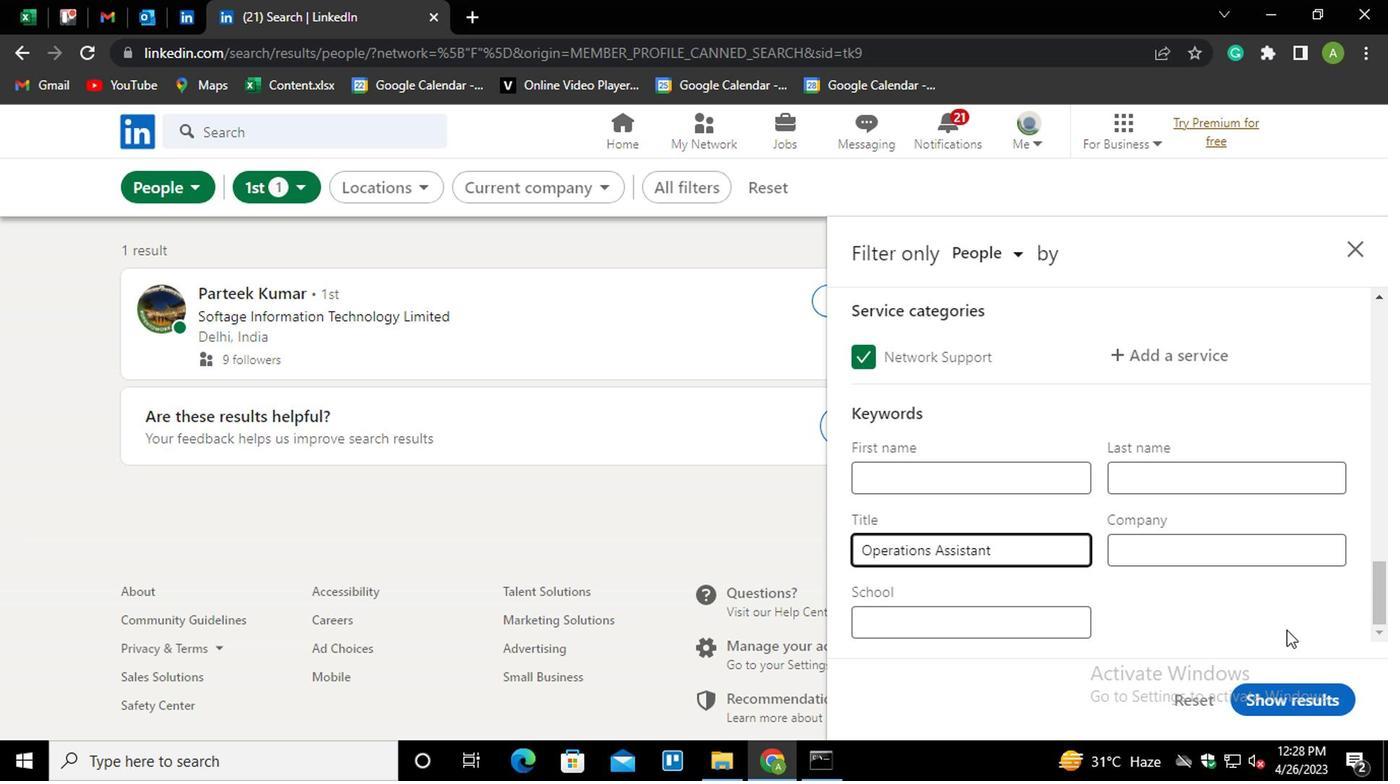 
Action: Mouse moved to (1310, 683)
Screenshot: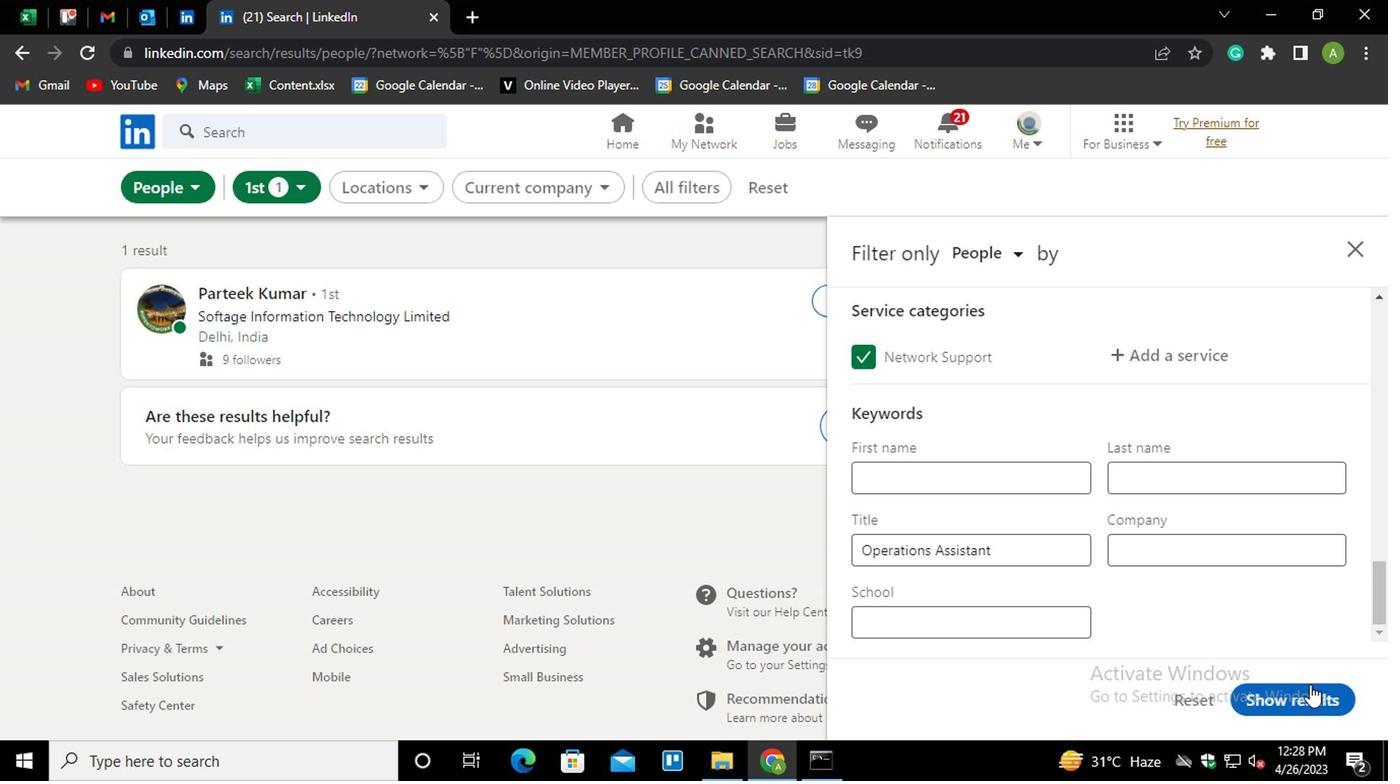 
Action: Mouse pressed left at (1310, 683)
Screenshot: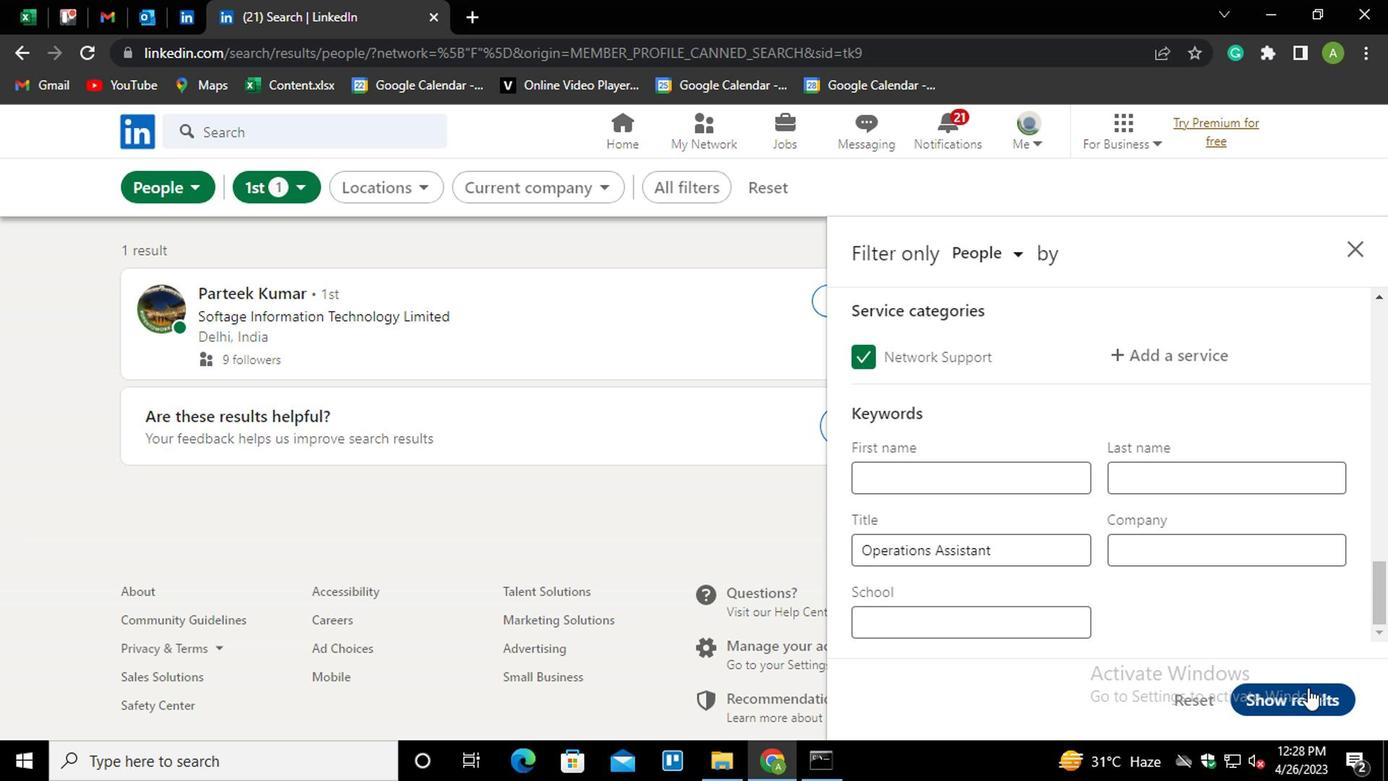 
Action: Mouse moved to (1192, 551)
Screenshot: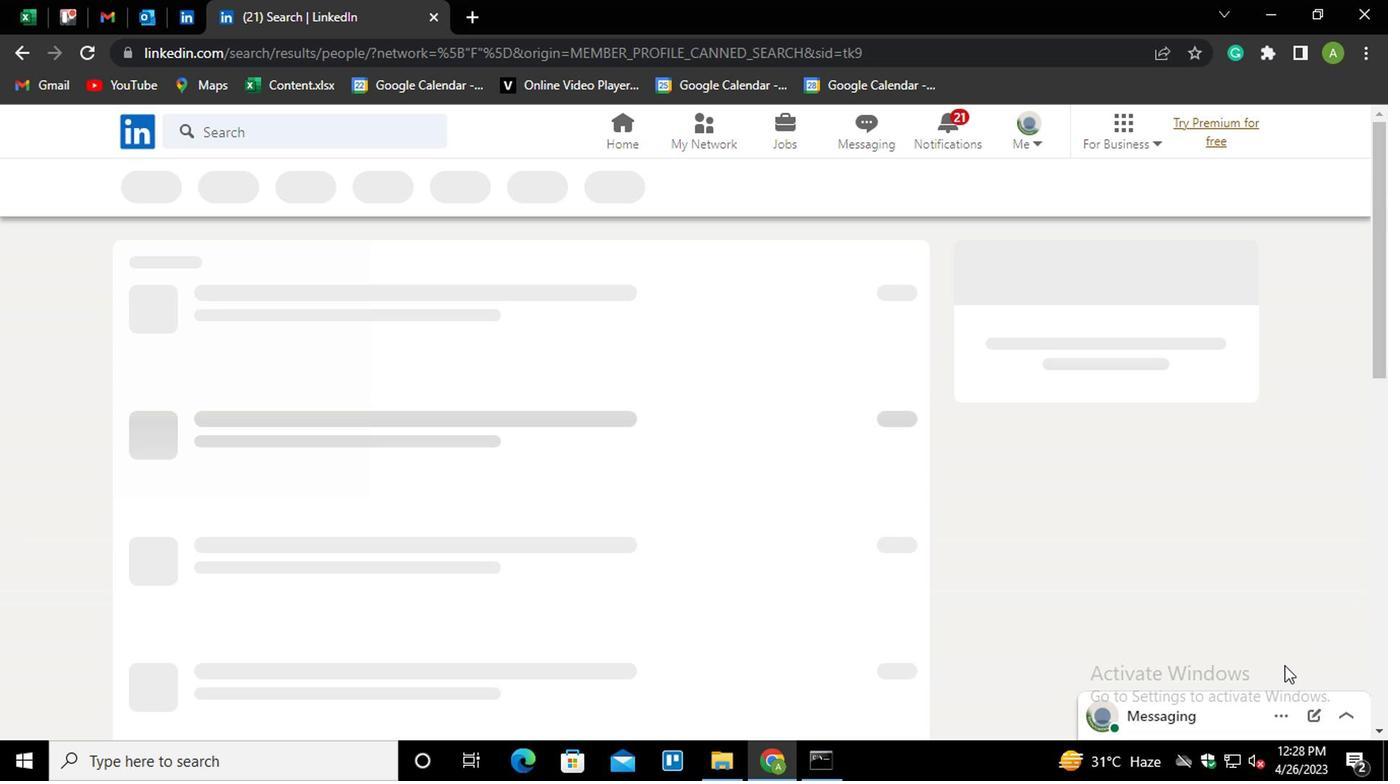 
